 Task: Open a blank google sheet and write heading  SpendSmartAdd Dates in a column and its values below  '2023-05-01, 2023-05-03, 2023-05-05, 2023-05-10, 2023-05-15, 2023-05-20, 2023-05-25 & 2023-05-31'Add Categories in next column and its values below  Groceries, Dining Out, Transportation, Entertainment, Shopping, Utilities, Health & Miscellaneous. Add Descriptions in next column and its values below  Supermarket, Restaurant, Public Transport, Movie Tickets, Clothing Store, Internet Bill, Pharmacy & Online PurchaseAdd Amountin next column and its values below  $50, $30, $10, $20, $100, $60, $40 & $50Save page BankBalances templatesbook
Action: Mouse moved to (21, 83)
Screenshot: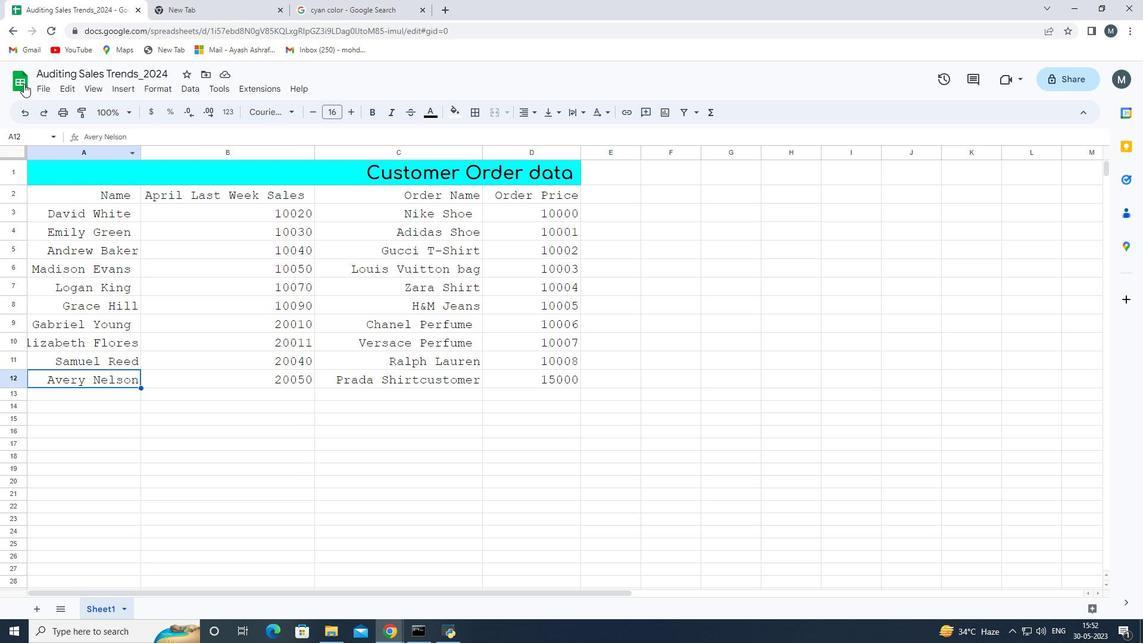 
Action: Mouse pressed left at (21, 83)
Screenshot: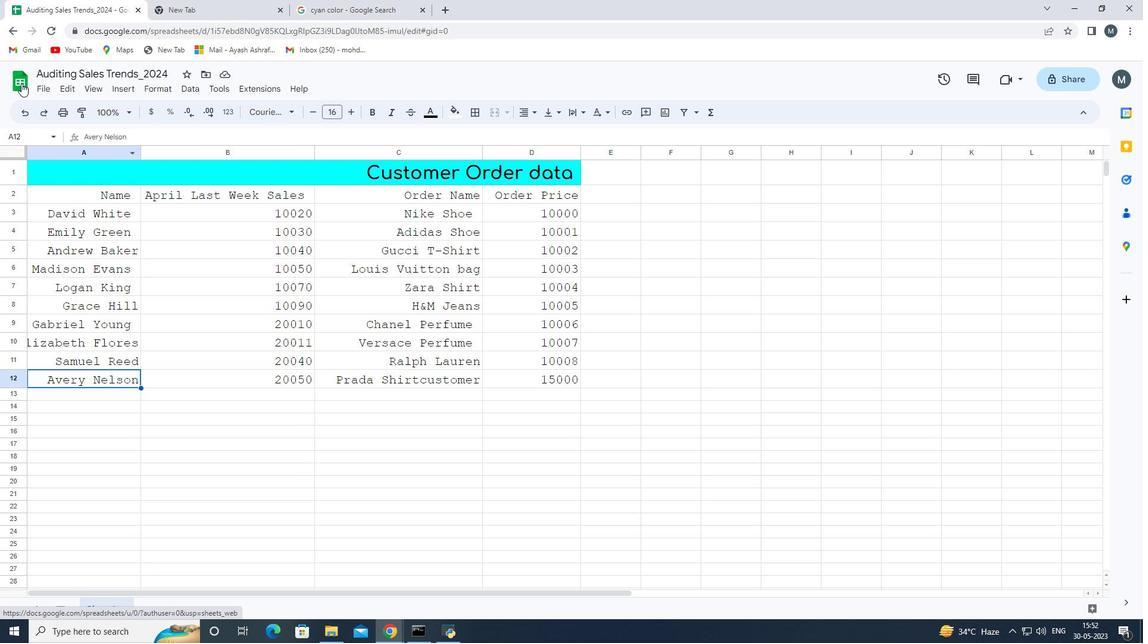
Action: Mouse moved to (268, 175)
Screenshot: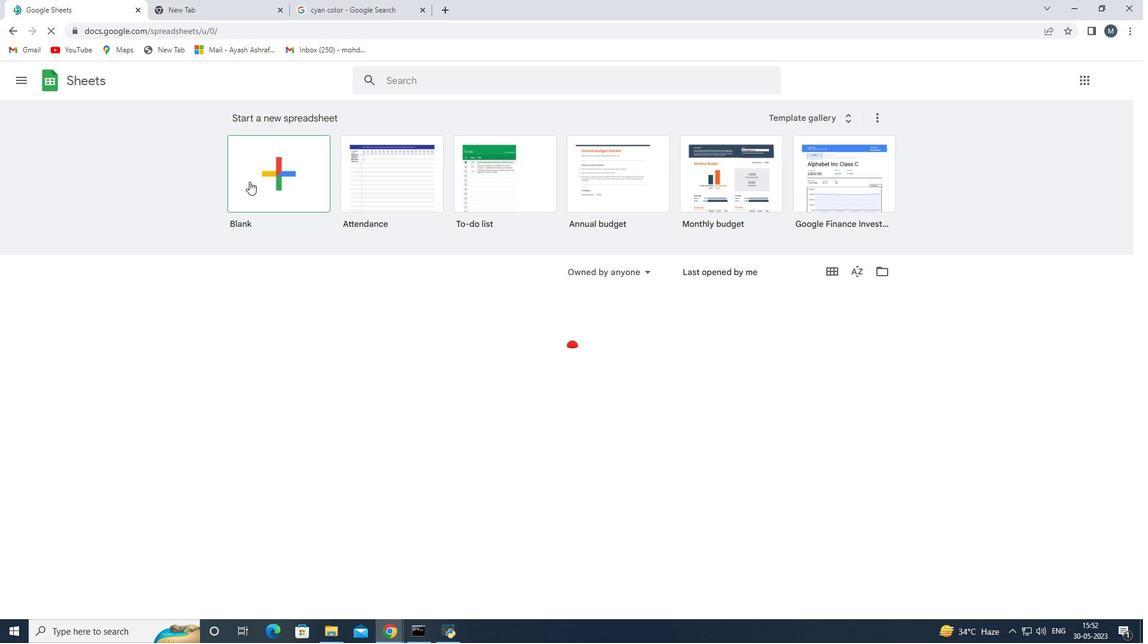 
Action: Mouse pressed left at (268, 175)
Screenshot: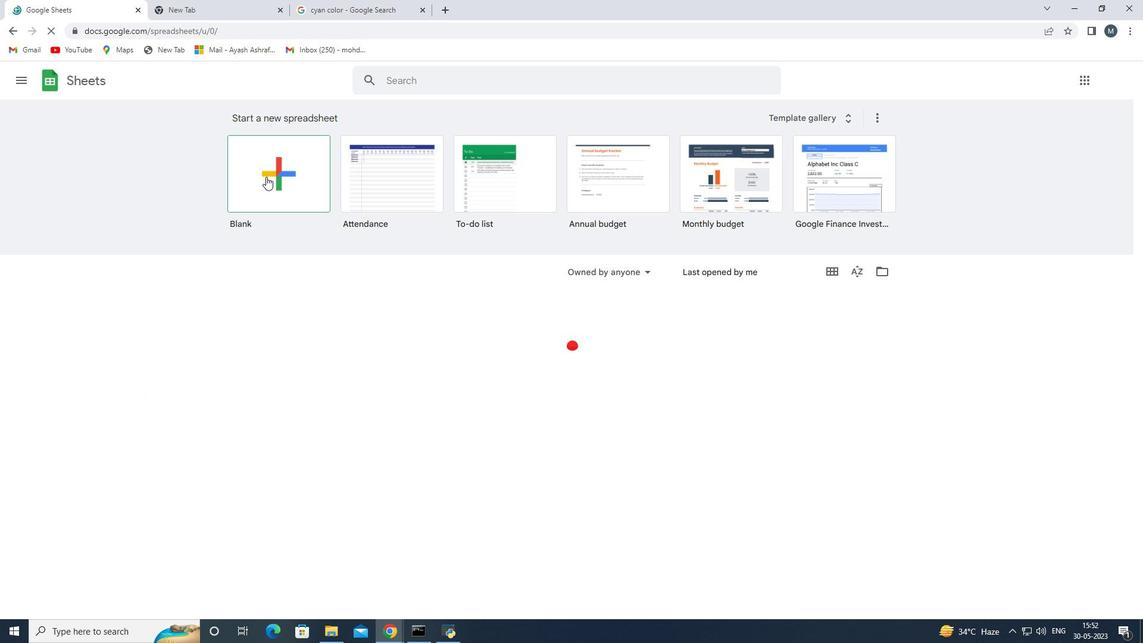 
Action: Mouse moved to (51, 170)
Screenshot: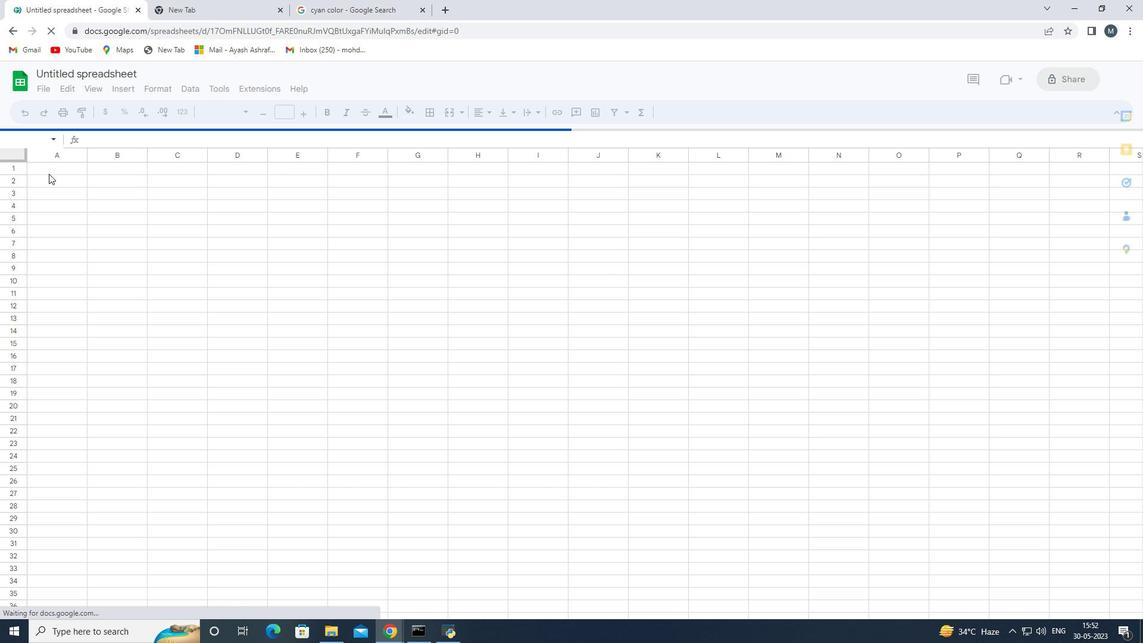 
Action: Mouse pressed left at (51, 170)
Screenshot: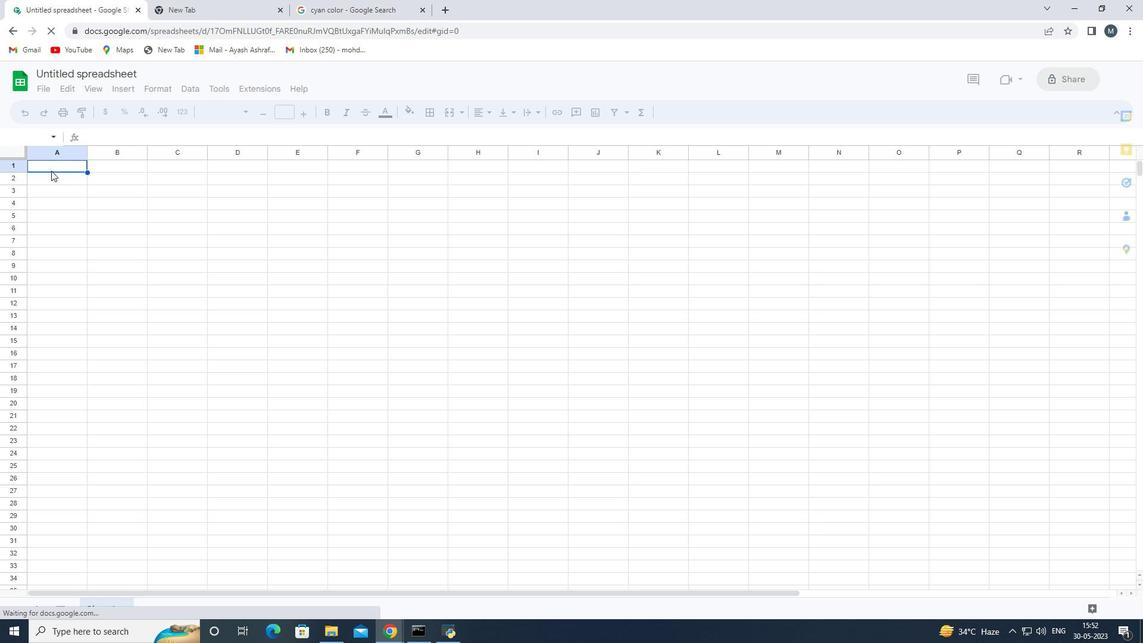 
Action: Mouse moved to (53, 164)
Screenshot: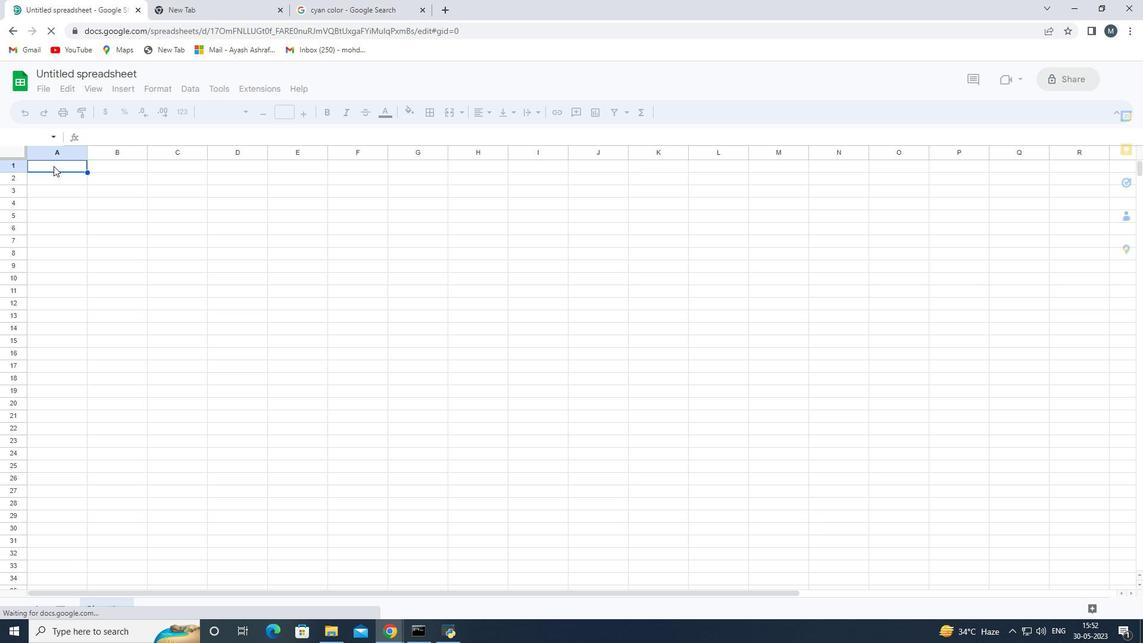 
Action: Mouse pressed left at (53, 164)
Screenshot: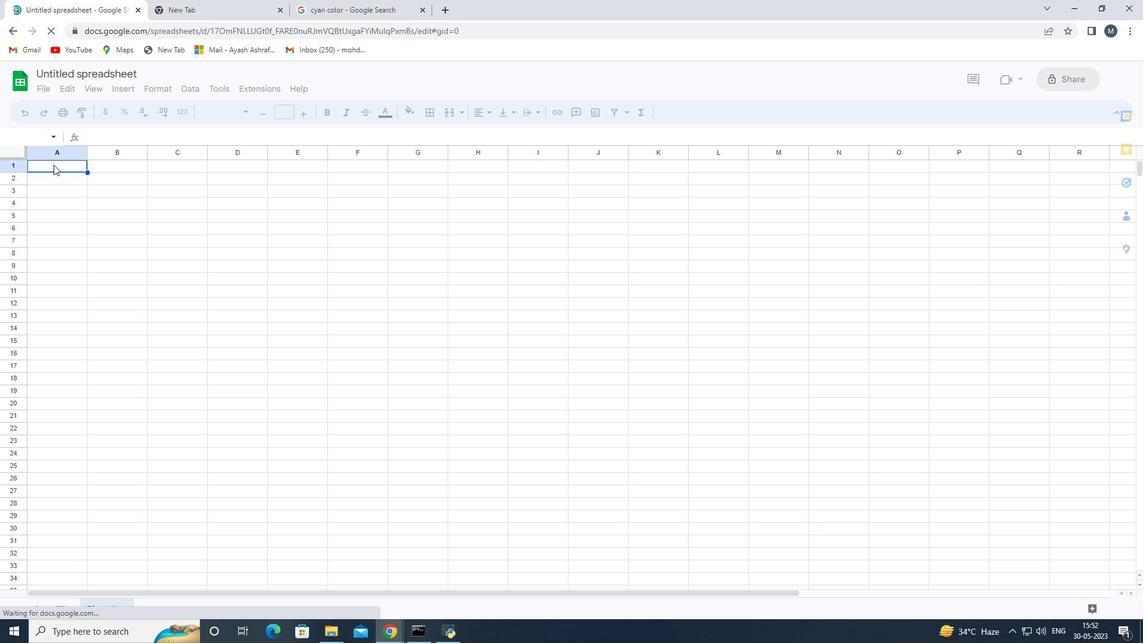 
Action: Mouse pressed left at (53, 164)
Screenshot: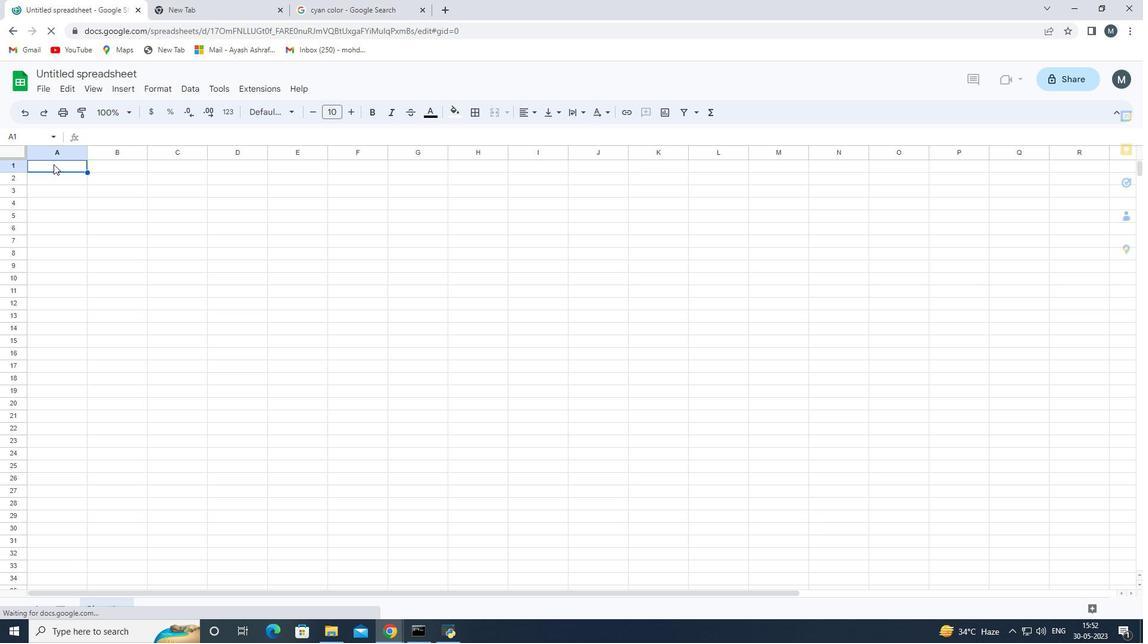 
Action: Mouse moved to (61, 103)
Screenshot: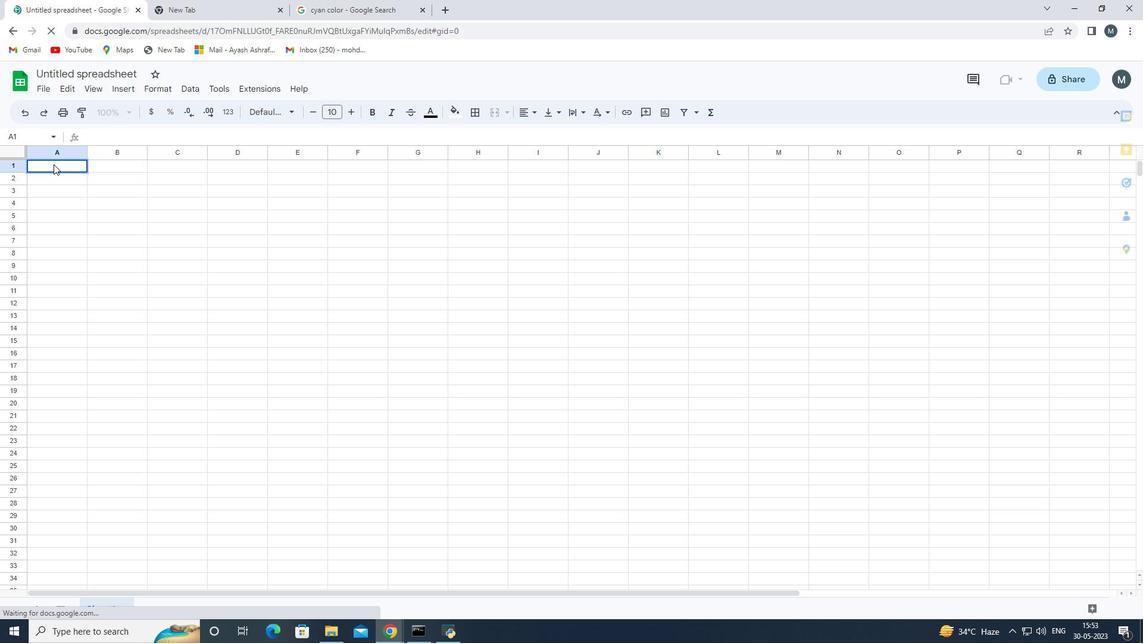 
Action: Key pressed <Key.shift>Spend<Key.space><Key.backspace><Key.shift>Smart<Key.shift>add<Key.backspace><Key.backspace><Key.backspace><Key.space><Key.shift>Add<Key.space><Key.shift>Dates<Key.space><Key.enter>
Screenshot: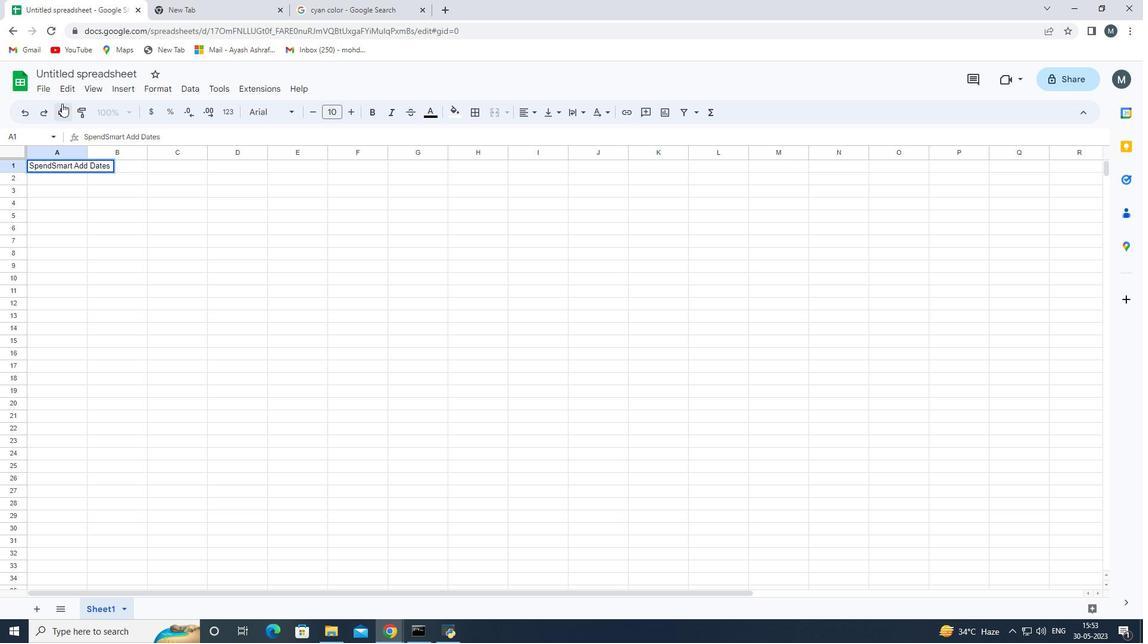 
Action: Mouse moved to (128, 161)
Screenshot: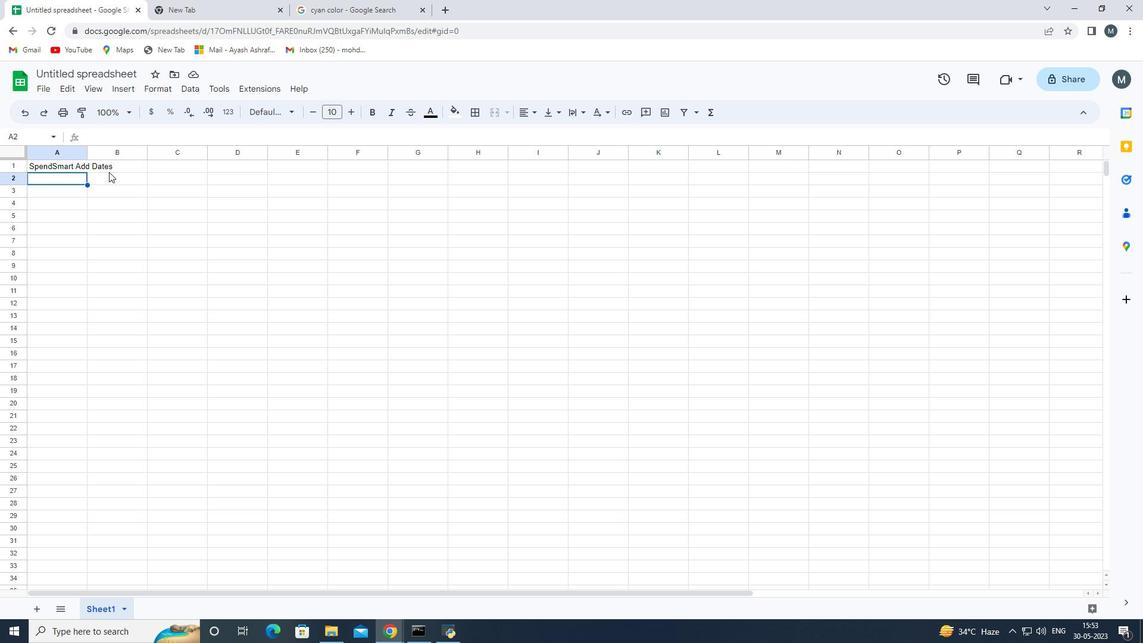 
Action: Mouse pressed left at (128, 161)
Screenshot: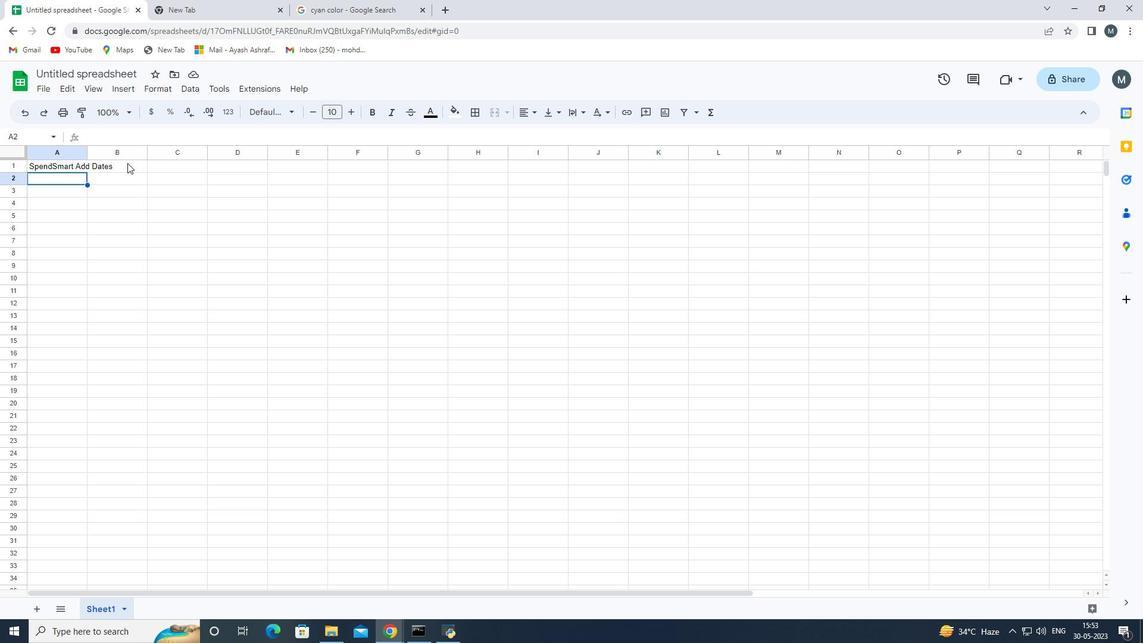 
Action: Mouse pressed left at (128, 161)
Screenshot: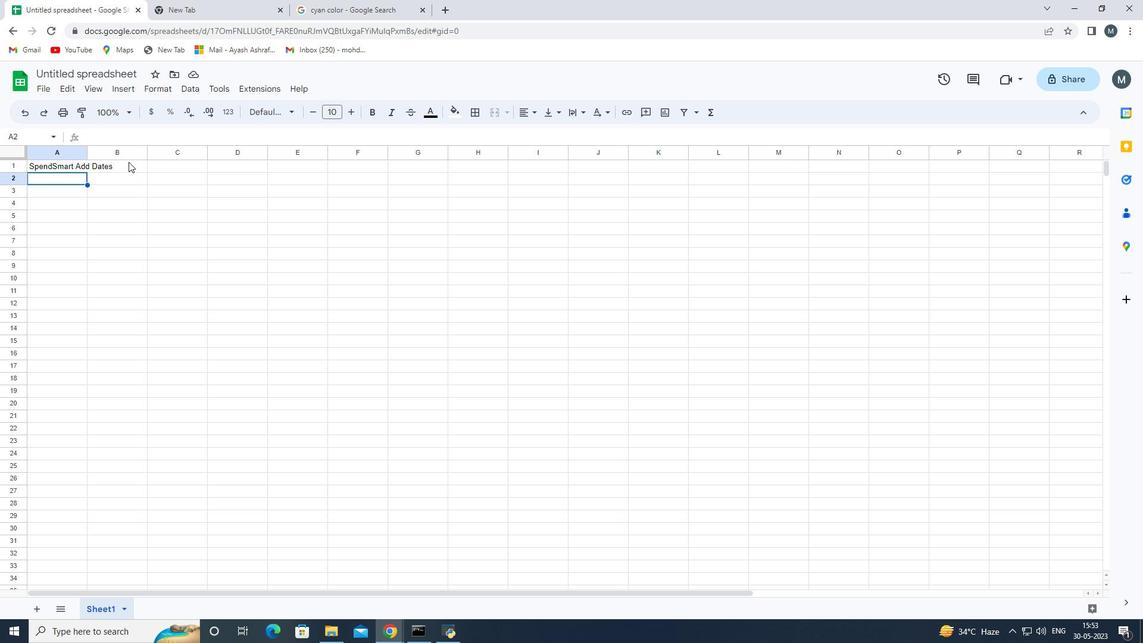 
Action: Mouse moved to (70, 164)
Screenshot: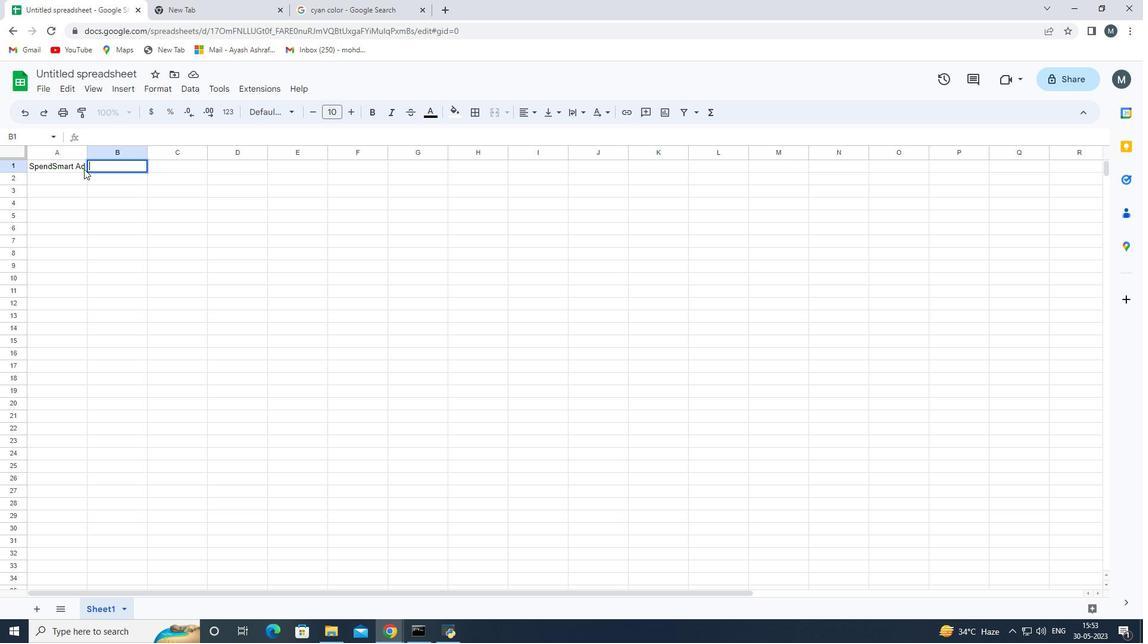 
Action: Mouse pressed left at (70, 164)
Screenshot: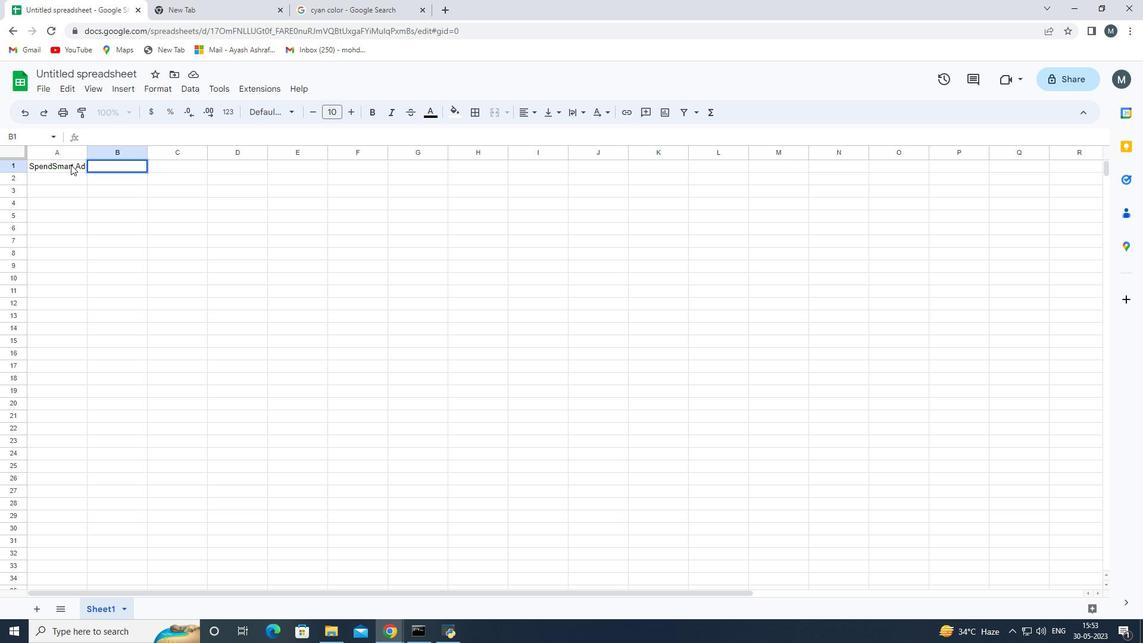 
Action: Mouse moved to (192, 133)
Screenshot: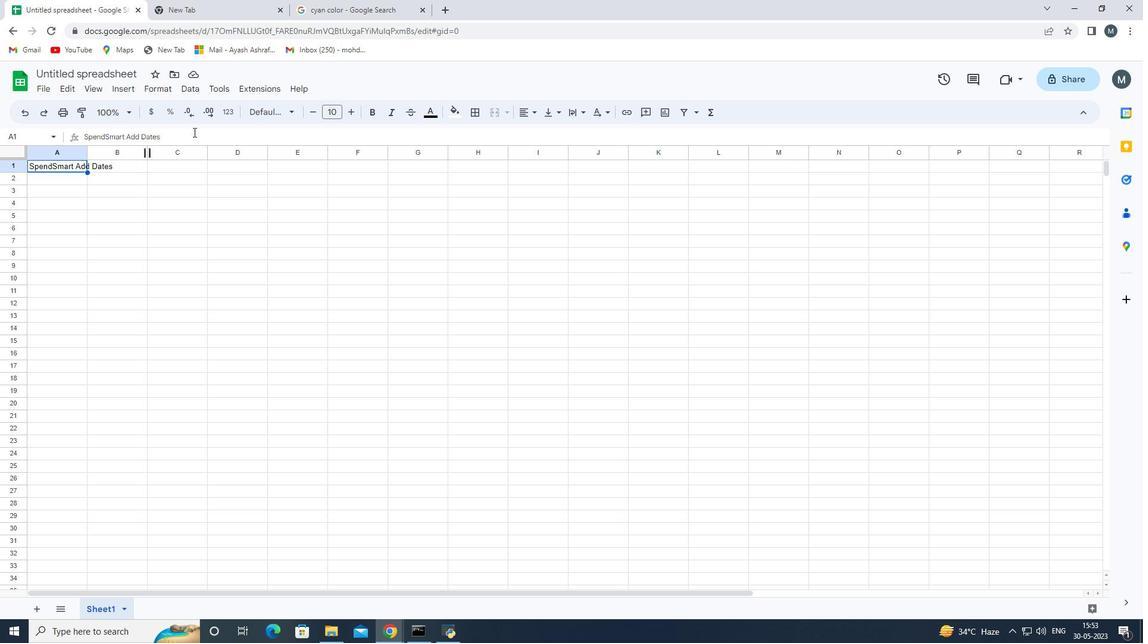 
Action: Mouse pressed left at (192, 133)
Screenshot: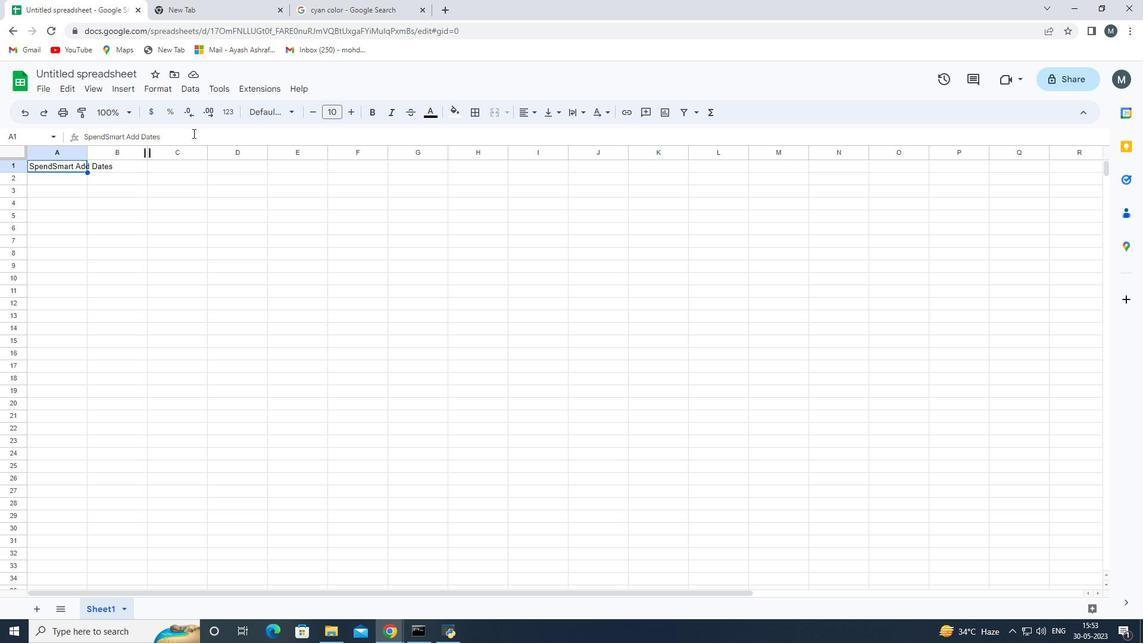 
Action: Key pressed <Key.backspace><Key.backspace><Key.backspace><Key.backspace><Key.backspace><Key.backspace><Key.backspace>
Screenshot: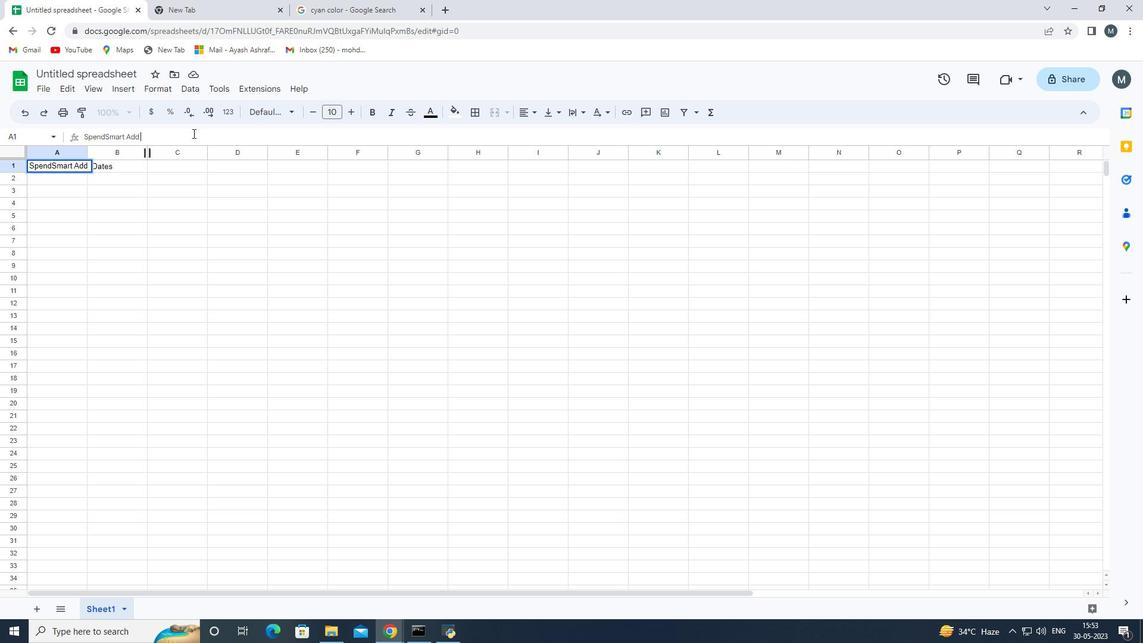 
Action: Mouse moved to (159, 136)
Screenshot: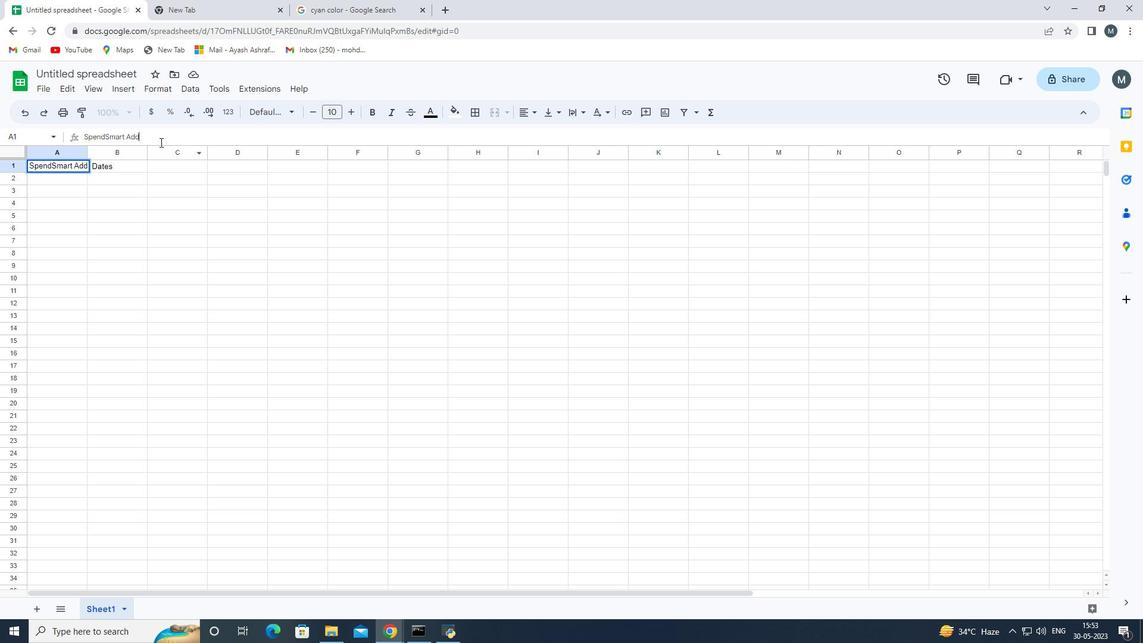 
Action: Key pressed <Key.backspace><Key.backspace><Key.backspace>
Screenshot: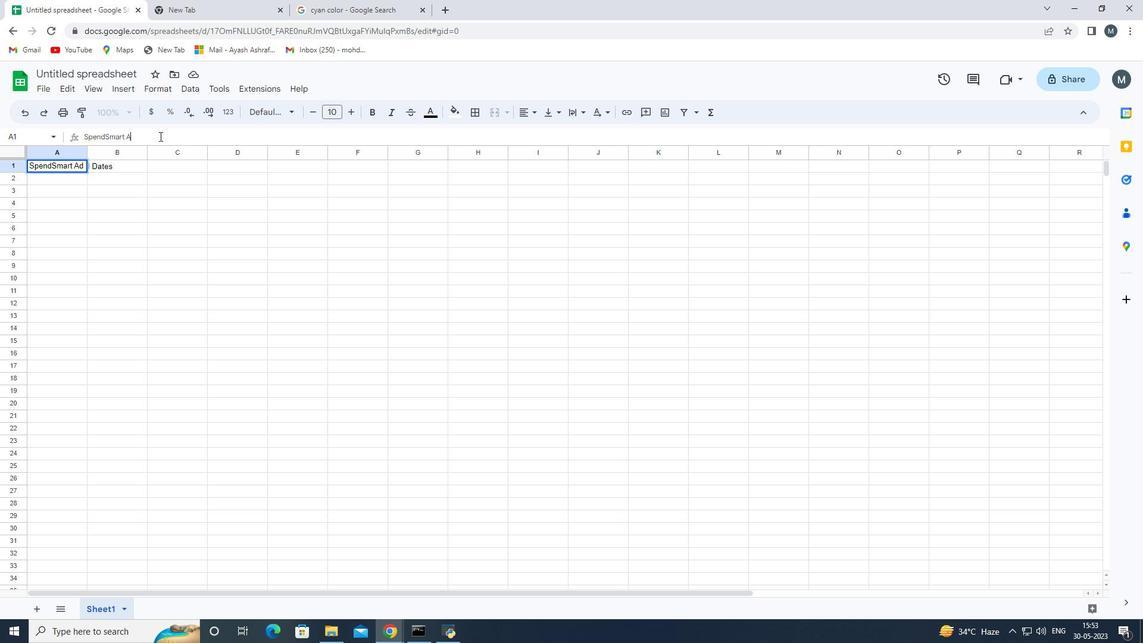 
Action: Mouse moved to (58, 180)
Screenshot: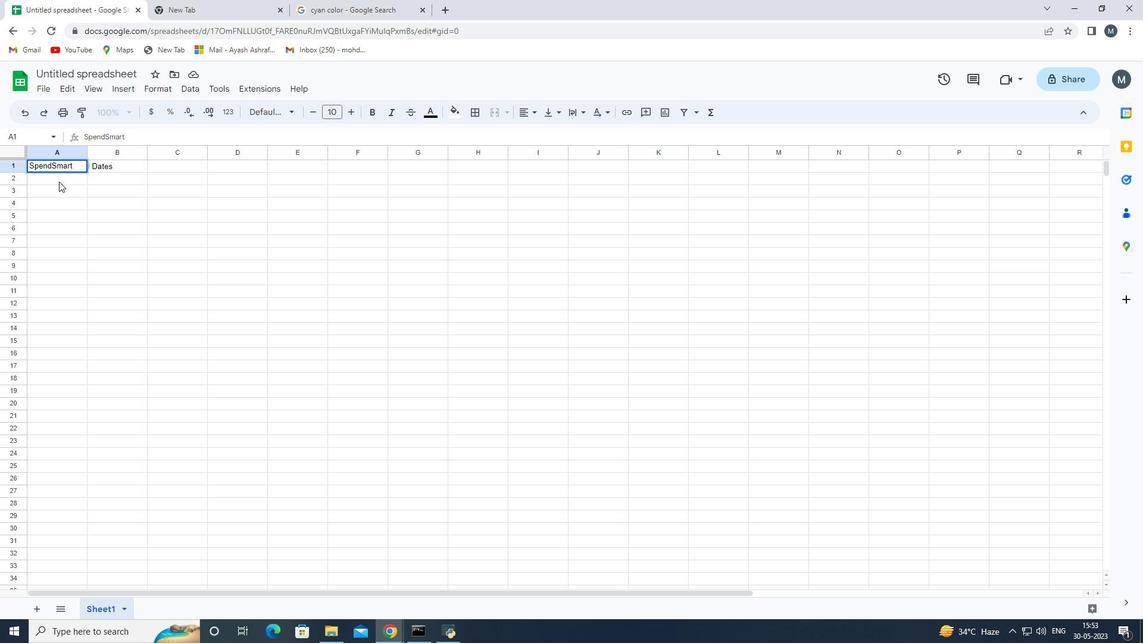 
Action: Mouse pressed left at (58, 180)
Screenshot: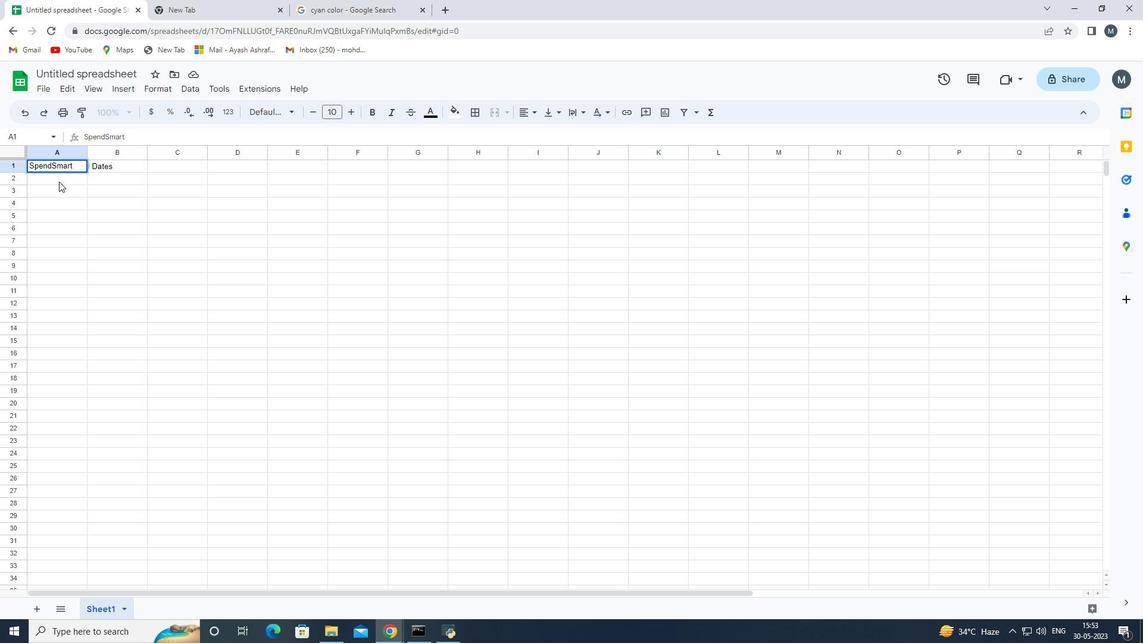 
Action: Mouse moved to (57, 180)
Screenshot: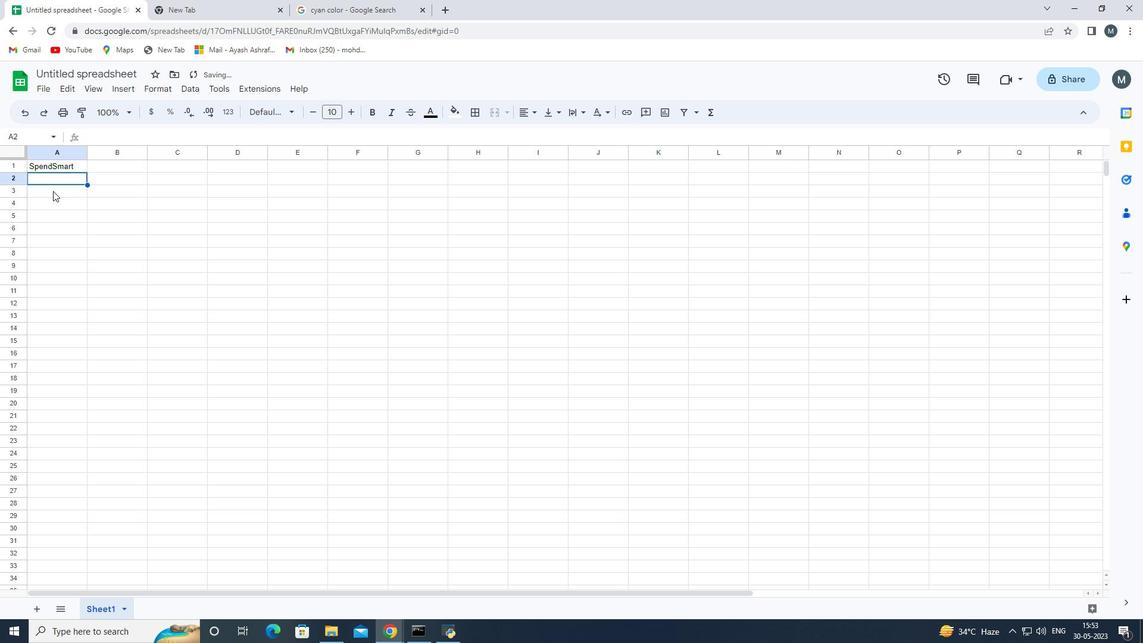 
Action: Mouse pressed left at (57, 180)
Screenshot: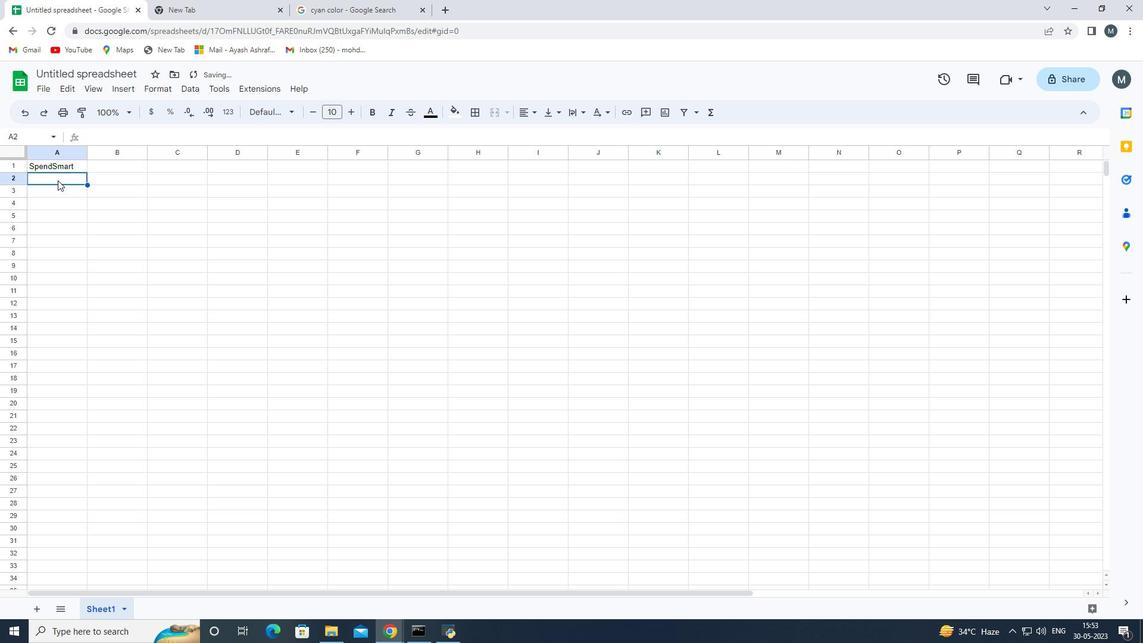 
Action: Mouse pressed left at (57, 180)
Screenshot: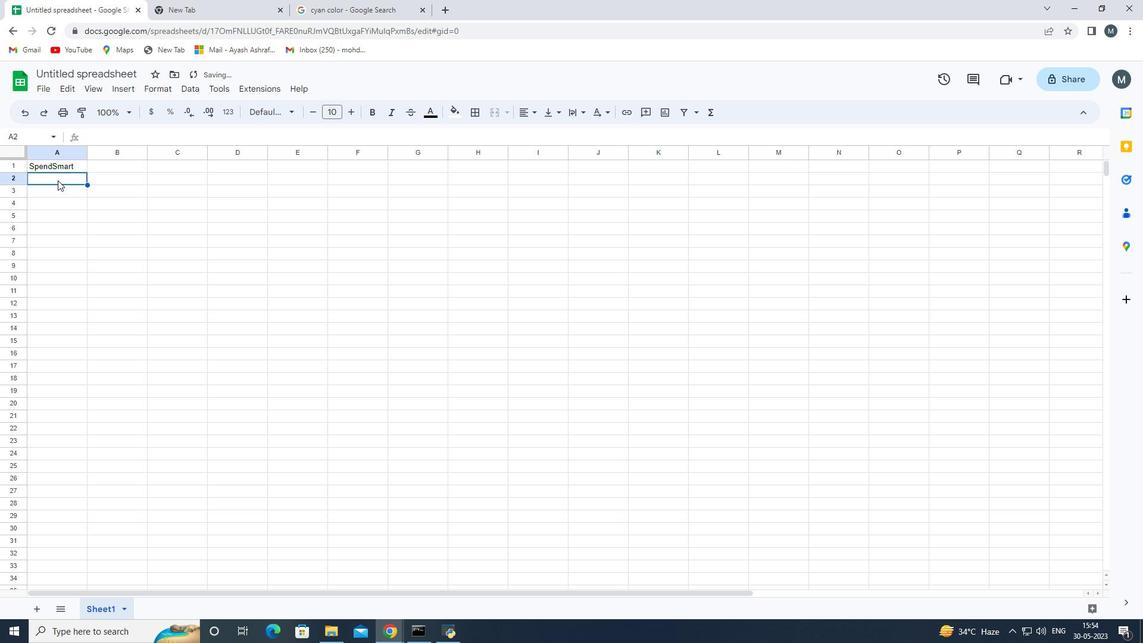 
Action: Key pressed <Key.shift>DAtes<Key.space><Key.backspace><Key.backspace><Key.backspace><Key.backspace><Key.backspace>ates<Key.space><Key.enter>
Screenshot: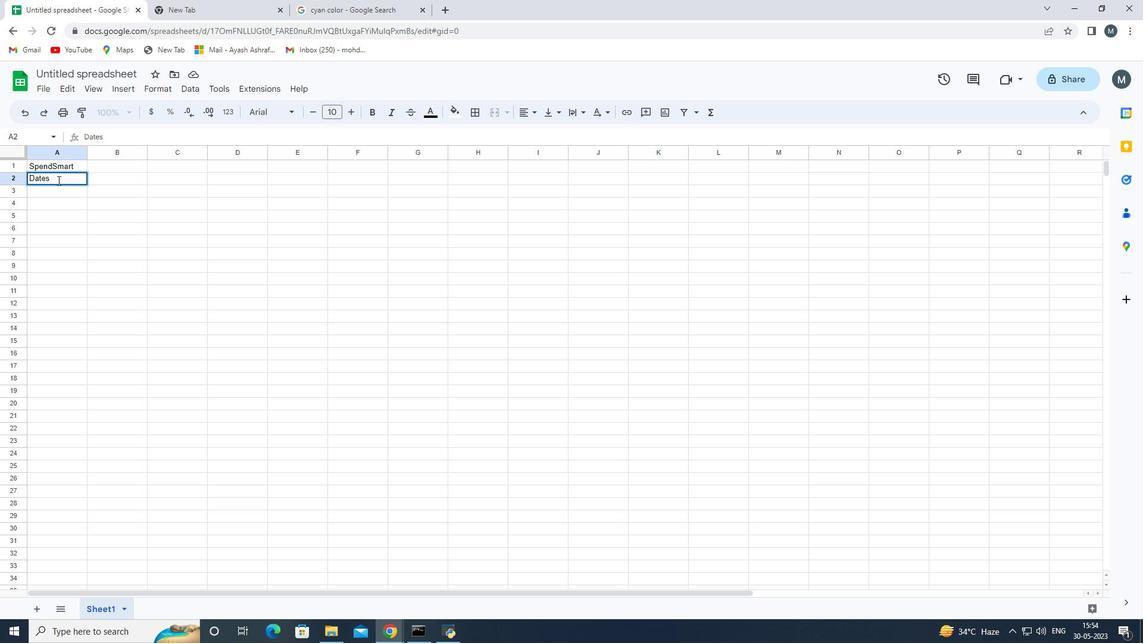 
Action: Mouse moved to (1142, 162)
Screenshot: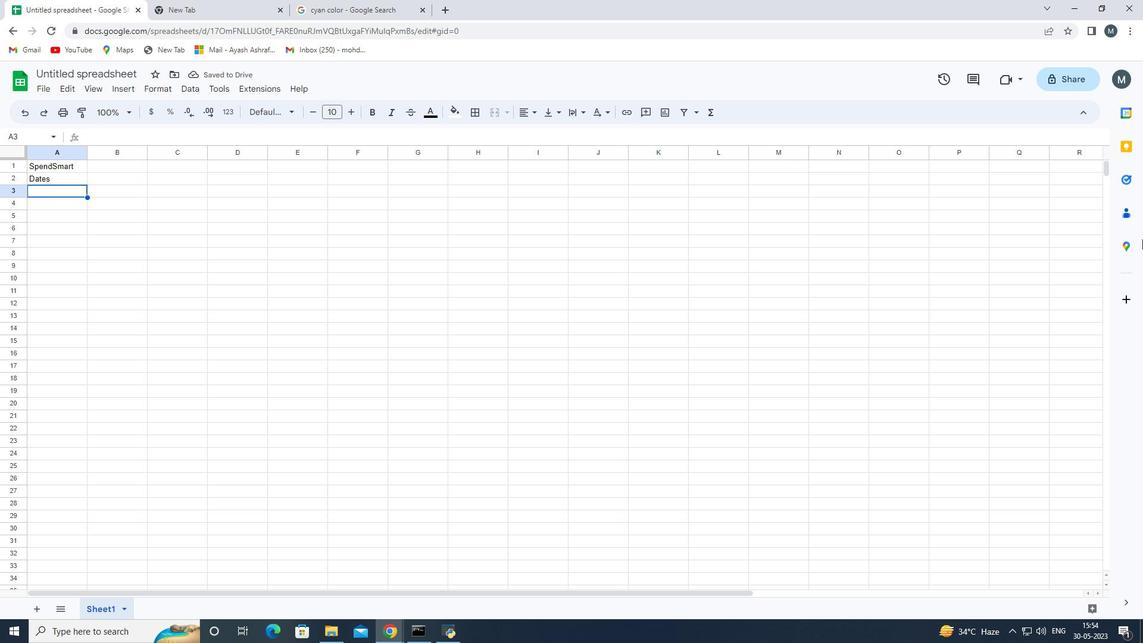 
Action: Key pressed 2023-05-10<Key.backspace><Key.backspace>01<Key.enter>2023-05-03<Key.enter>2023-05-05<Key.enter>2023-05-10<Key.enter>2023-05-10<Key.backspace>56<Key.enter>
Screenshot: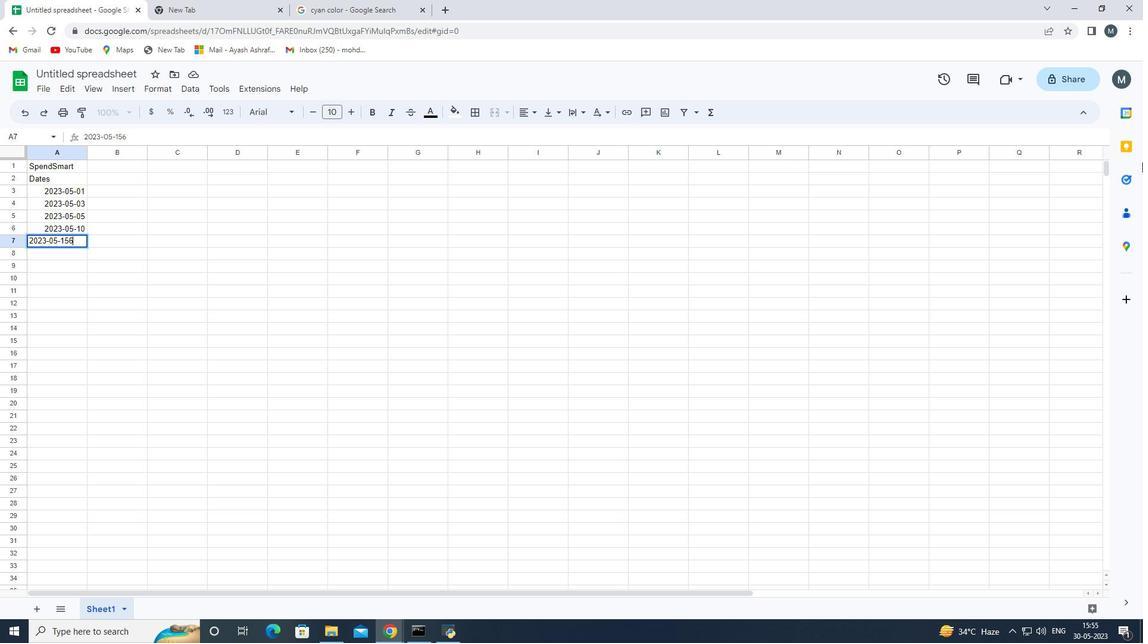 
Action: Mouse moved to (72, 239)
Screenshot: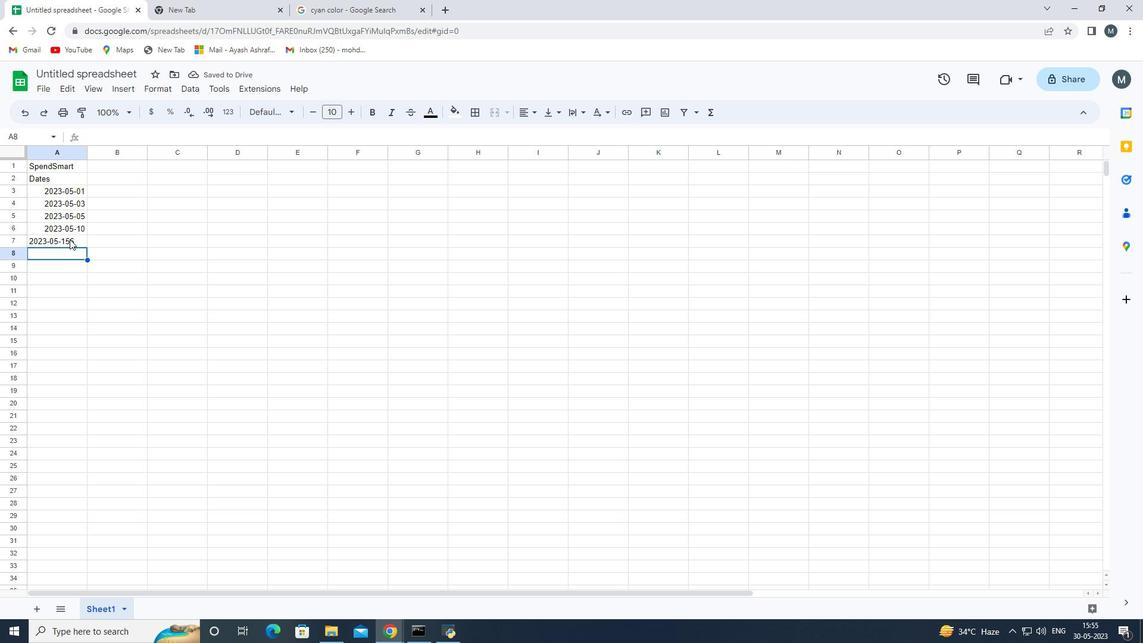 
Action: Mouse pressed left at (72, 239)
Screenshot: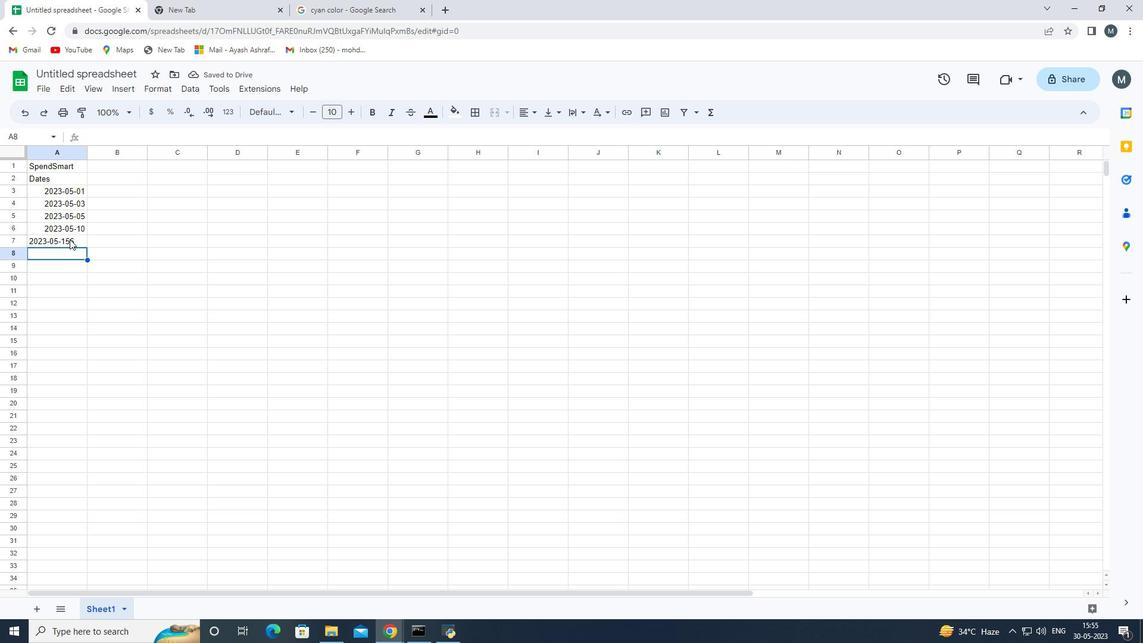
Action: Mouse moved to (73, 239)
Screenshot: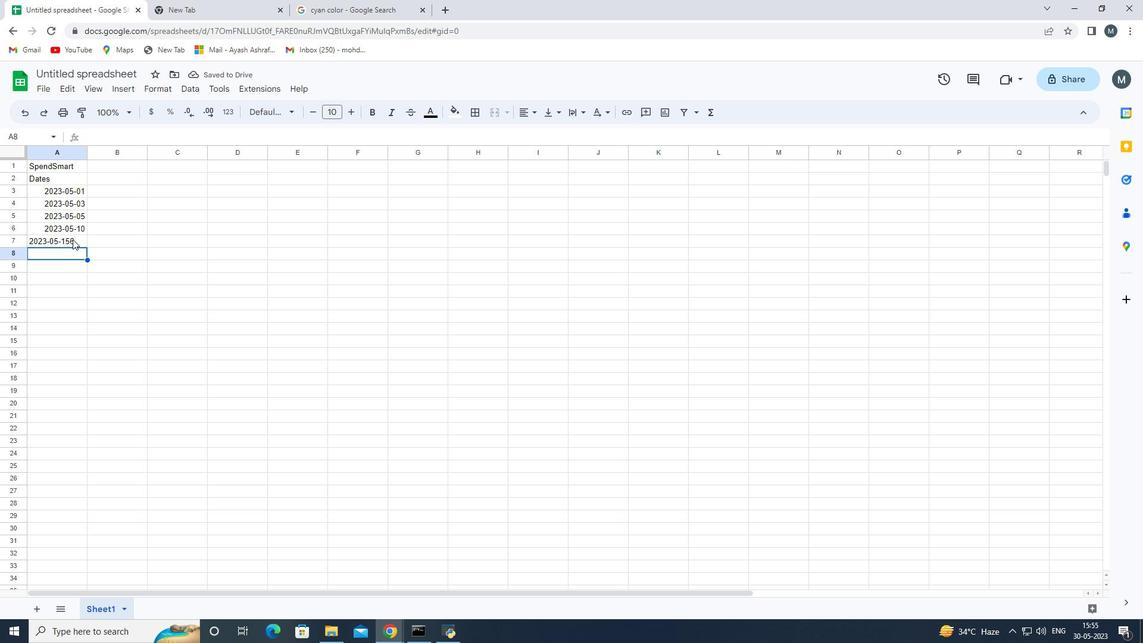 
Action: Mouse pressed left at (73, 239)
Screenshot: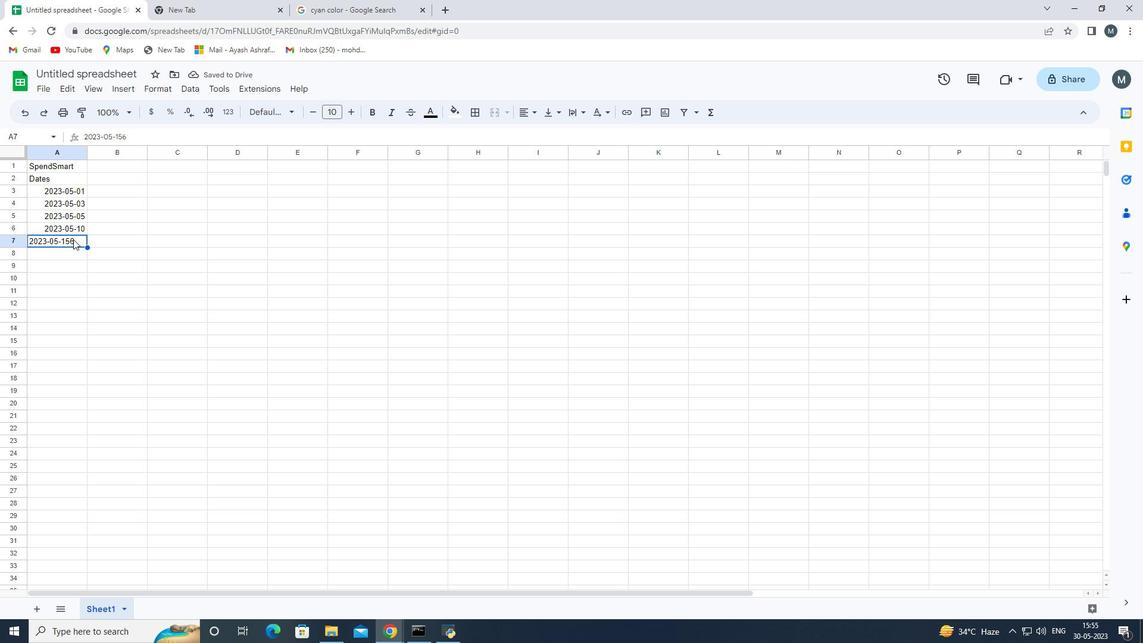 
Action: Mouse moved to (81, 239)
Screenshot: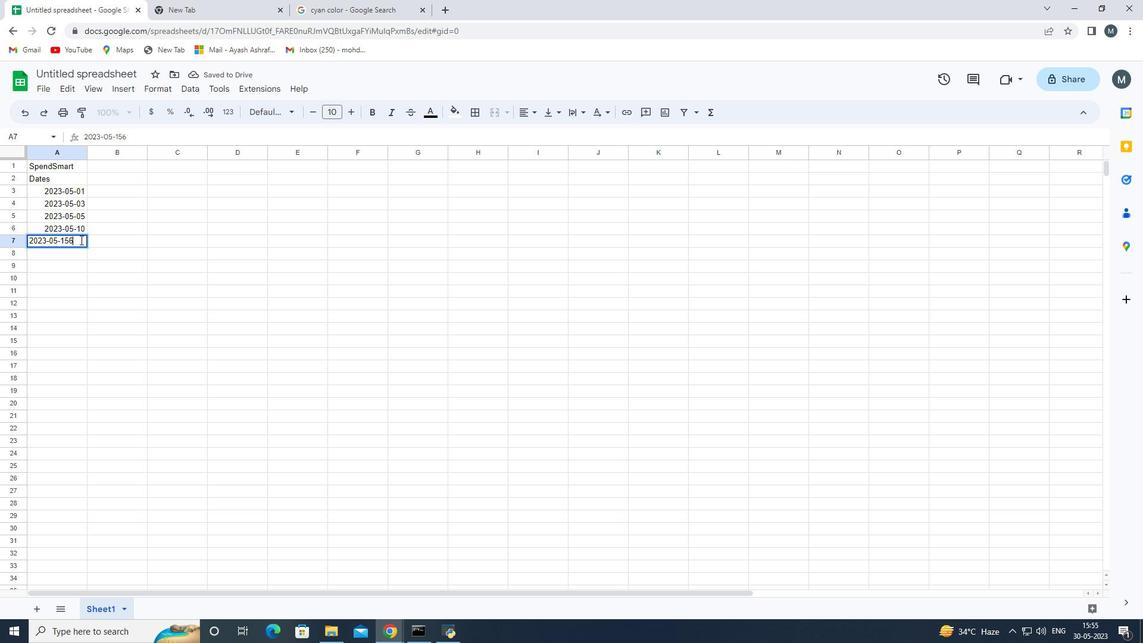 
Action: Key pressed <Key.backspace><Key.enter>
Screenshot: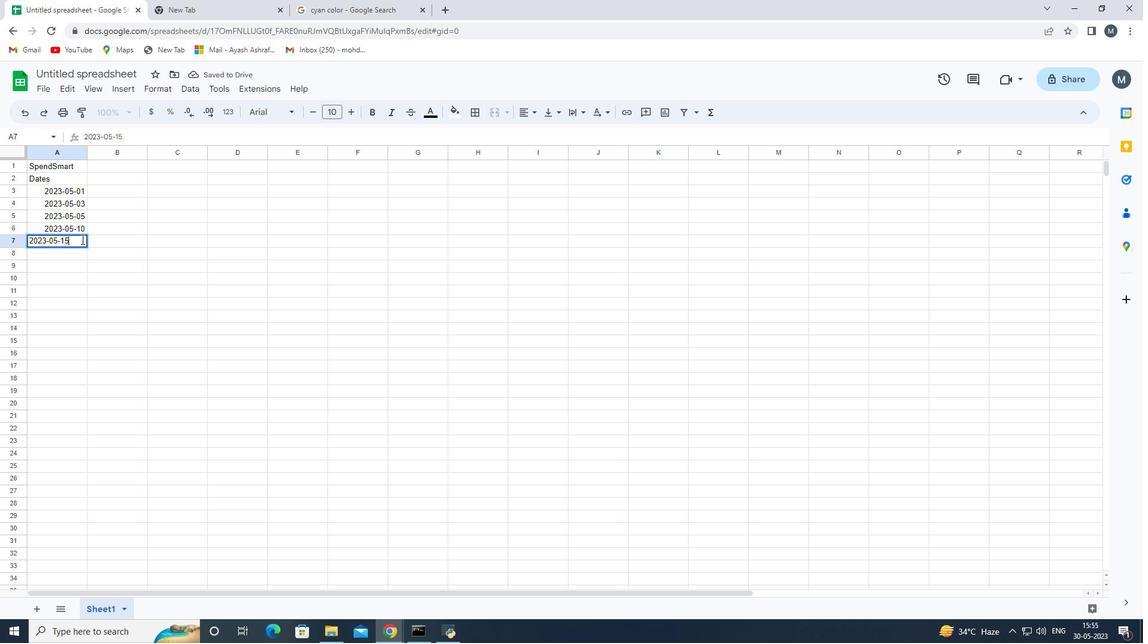 
Action: Mouse moved to (199, 264)
Screenshot: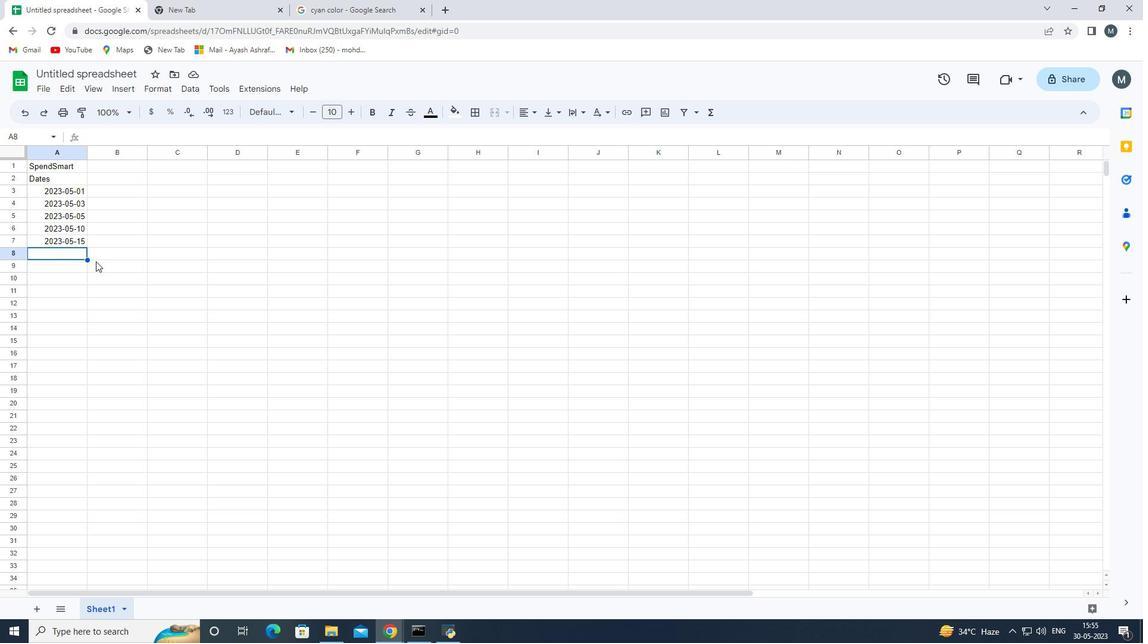 
Action: Key pressed 2023-05-20<Key.enter>2023-05-25<Key.enter>2023-05-31<Key.enter>
Screenshot: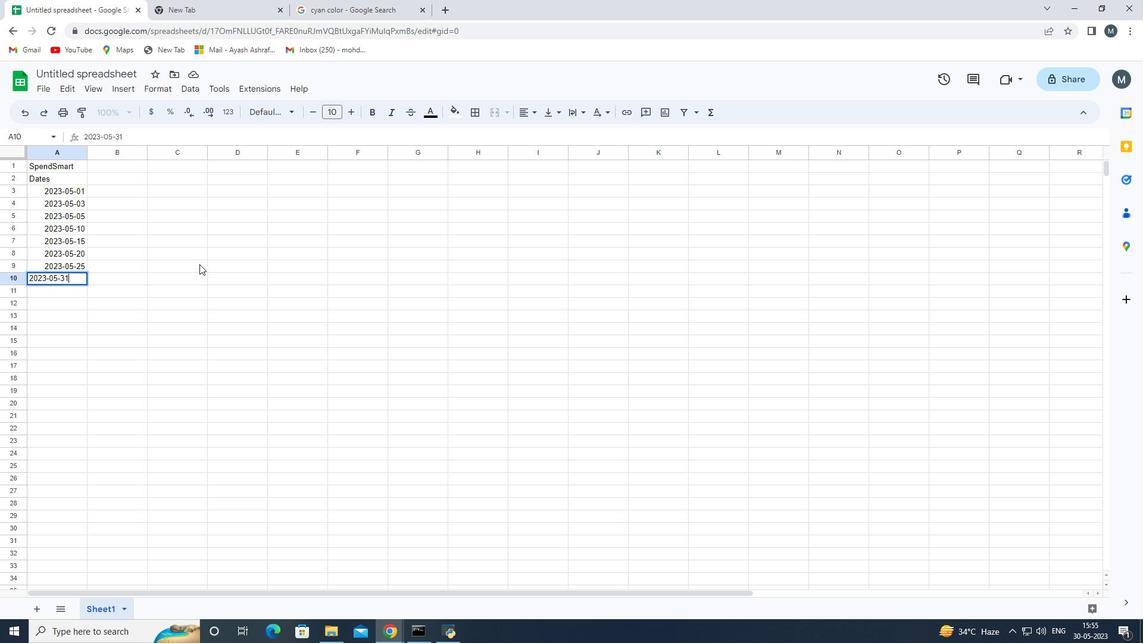
Action: Mouse moved to (127, 177)
Screenshot: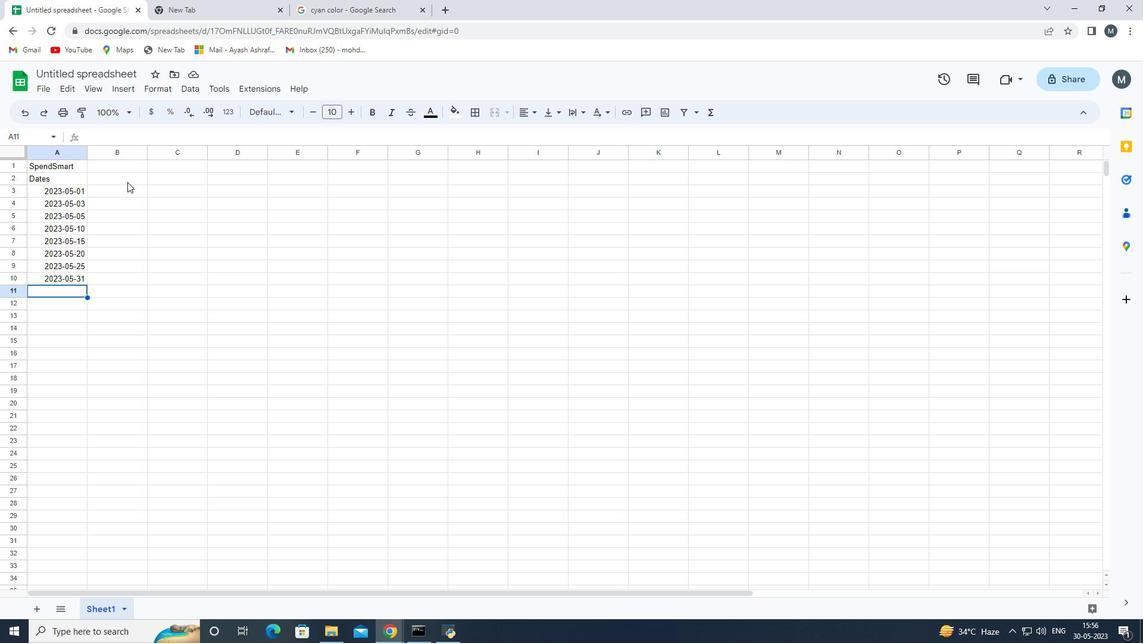 
Action: Mouse pressed left at (127, 177)
Screenshot: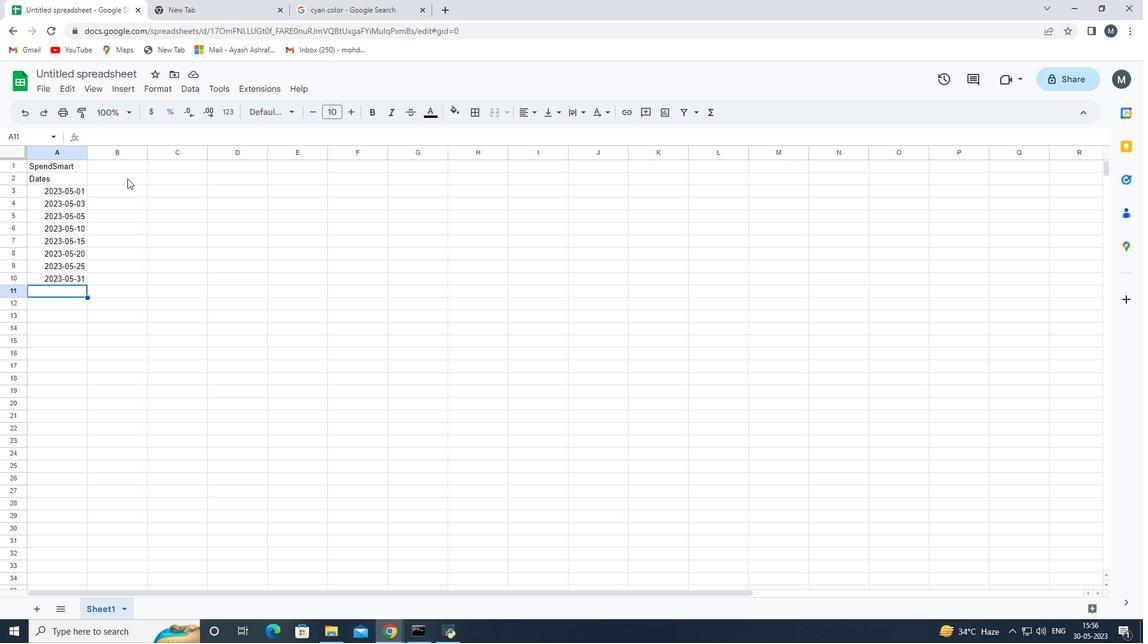 
Action: Mouse moved to (125, 176)
Screenshot: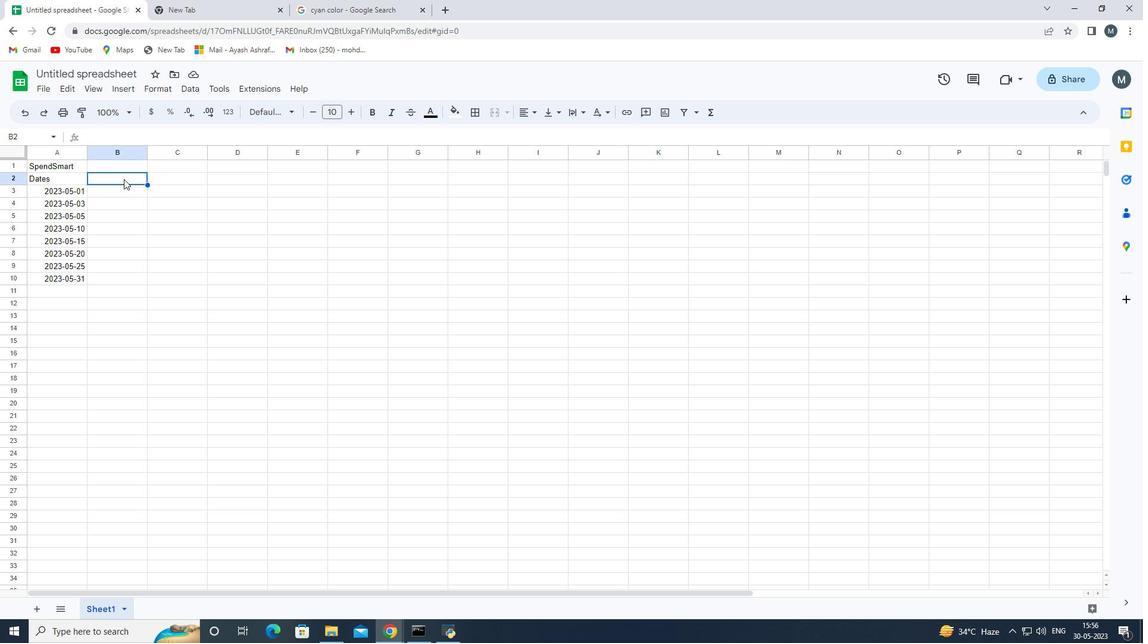 
Action: Mouse pressed left at (125, 176)
Screenshot: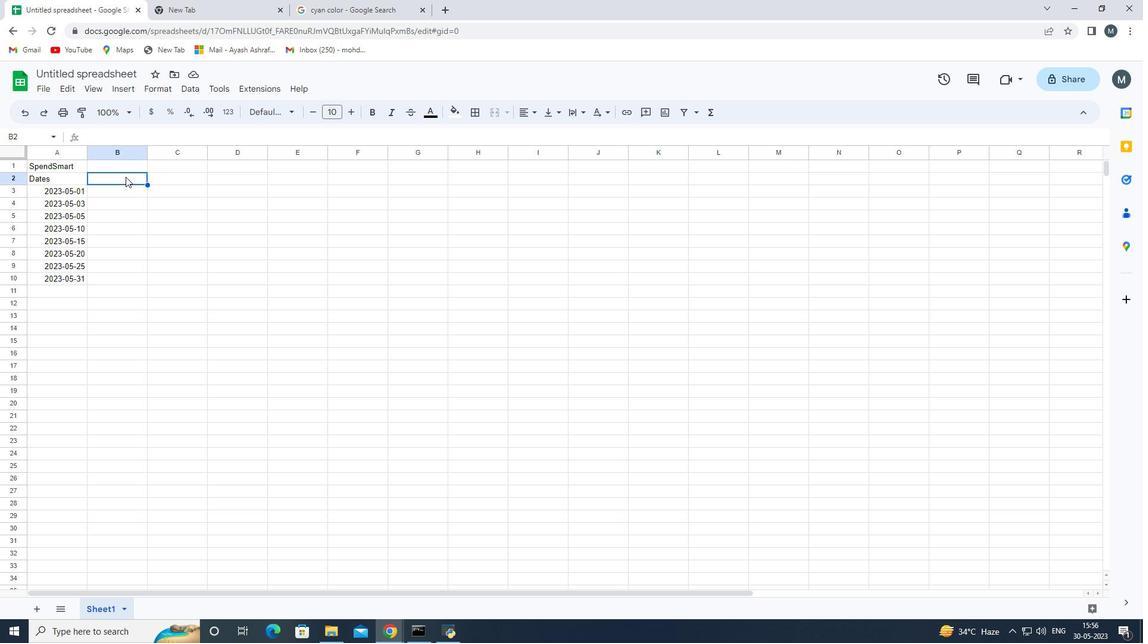 
Action: Mouse pressed left at (125, 176)
Screenshot: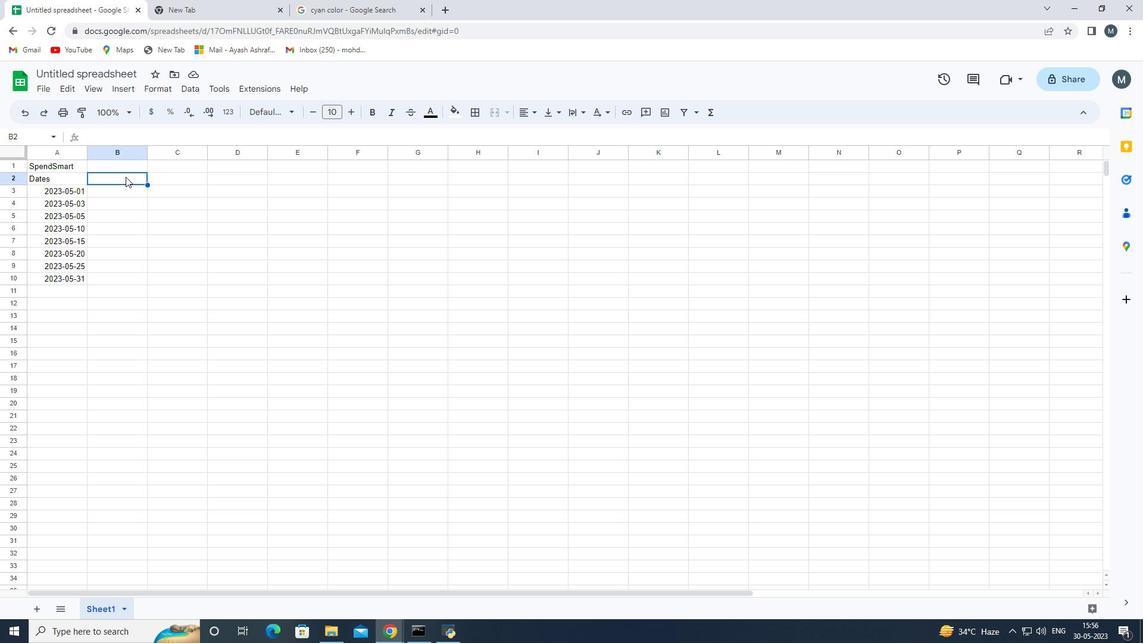 
Action: Mouse moved to (125, 176)
Screenshot: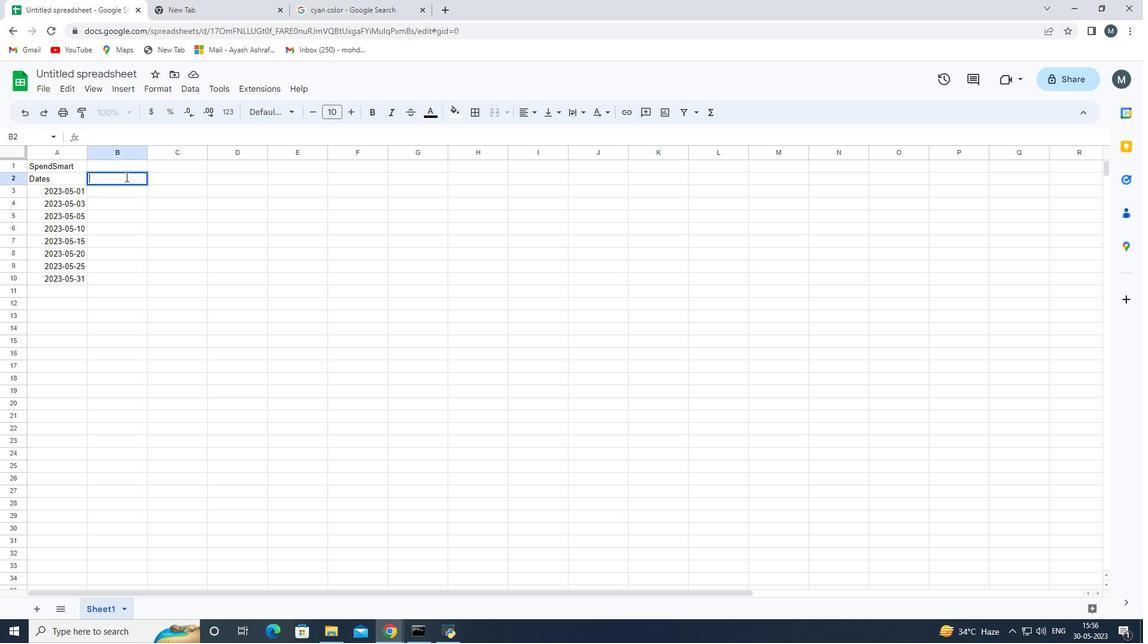 
Action: Key pressed <Key.shift>CAtegories<Key.space><Key.backspace><Key.backspace><Key.backspace><Key.backspace><Key.backspace><Key.backspace><Key.backspace><Key.backspace><Key.backspace><Key.backspace>ategories<Key.enter><Key.shift><Key.shift><Key.shift><Key.shift><Key.shift><Key.shift><Key.shift><Key.shift><Key.shift><Key.shift><Key.shift><Key.shift><Key.shift><Key.shift><Key.shift><Key.shift><Key.shift><Key.shift><Key.shift>Groceries<Key.enter><Key.shift>Dinning<Key.space><Key.shift><Key.shift><Key.shift><Key.shift><Key.shift><Key.shift><Key.shift><Key.shift><Key.shift><Key.shift><Key.shift><Key.shift><Key.shift><Key.shift><Key.shift><Key.shift><Key.shift><Key.shift><Key.shift><Key.shift><Key.shift><Key.shift><Key.shift><Key.shift><Key.shift><Key.shift><Key.shift><Key.shift><Key.shift><Key.shift><Key.shift>out<Key.enter><Key.shift>Transportation<Key.enter><Key.shift>Emtertainment<Key.left><Key.left><Key.left><Key.left>
Screenshot: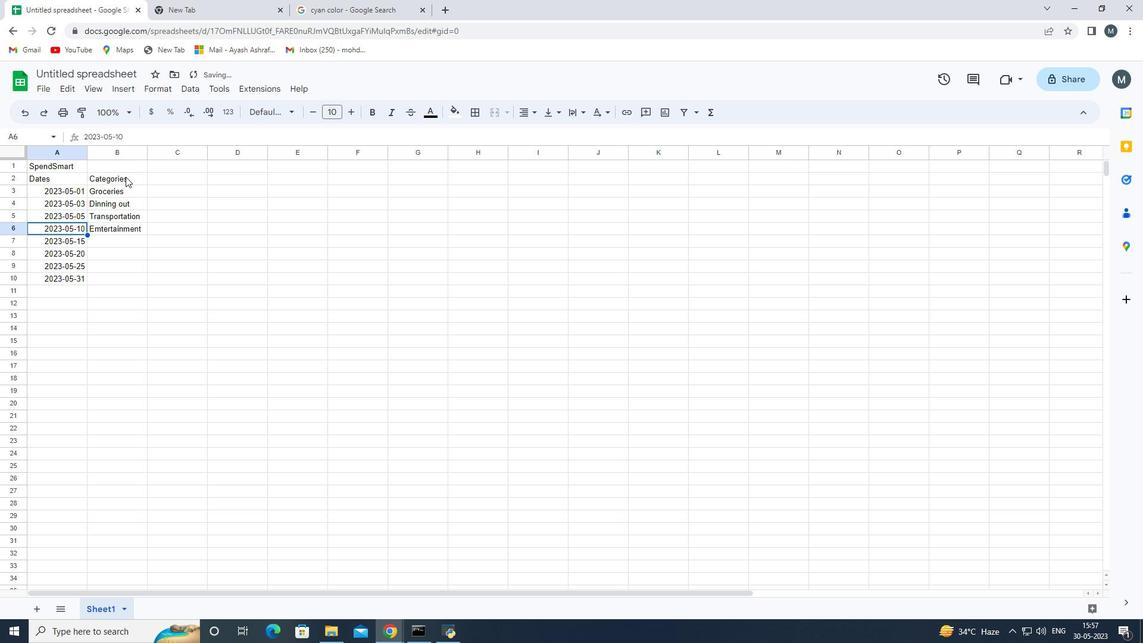 
Action: Mouse moved to (105, 231)
Screenshot: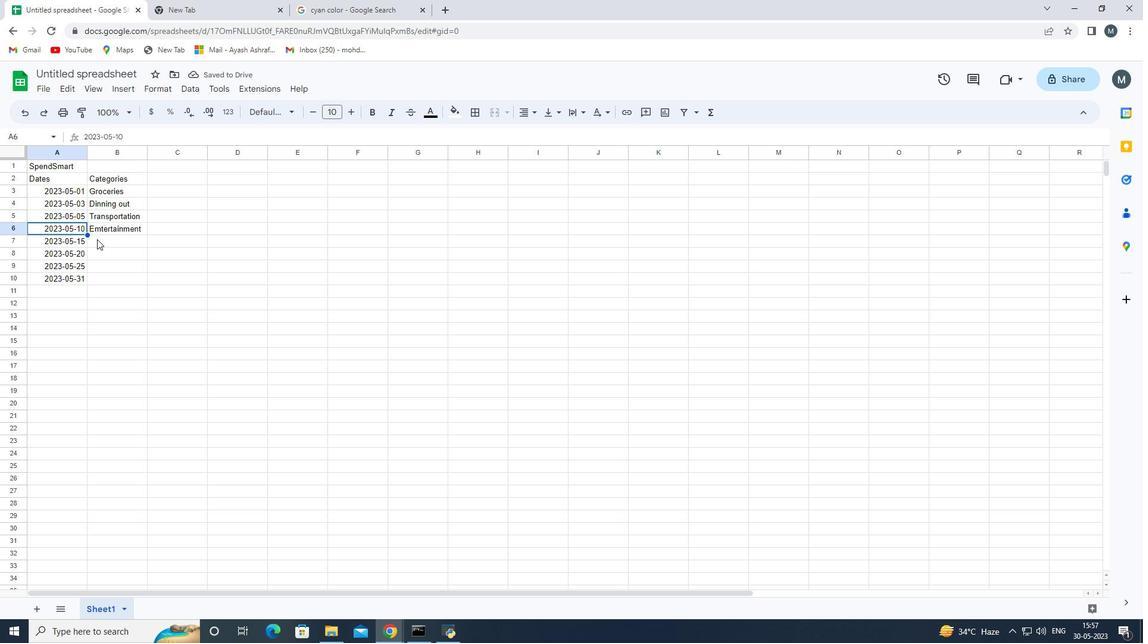 
Action: Mouse pressed left at (105, 231)
Screenshot: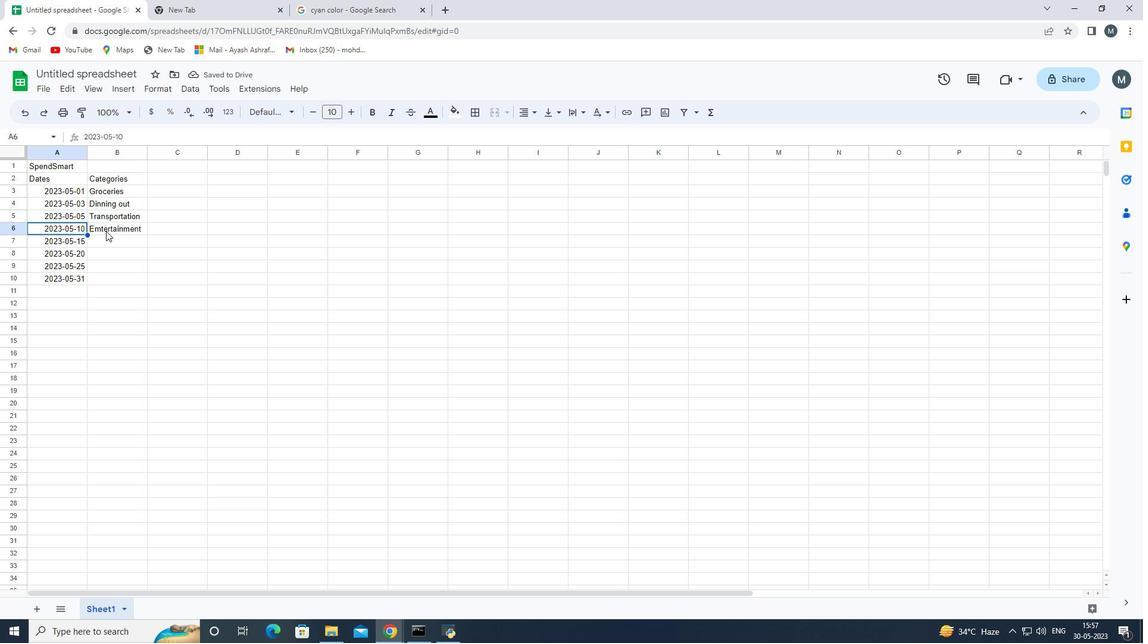 
Action: Mouse pressed left at (105, 231)
Screenshot: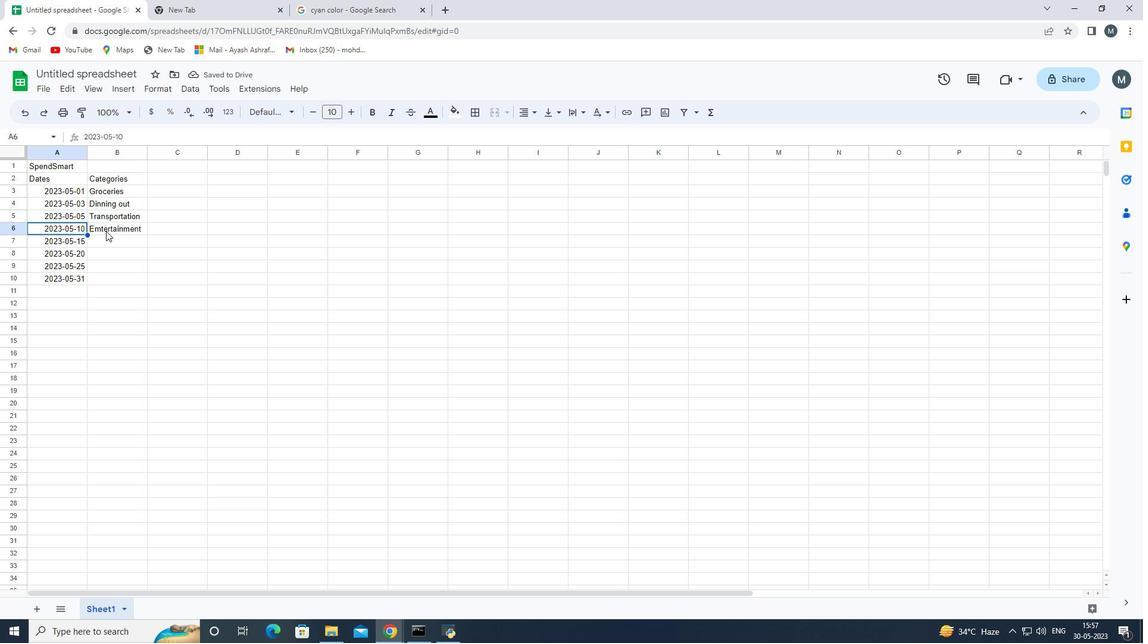 
Action: Mouse moved to (100, 228)
Screenshot: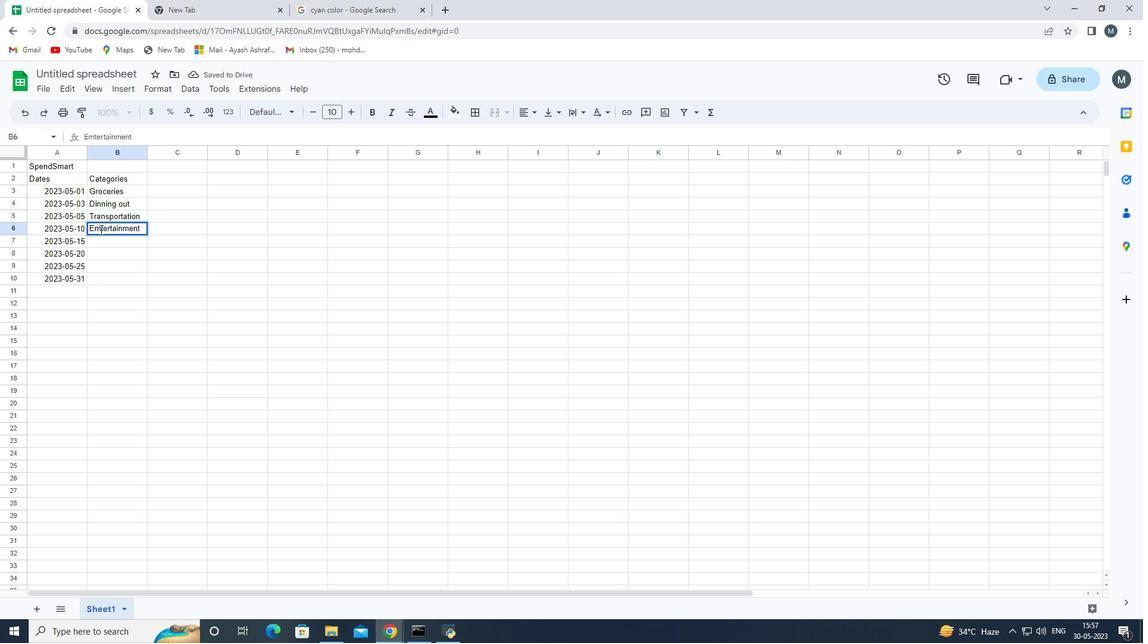 
Action: Mouse pressed left at (100, 228)
Screenshot: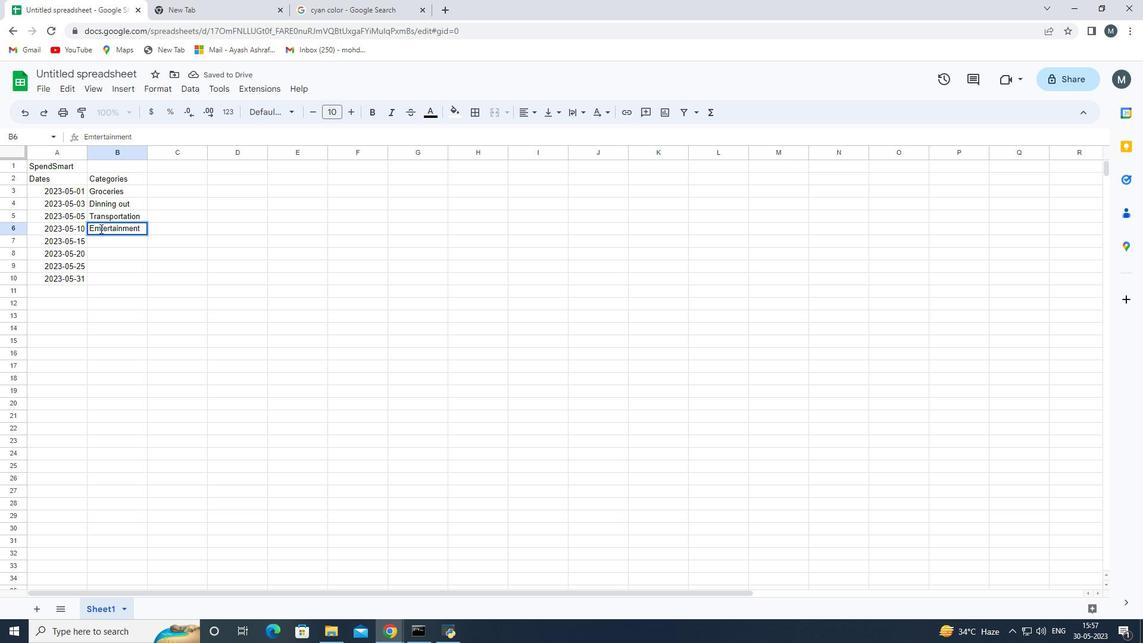 
Action: Mouse moved to (110, 239)
Screenshot: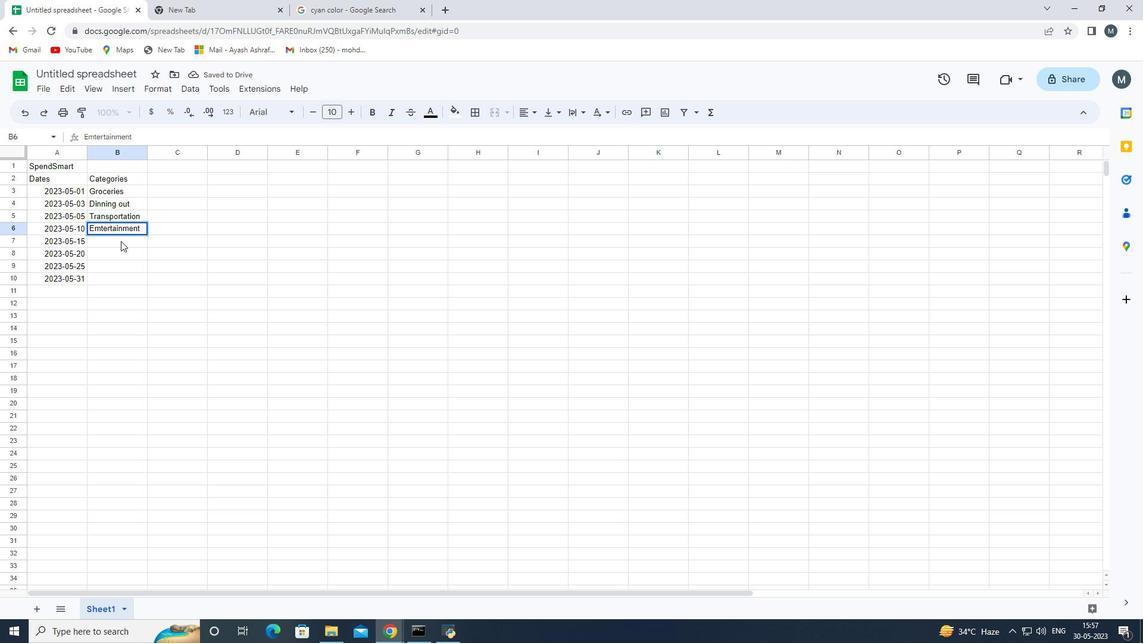 
Action: Key pressed <Key.backspace>n<Key.enter>
Screenshot: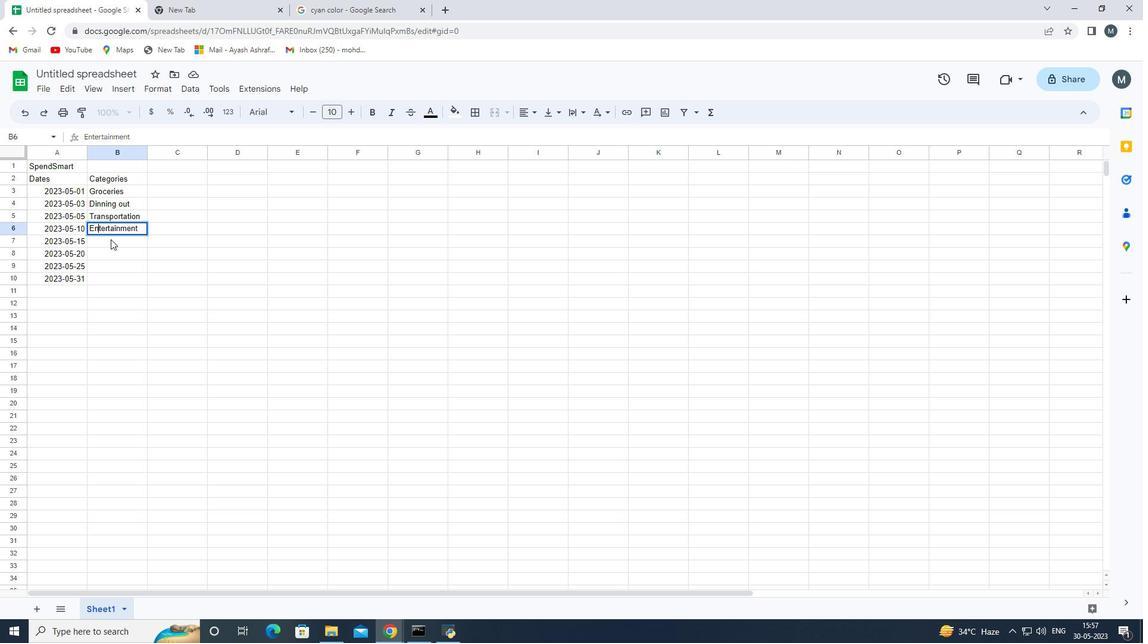 
Action: Mouse moved to (115, 241)
Screenshot: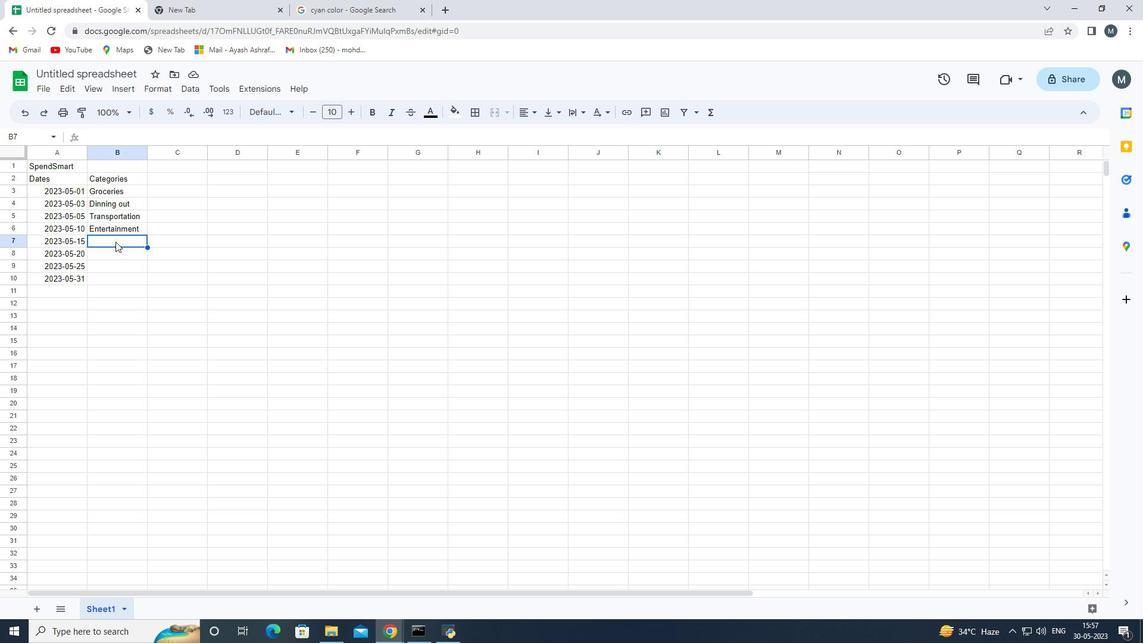 
Action: Mouse pressed left at (115, 241)
Screenshot: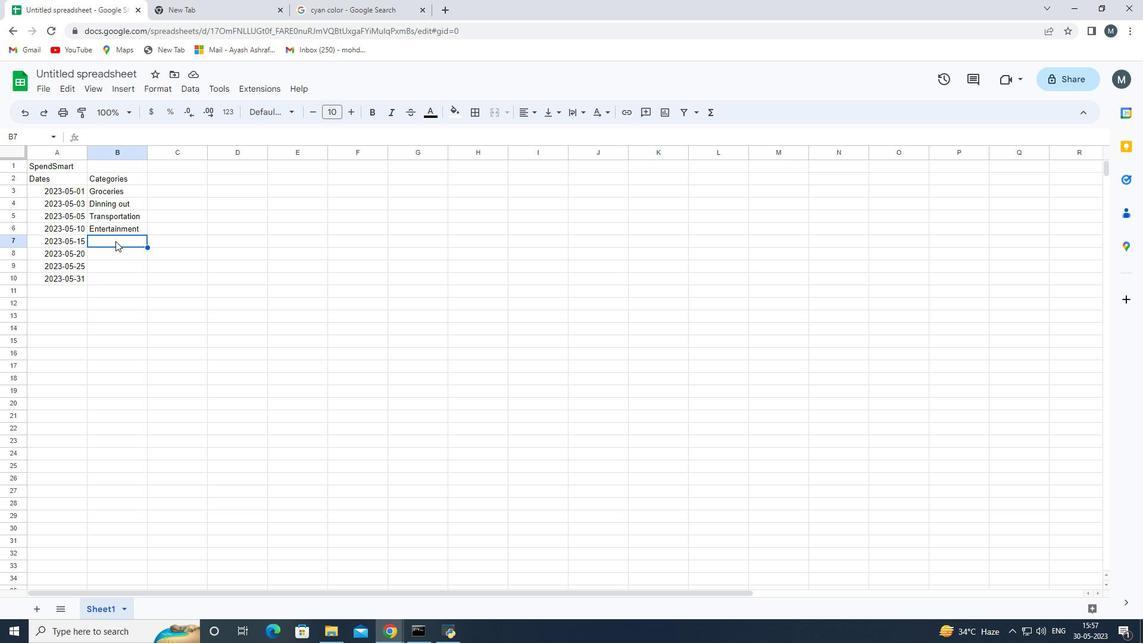 
Action: Mouse pressed left at (115, 241)
Screenshot: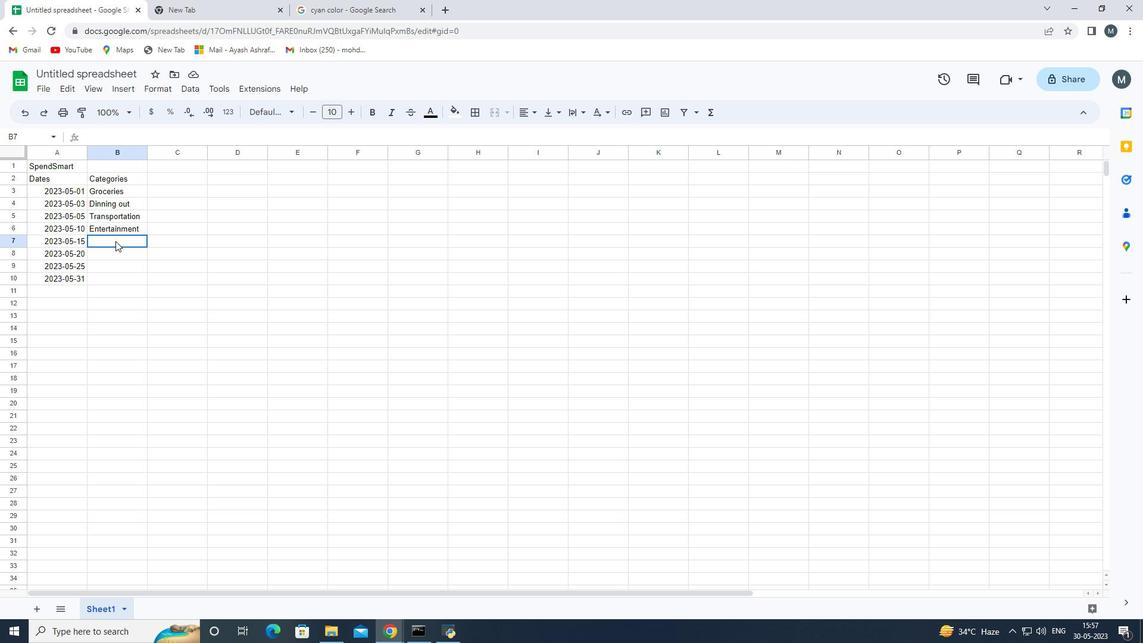 
Action: Key pressed <Key.shift>Shopping<Key.enter><Key.shift>utilities<Key.space><Key.shift>health<Key.backspace><Key.backspace><Key.backspace><Key.backspace><Key.backspace><Key.backspace><Key.enter><Key.shift>Health<Key.enter><Key.shift>Miscellaneous<Key.enter>
Screenshot: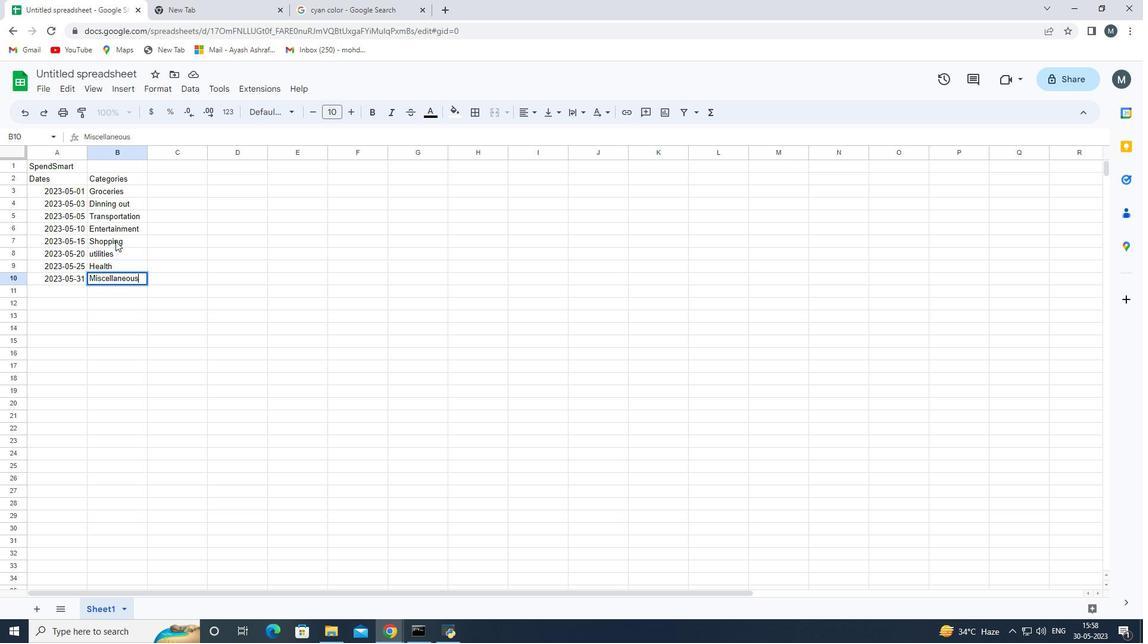 
Action: Mouse moved to (105, 254)
Screenshot: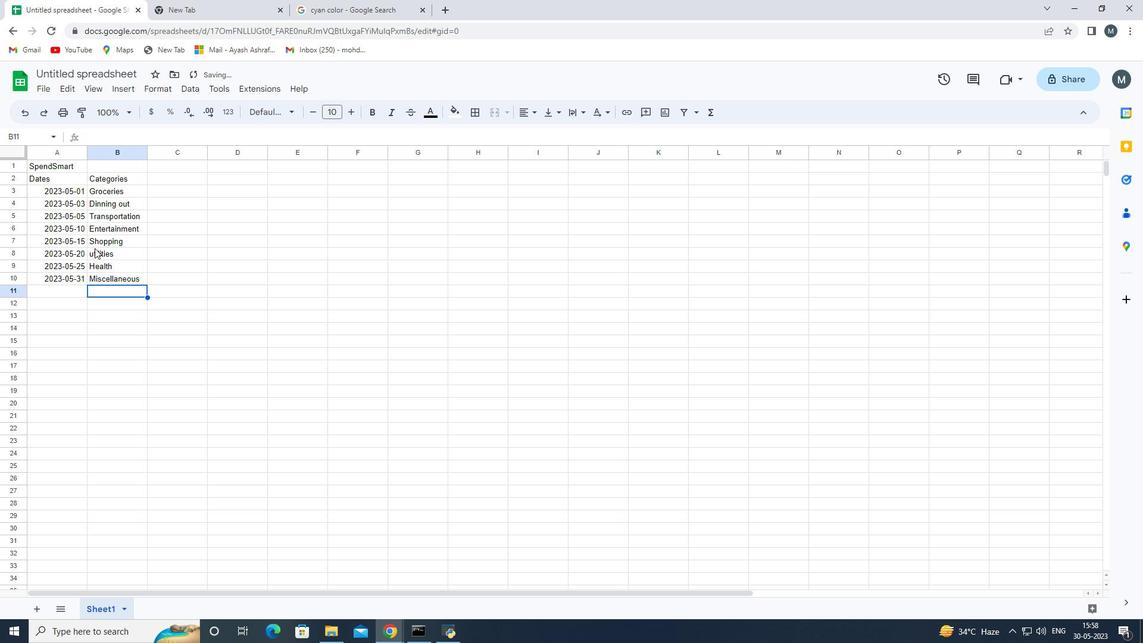 
Action: Mouse pressed left at (105, 254)
Screenshot: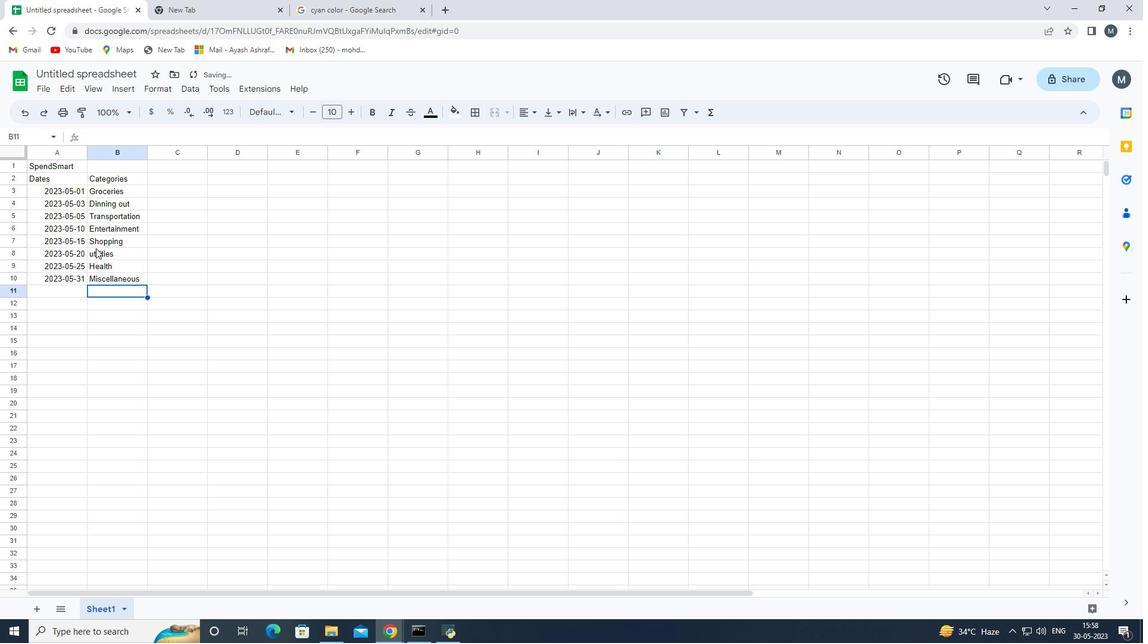 
Action: Mouse pressed left at (105, 254)
Screenshot: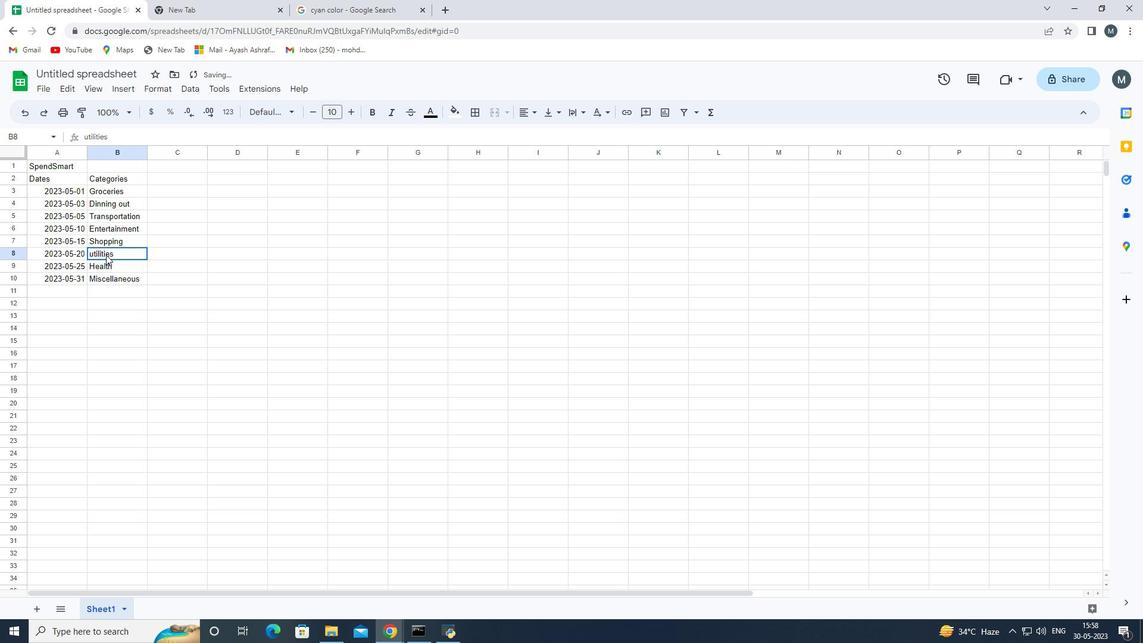 
Action: Mouse moved to (92, 251)
Screenshot: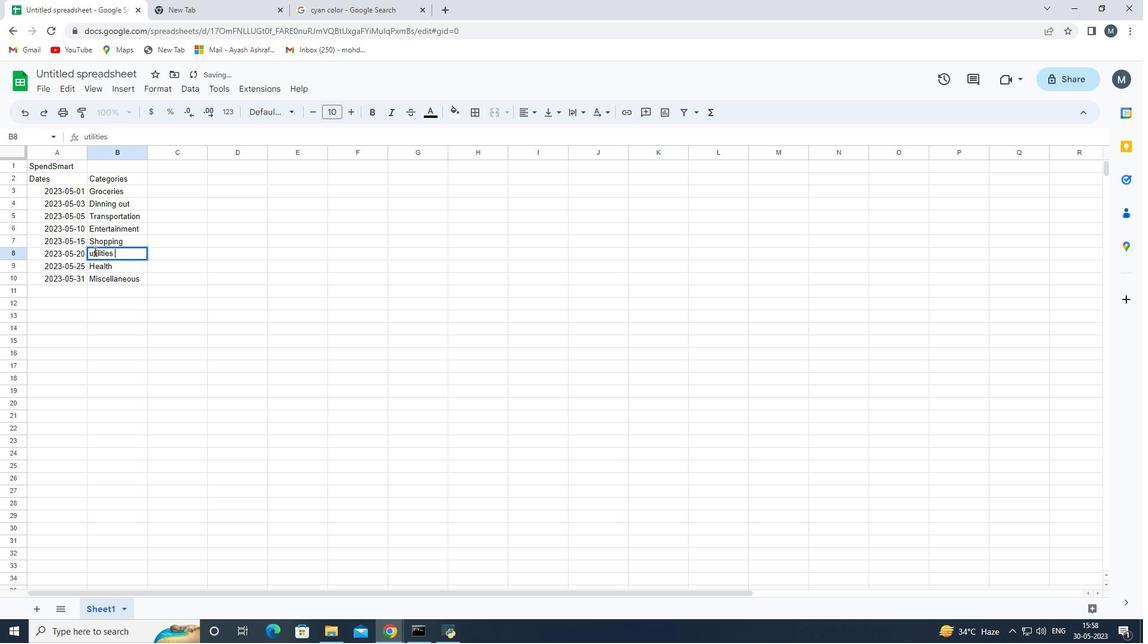
Action: Mouse pressed left at (92, 251)
Screenshot: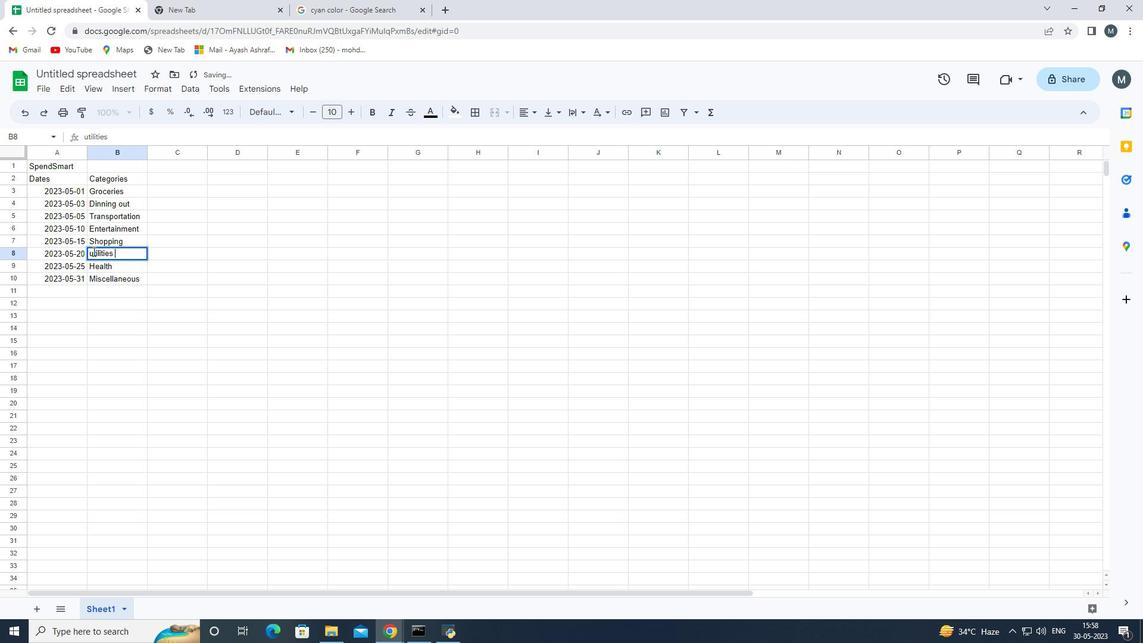 
Action: Mouse moved to (104, 254)
Screenshot: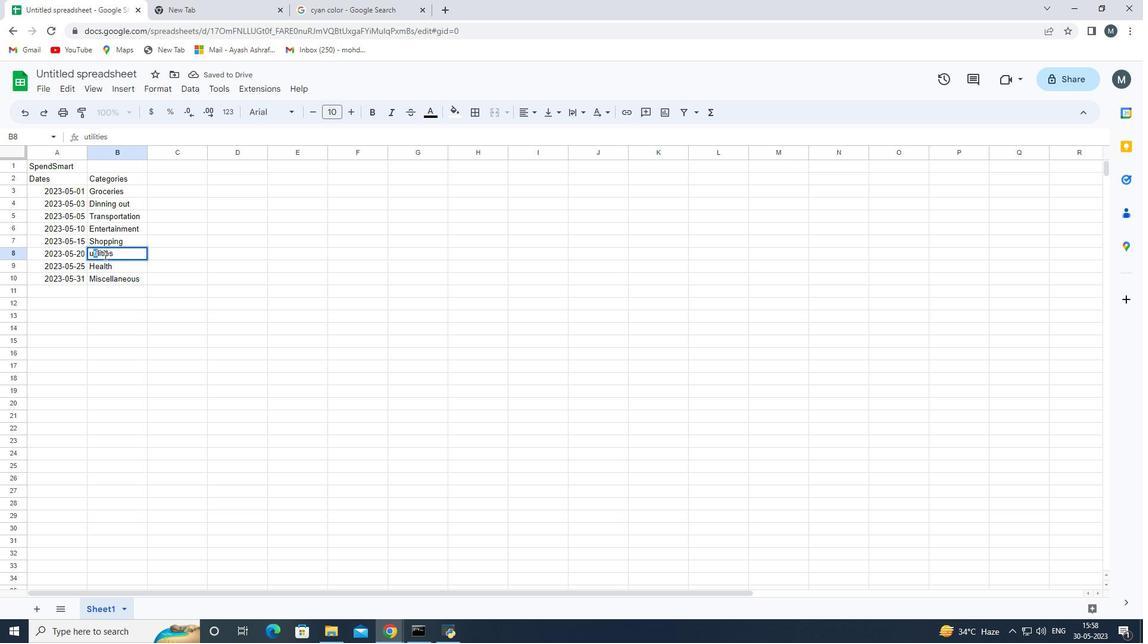 
Action: Mouse pressed left at (104, 254)
Screenshot: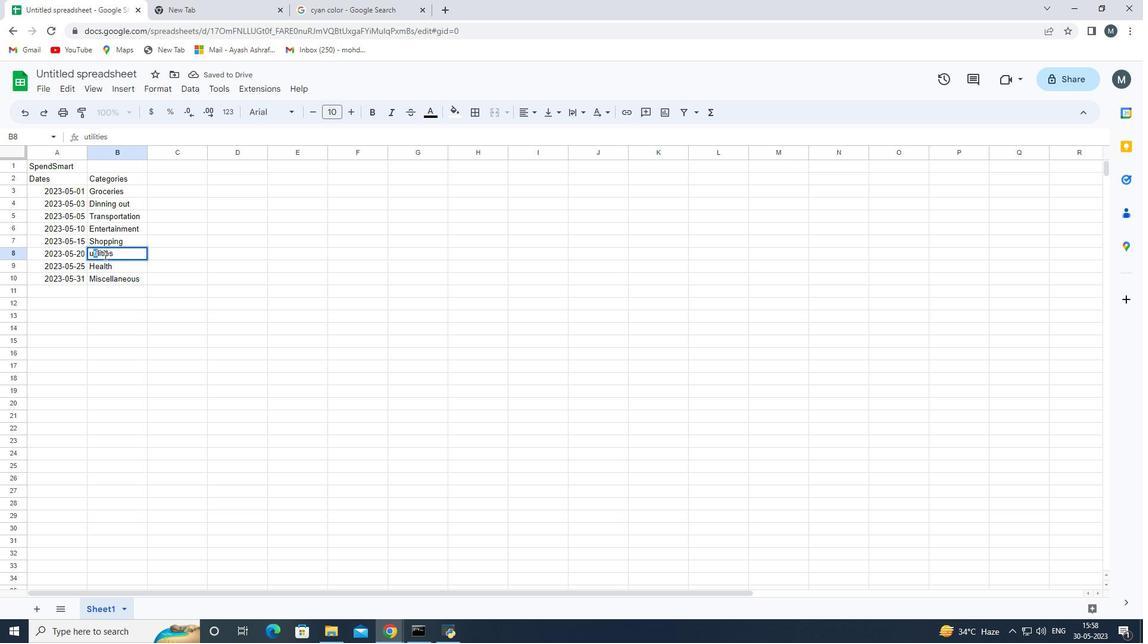 
Action: Mouse moved to (91, 251)
Screenshot: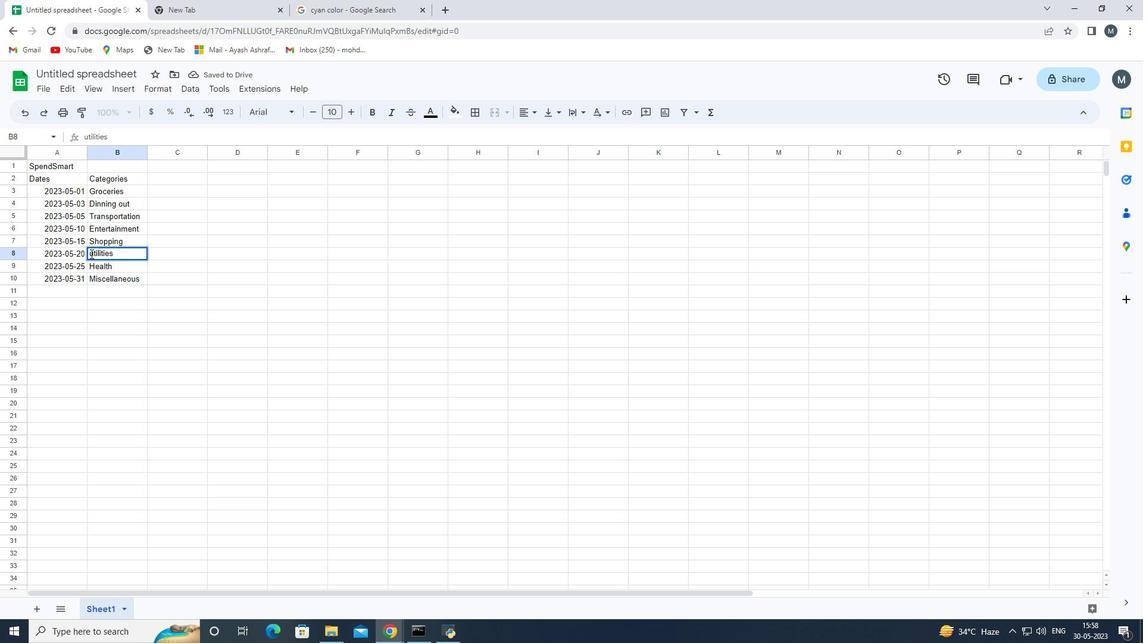 
Action: Mouse pressed left at (91, 251)
Screenshot: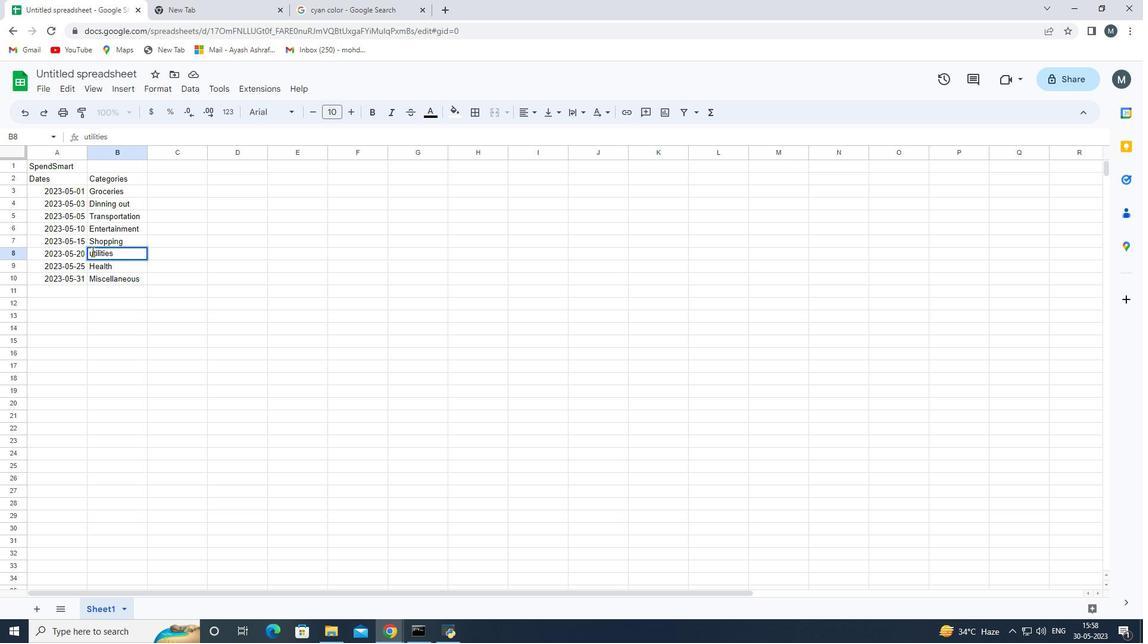 
Action: Mouse moved to (111, 255)
Screenshot: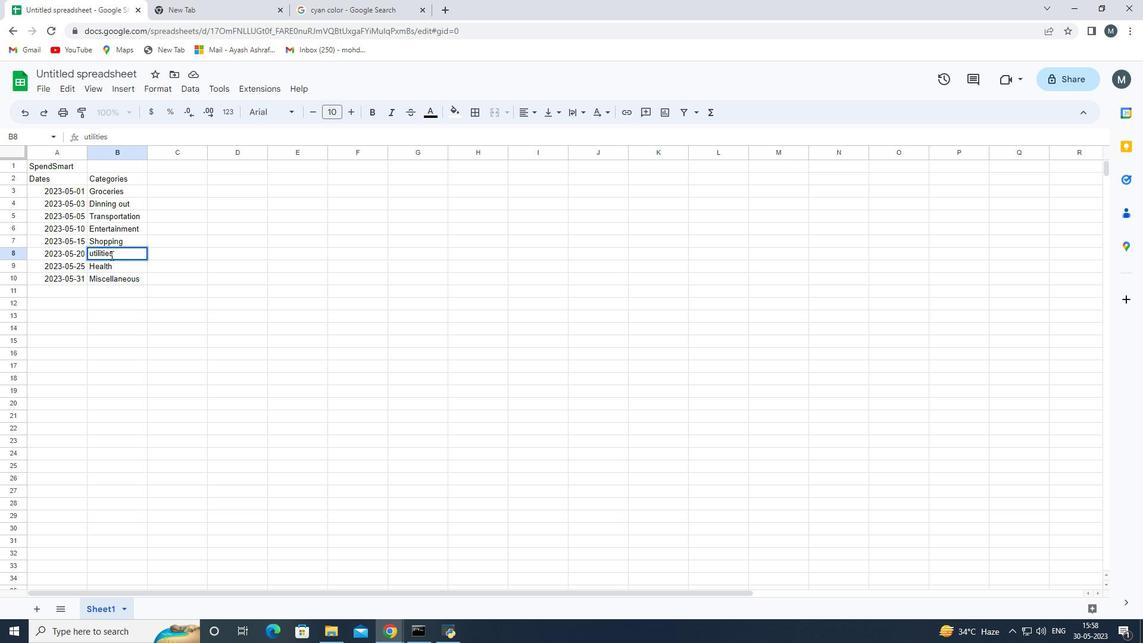 
Action: Key pressed <Key.backspace><Key.shift>U
Screenshot: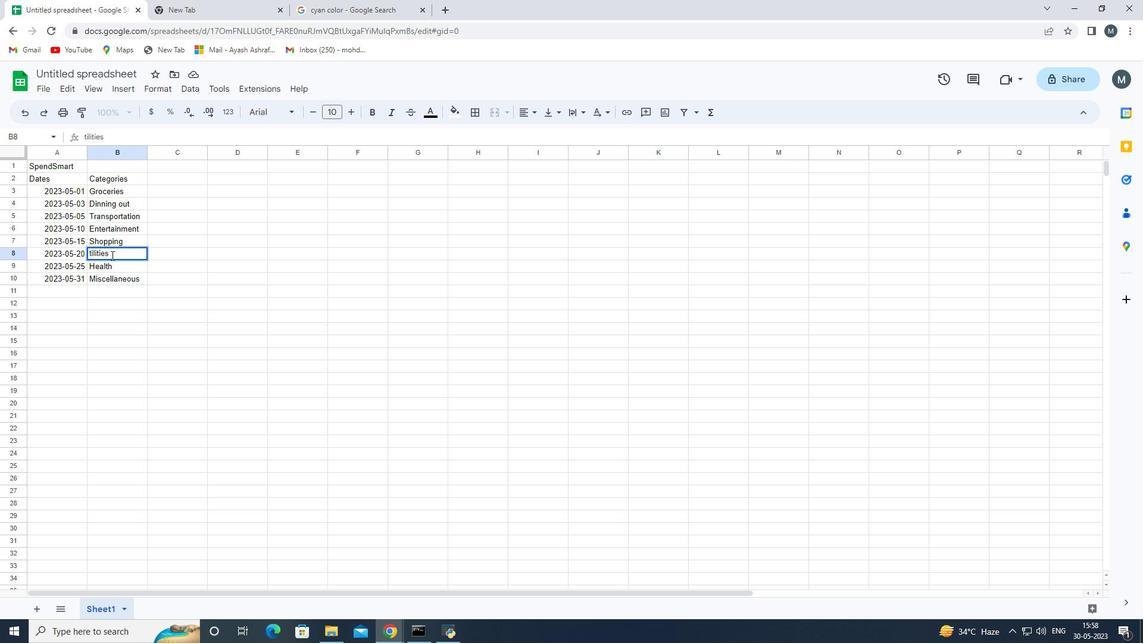 
Action: Mouse moved to (131, 278)
Screenshot: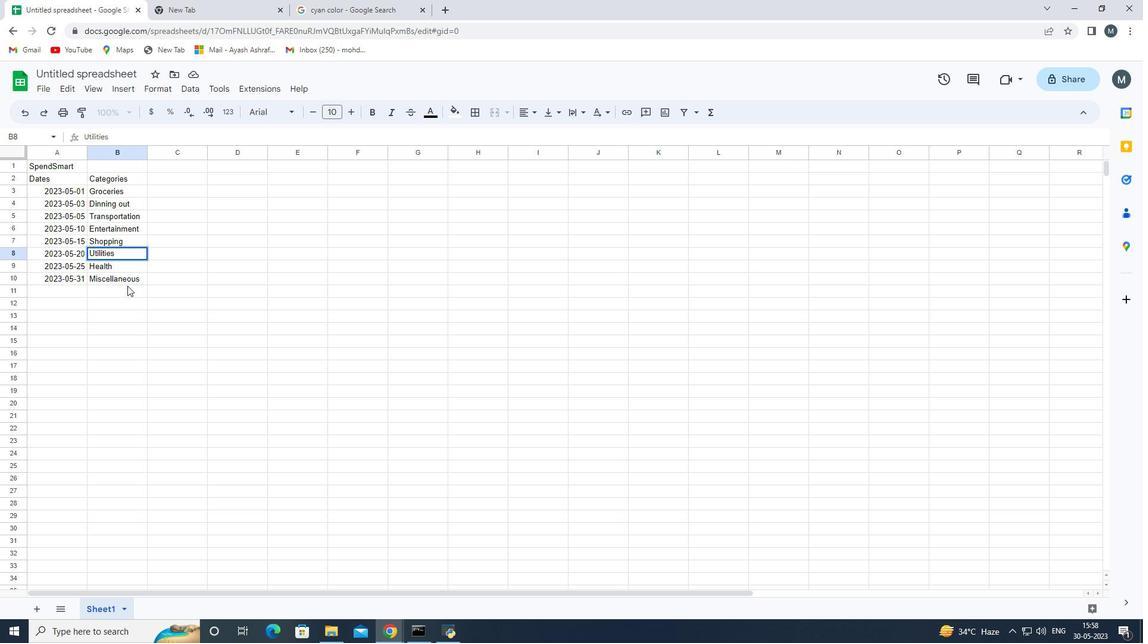 
Action: Mouse pressed left at (131, 278)
Screenshot: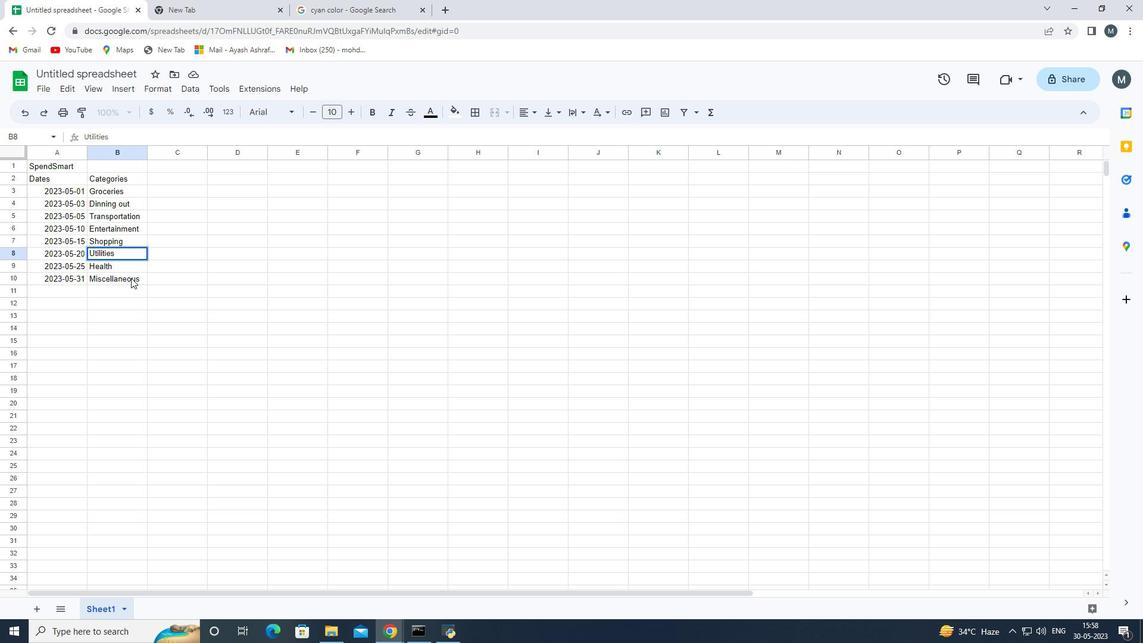 
Action: Mouse moved to (176, 183)
Screenshot: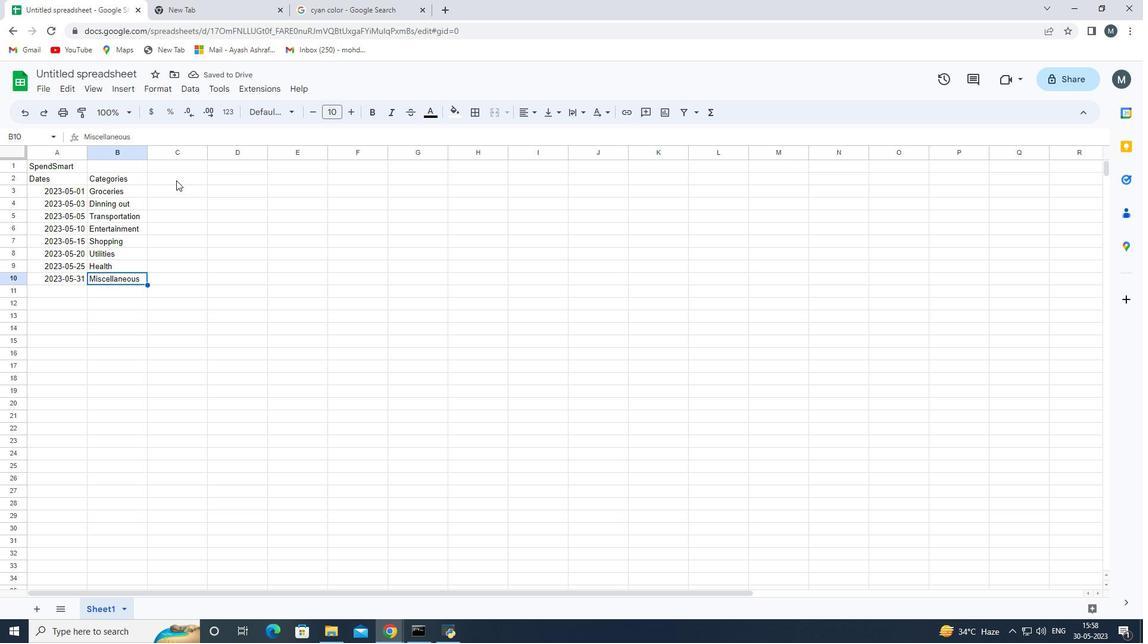 
Action: Mouse pressed left at (176, 183)
Screenshot: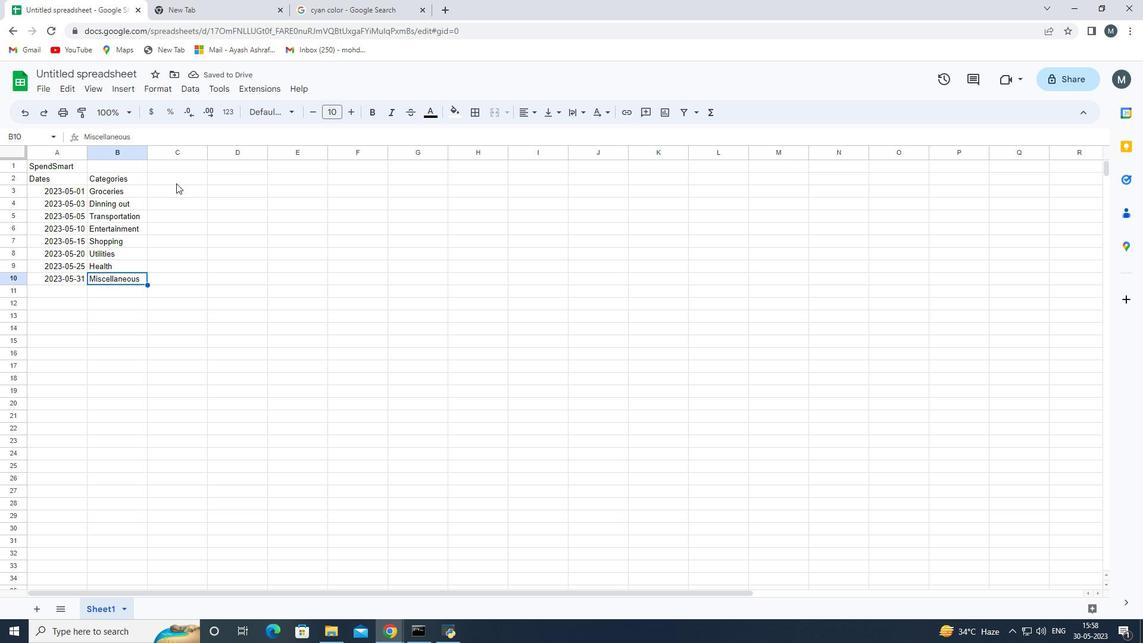 
Action: Mouse pressed left at (176, 183)
Screenshot: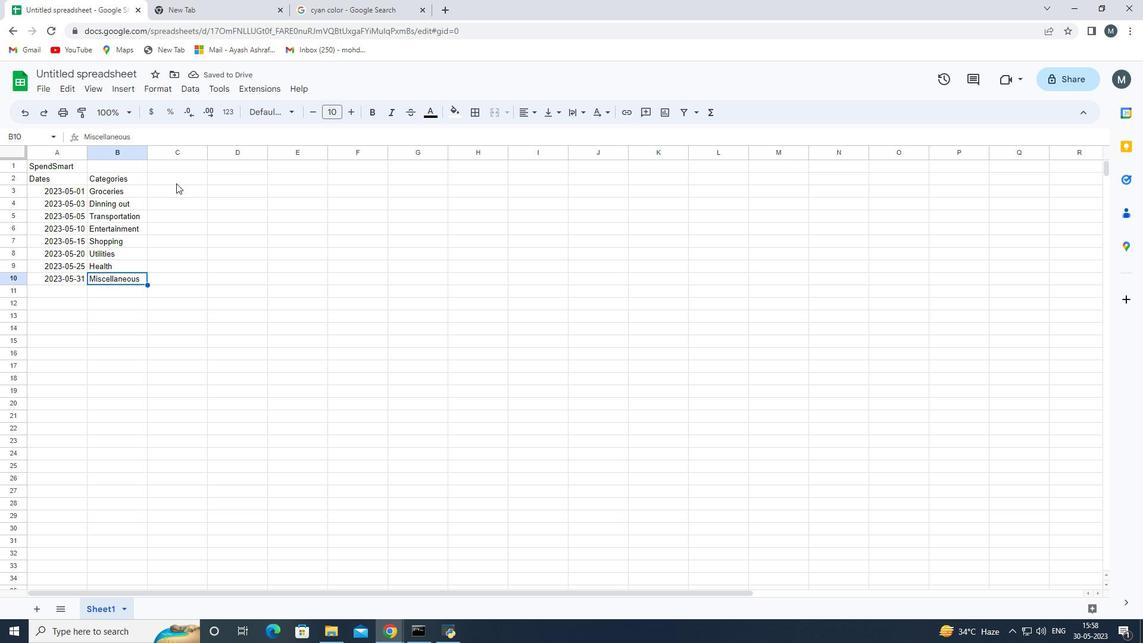 
Action: Mouse moved to (175, 182)
Screenshot: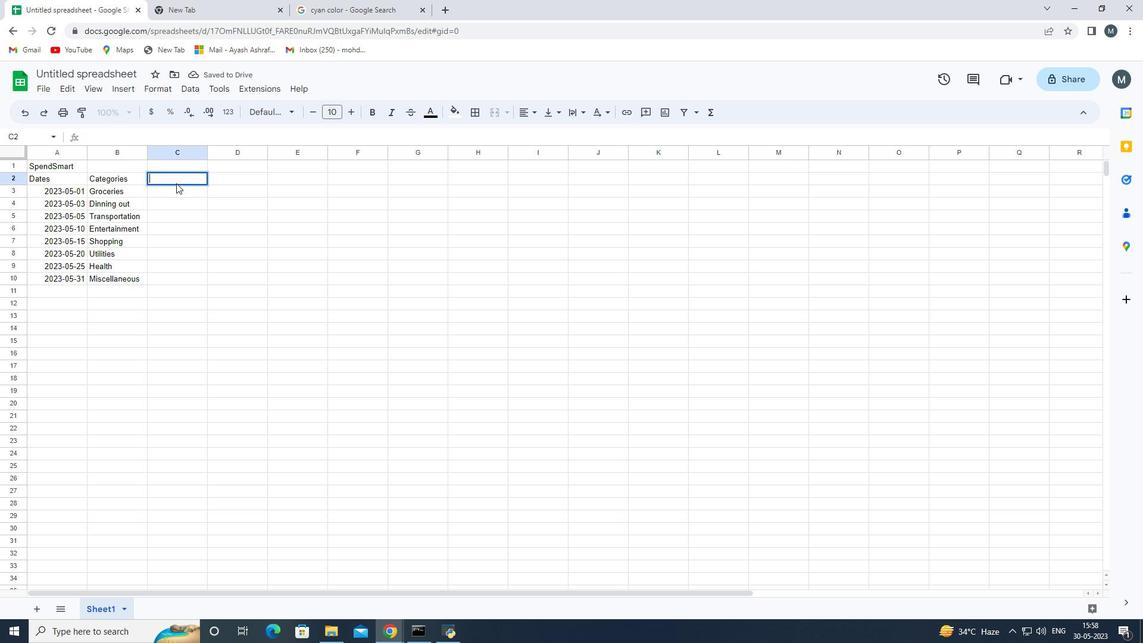 
Action: Key pressed <Key.shift><Key.shift>Descriptions<Key.space><Key.enter><Key.shift>Supermarket<Key.space><Key.enter>
Screenshot: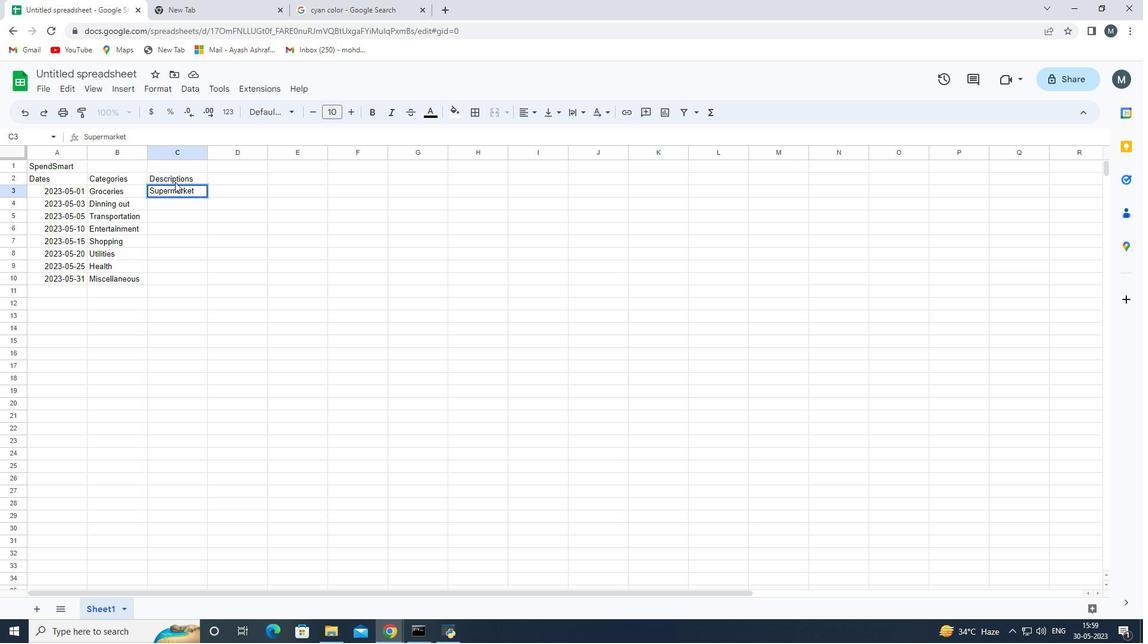 
Action: Mouse moved to (154, 219)
Screenshot: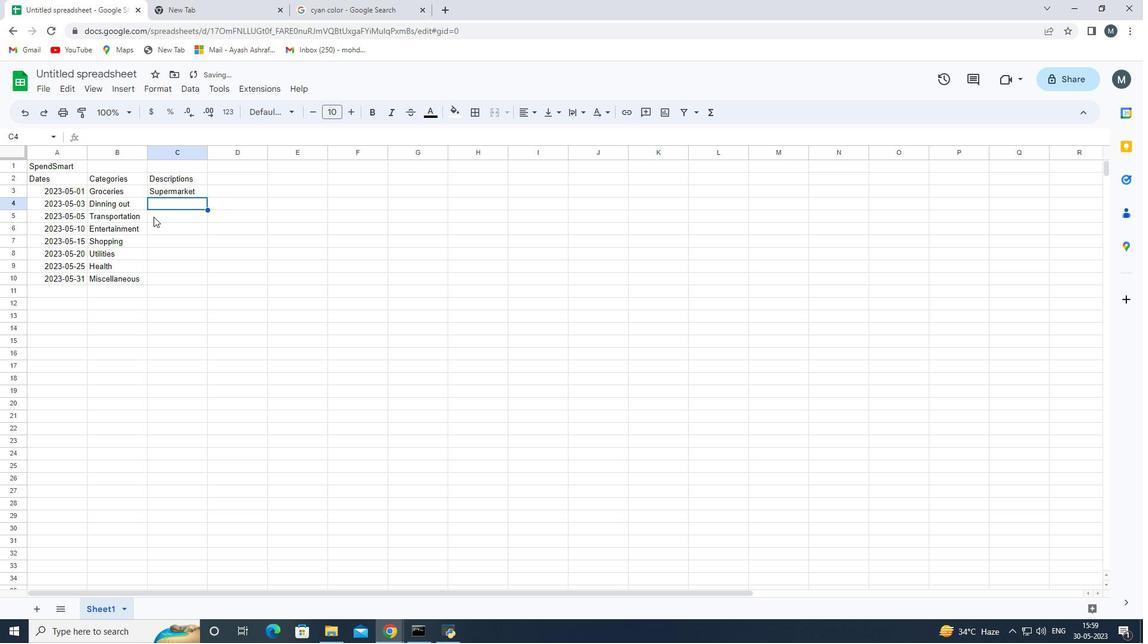 
Action: Key pressed <Key.shift>res<Key.backspace><Key.backspace><Key.backspace><Key.shift>Restaurant<Key.enter><Key.shift>Public<Key.enter><Key.shift>Transport<Key.enter><Key.shift>Movie<Key.space><Key.shift>Tickets<Key.enter><Key.shift>Clothing<Key.space><Key.shift>STORE<Key.enter><Key.shift>internet<Key.space><Key.shift>Bill<Key.enter><Key.shift><Key.shift>P
Screenshot: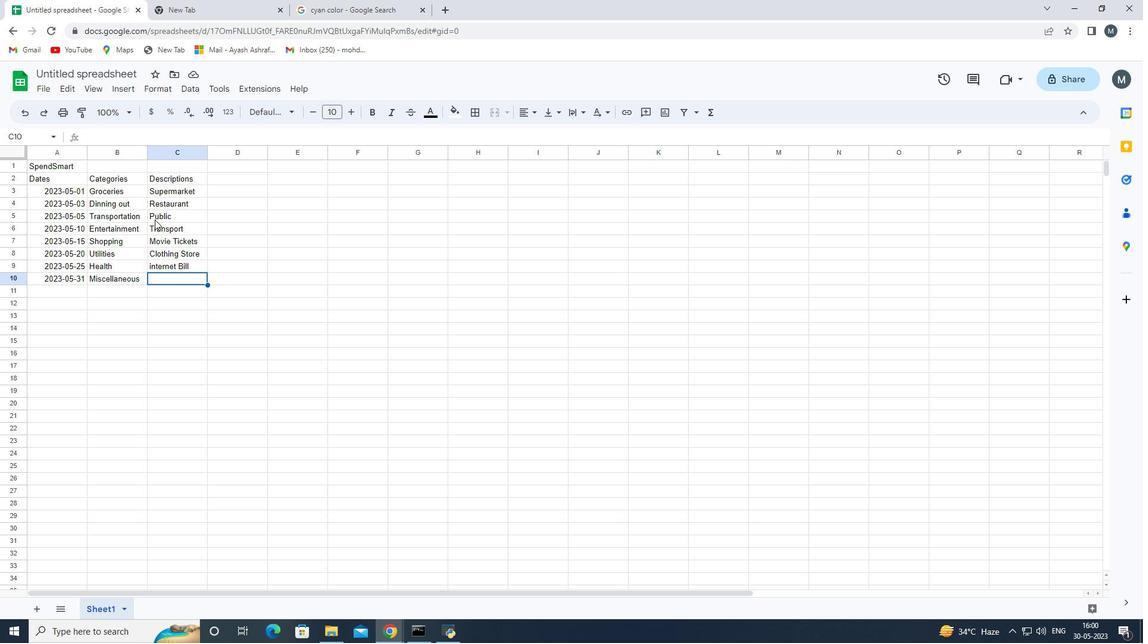 
Action: Mouse moved to (191, 193)
Screenshot: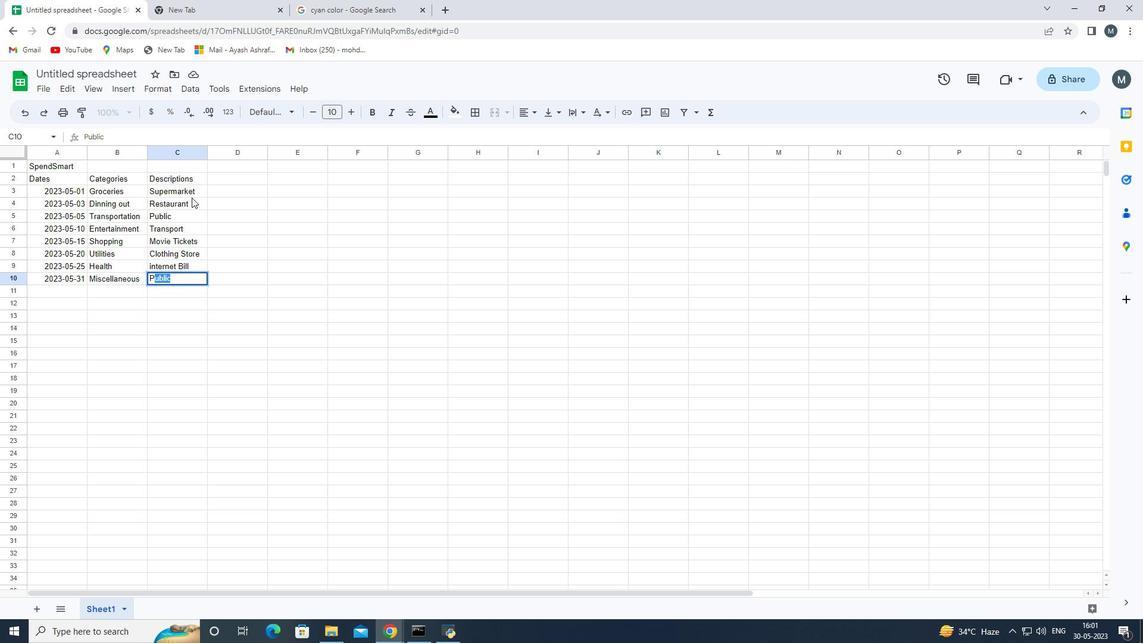 
Action: Mouse pressed left at (191, 193)
Screenshot: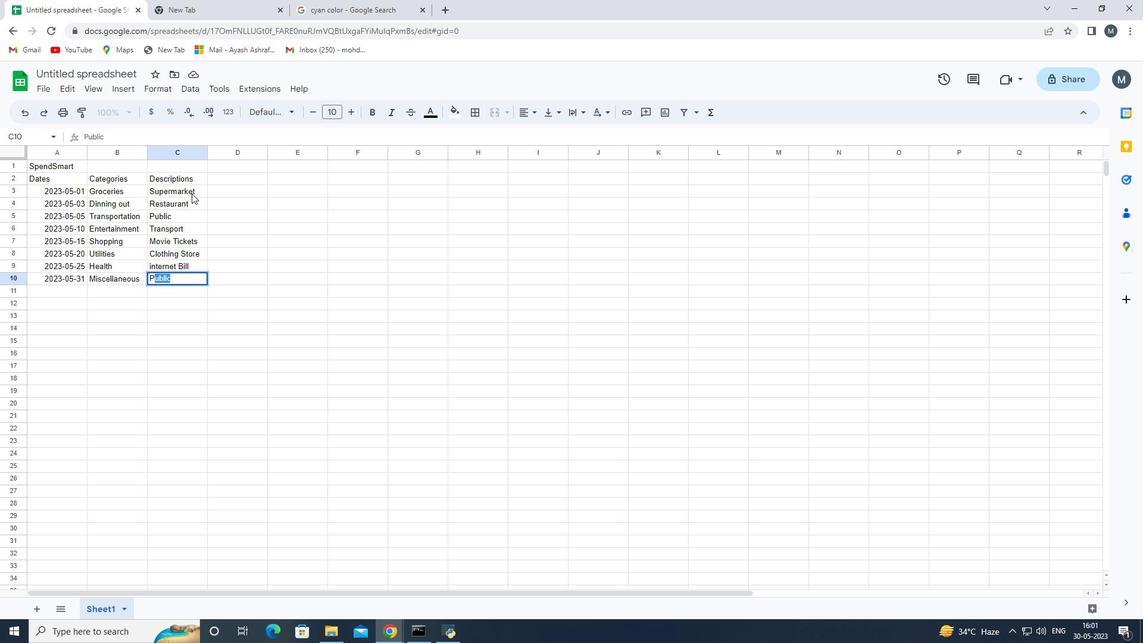 
Action: Mouse pressed left at (191, 193)
Screenshot: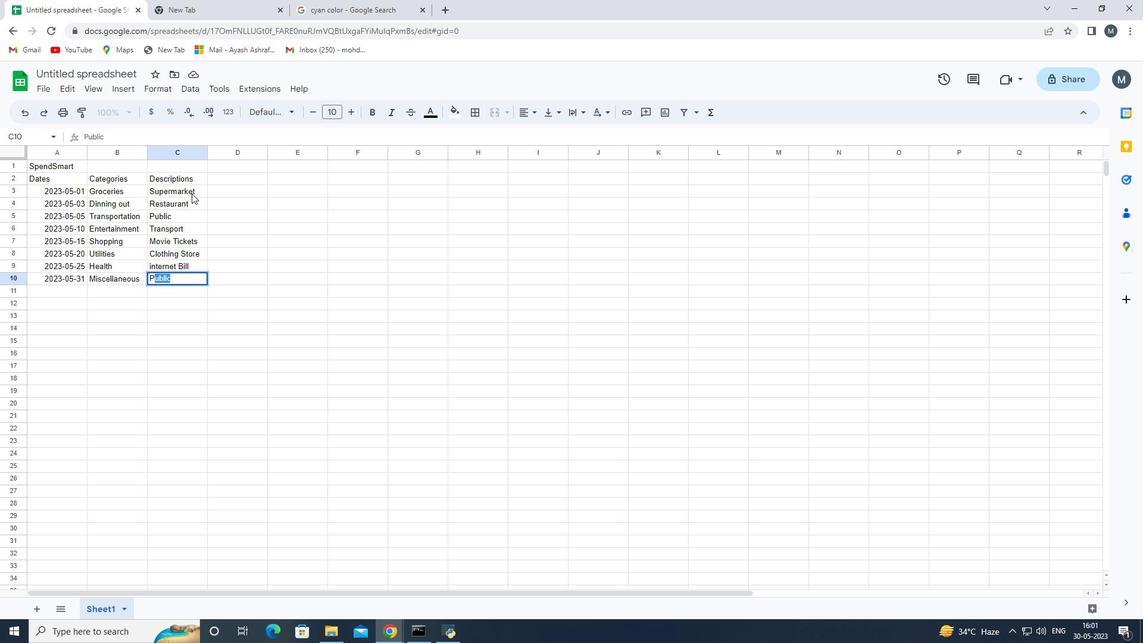 
Action: Key pressed <Key.shift><Key.shift><Key.shift><Key.shift><Key.shift><Key.shift><Key.shift><Key.shift>Gr<Key.backspace><Key.backspace><Key.backspace>
Screenshot: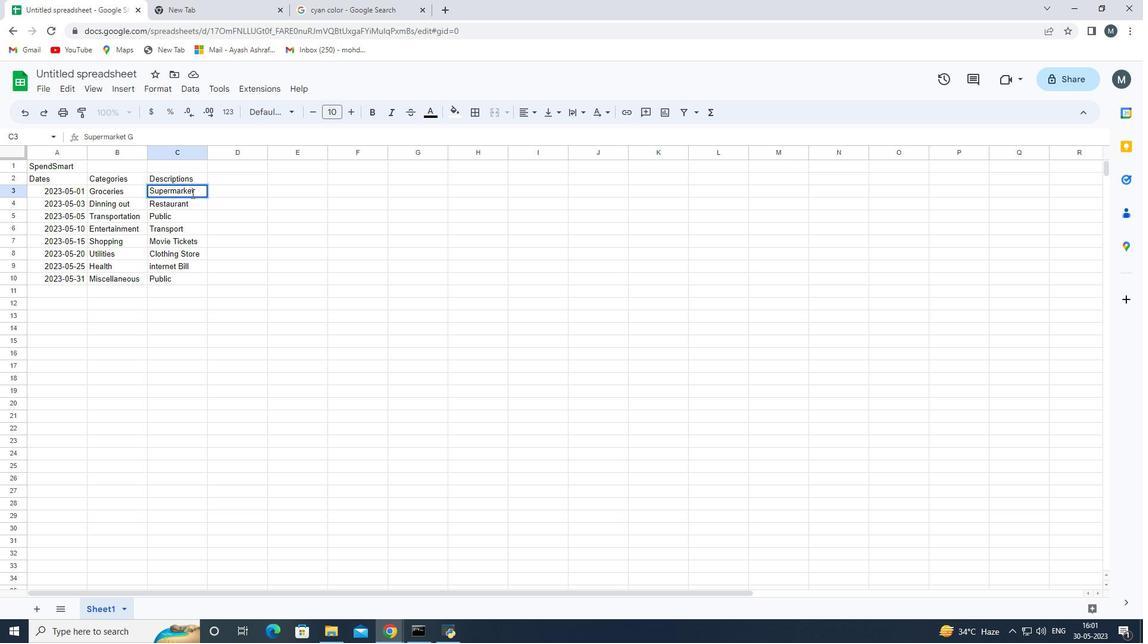 
Action: Mouse moved to (179, 196)
Screenshot: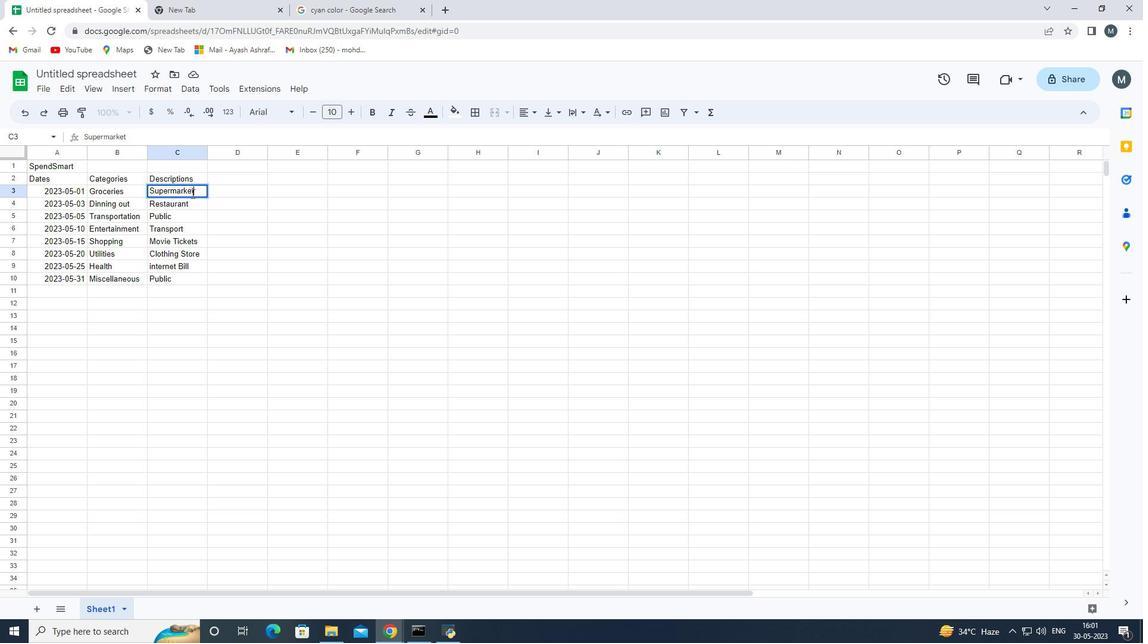 
Action: Key pressed <Key.backspace><Key.backspace><Key.backspace><Key.backspace><Key.backspace><Key.backspace><Key.backspace><Key.backspace><Key.backspace><Key.backspace><Key.backspace><Key.backspace><Key.backspace><Key.backspace><Key.backspace><Key.backspace><Key.shift>Groceries<Key.space><Key.enter><Key.shift>Dii<Key.backspace>ning<Key.space><Key.shift><Key.shift><Key.shift><Key.shift><Key.shift><Key.shift><Key.shift>Out<Key.enter><Key.shift>Tra
Screenshot: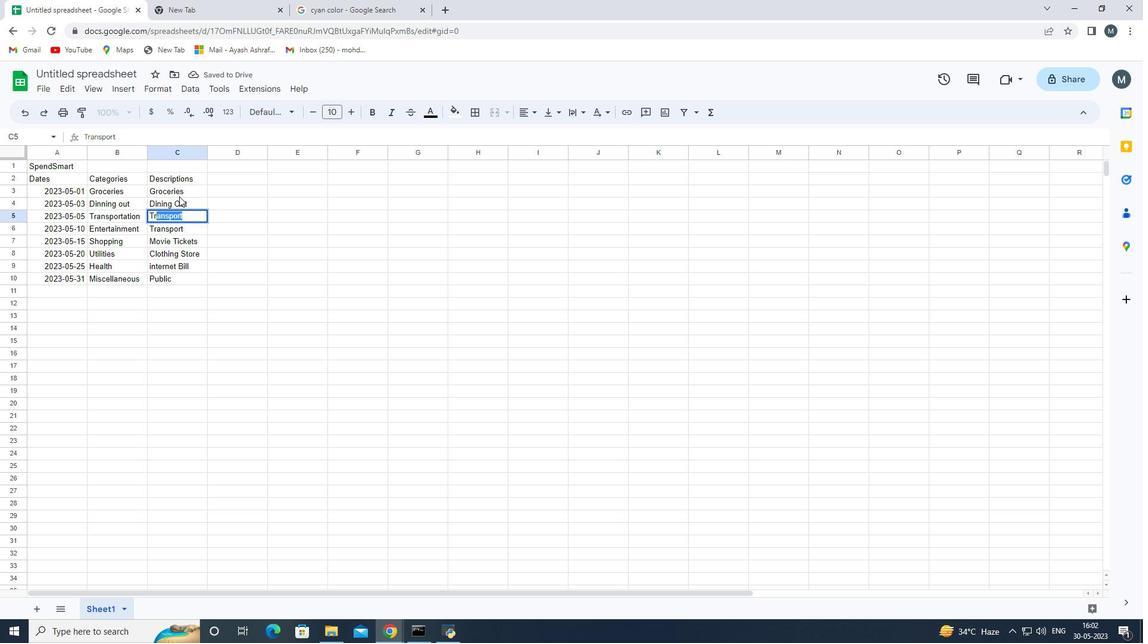 
Action: Mouse moved to (187, 215)
Screenshot: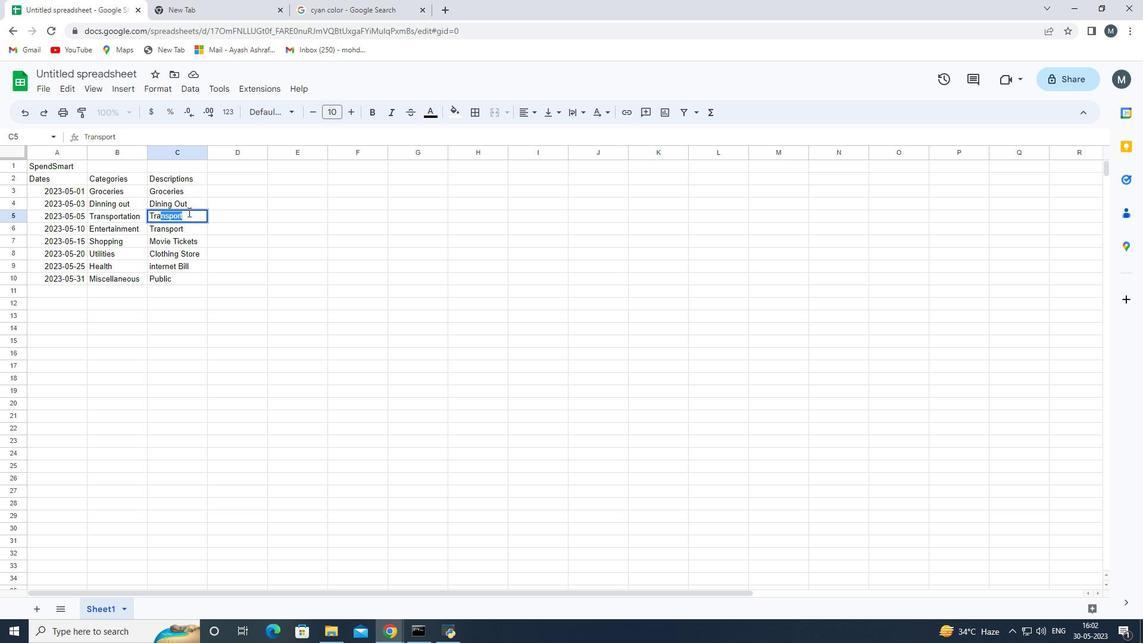 
Action: Mouse pressed left at (187, 215)
Screenshot: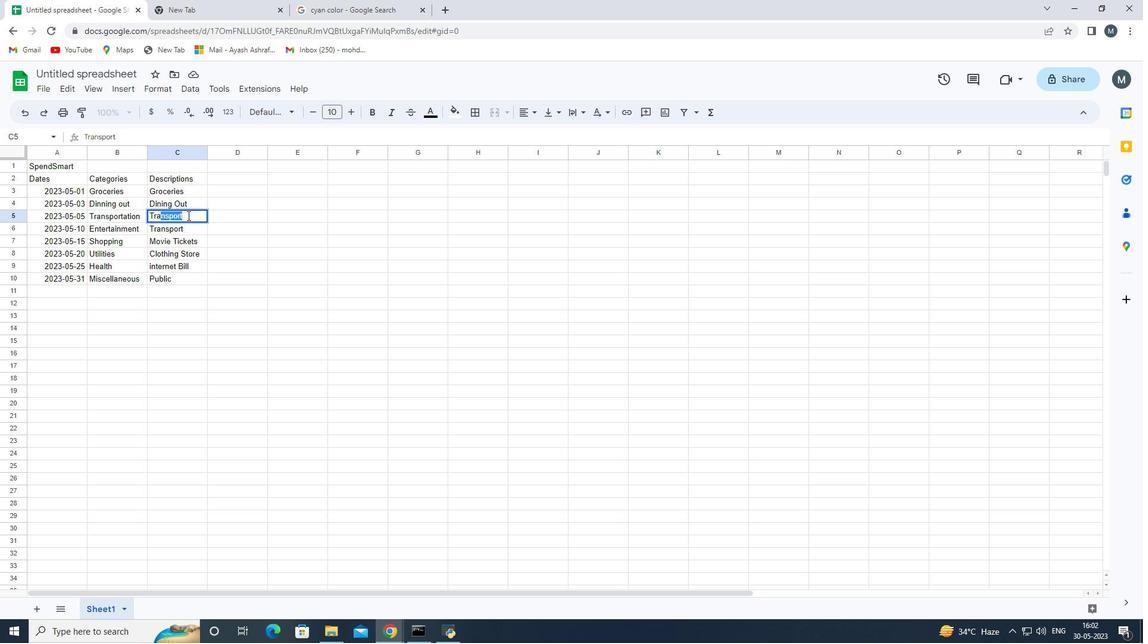 
Action: Mouse moved to (188, 217)
Screenshot: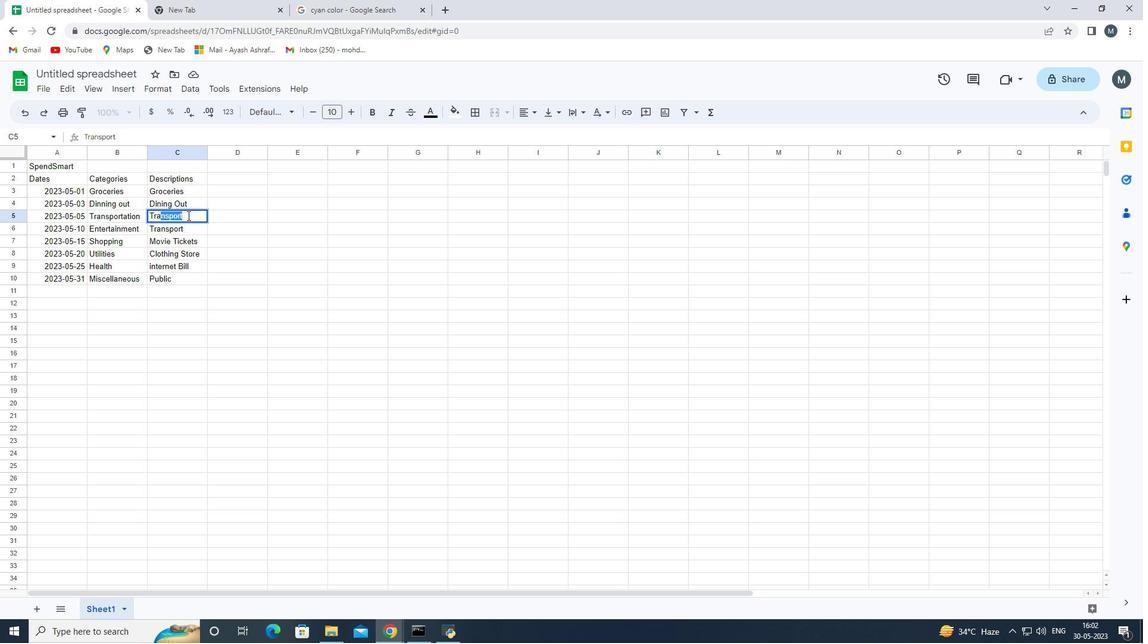 
Action: Key pressed ation<Key.enter><Key.shift><Key.shift><Key.shift><Key.shift><Key.shift>Entertainment<Key.enter><Key.shift>Shopping<Key.enter><Key.shift>Utl<Key.backspace>ilities<Key.enter><Key.shift>Helth
Screenshot: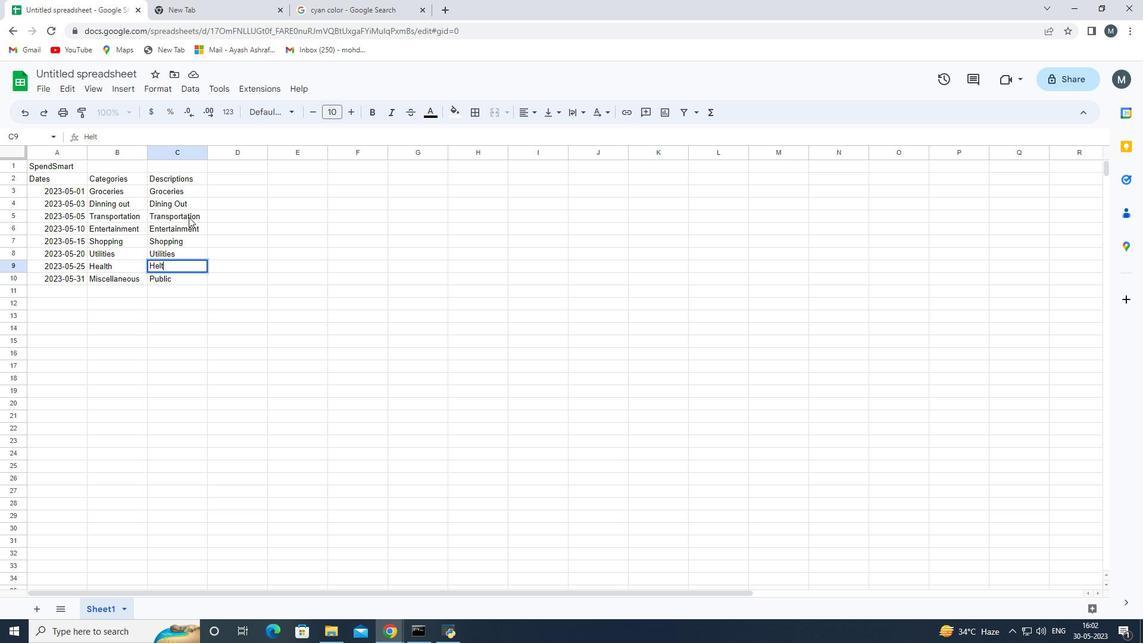 
Action: Mouse moved to (186, 277)
Screenshot: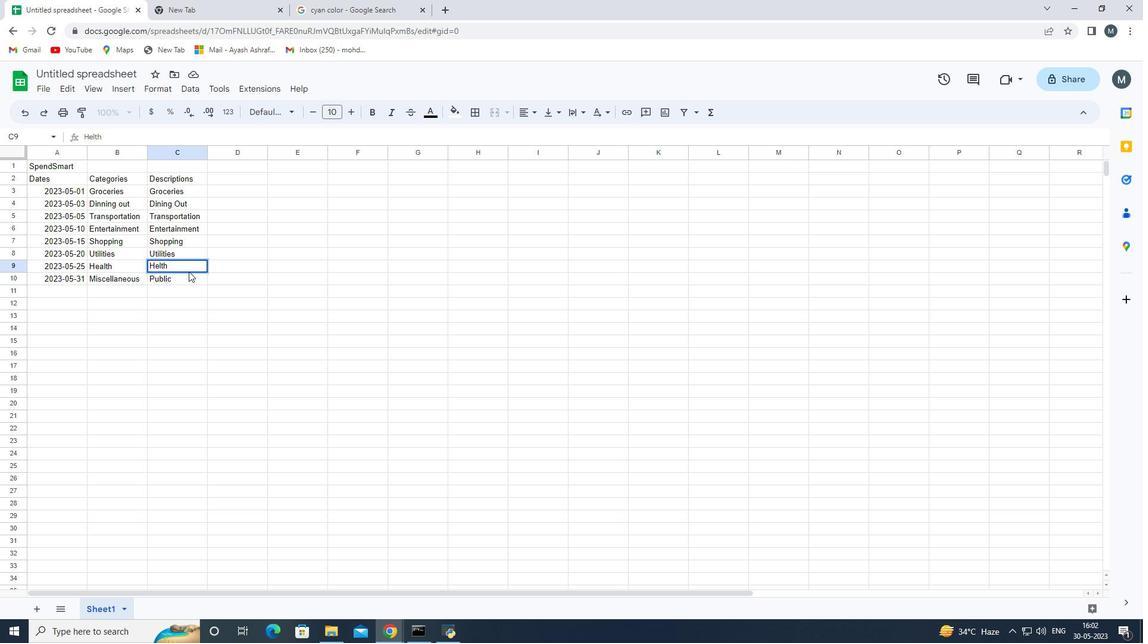 
Action: Mouse pressed left at (186, 277)
Screenshot: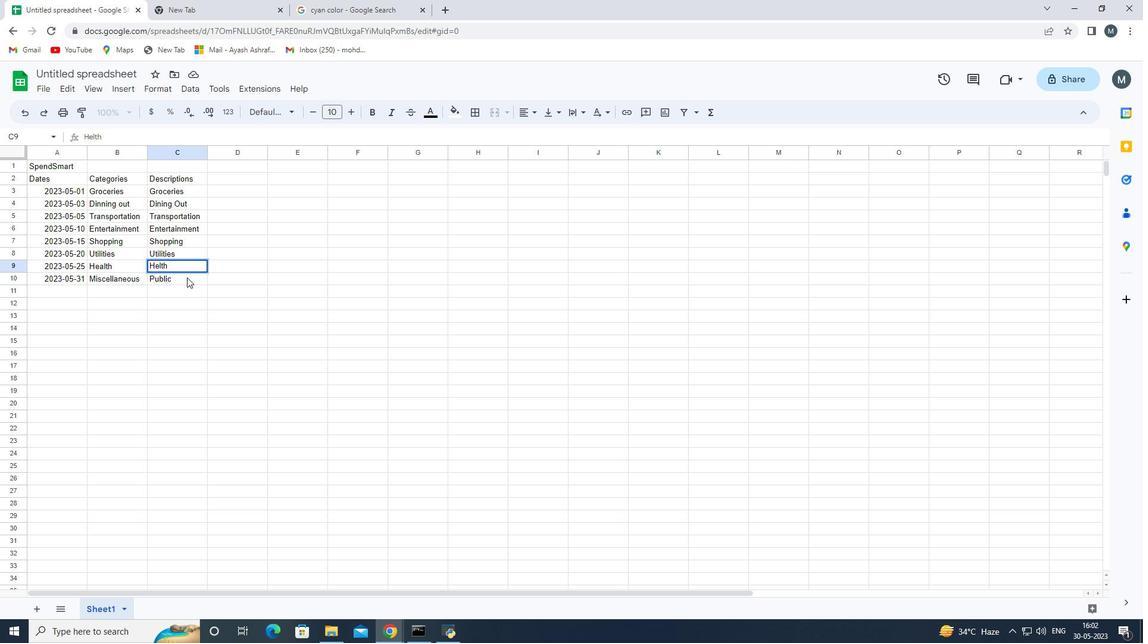 
Action: Mouse moved to (189, 273)
Screenshot: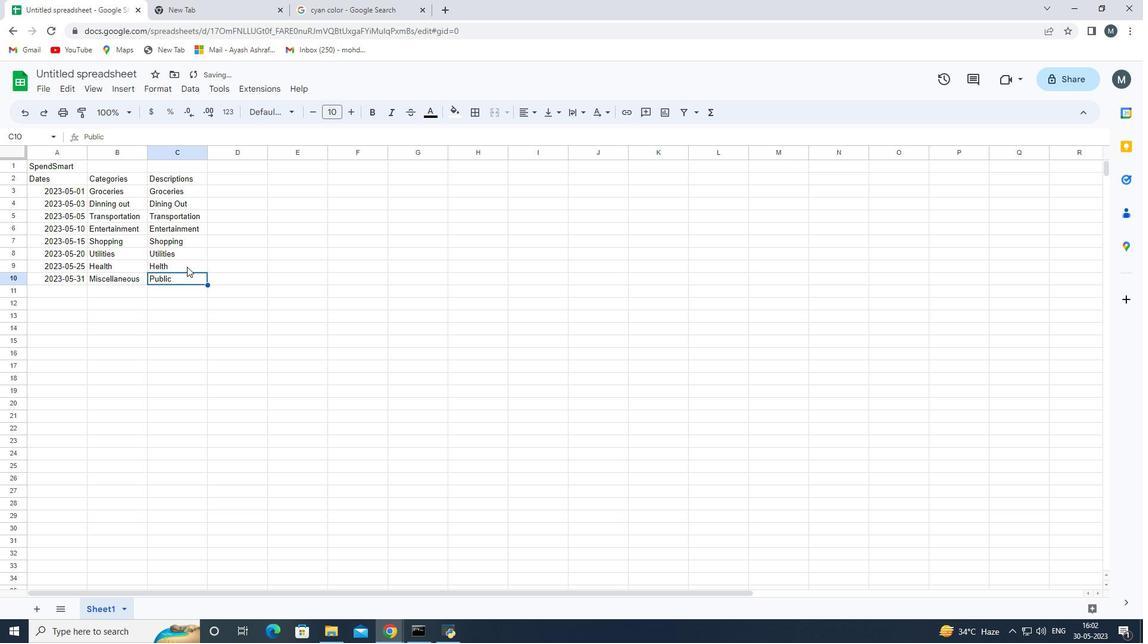 
Action: Key pressed <Key.shift>Miscellaneous<Key.enter>
Screenshot: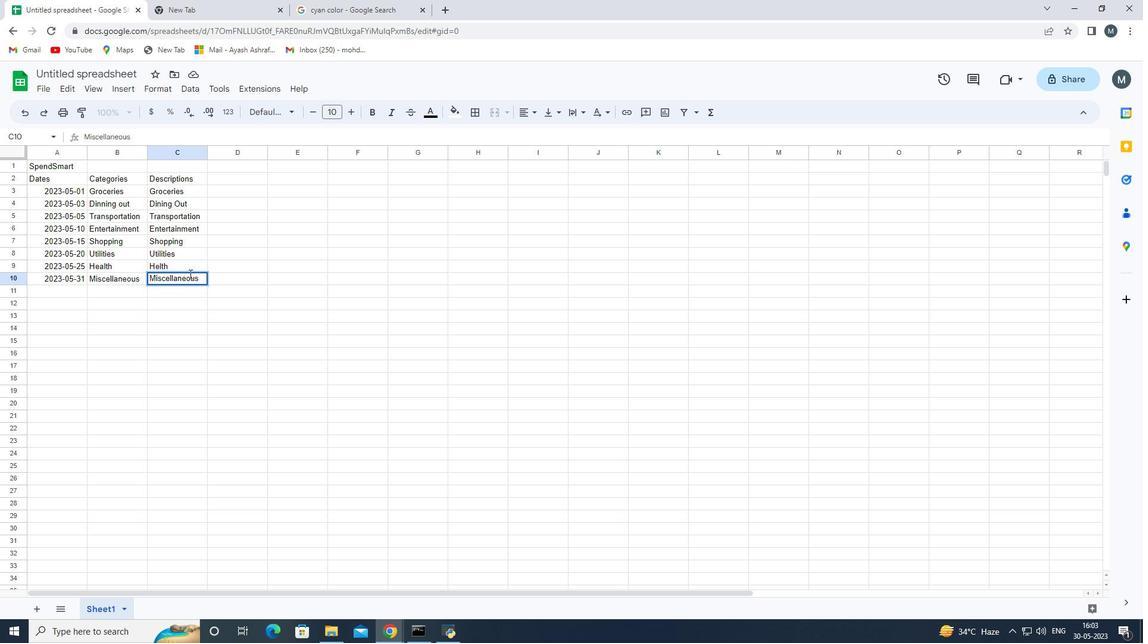 
Action: Mouse moved to (169, 264)
Screenshot: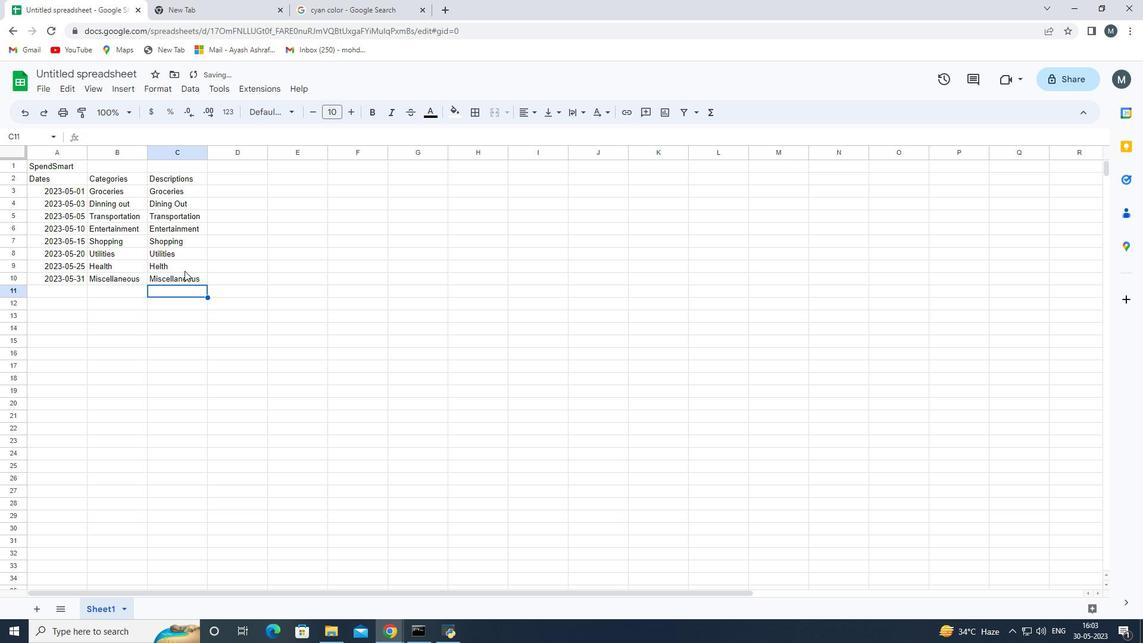 
Action: Mouse pressed left at (169, 264)
Screenshot: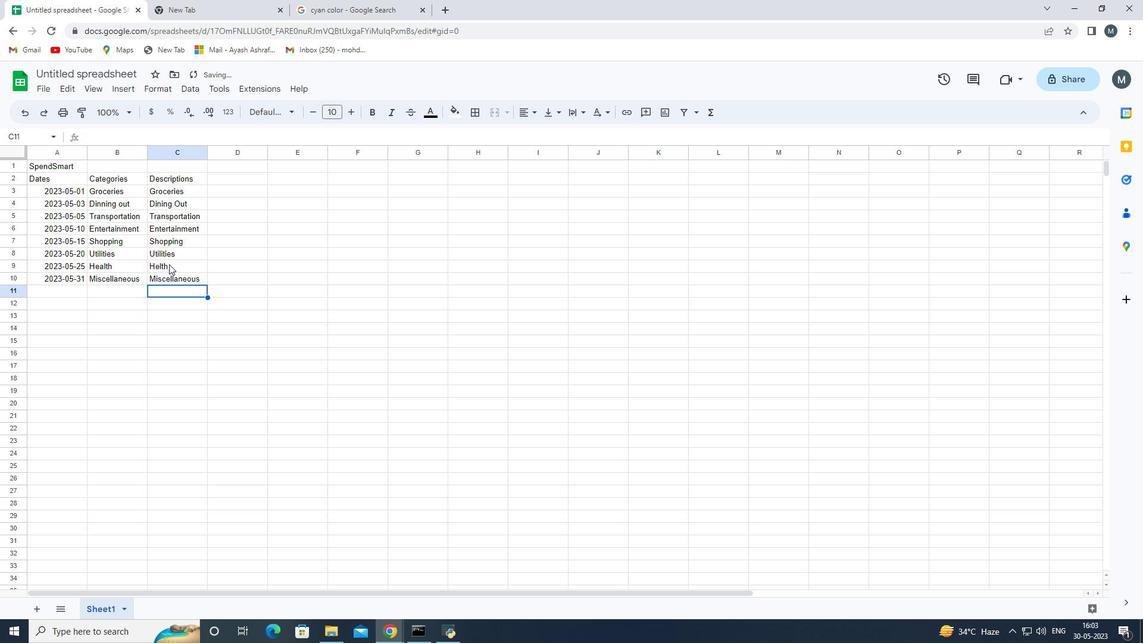 
Action: Mouse pressed left at (169, 264)
Screenshot: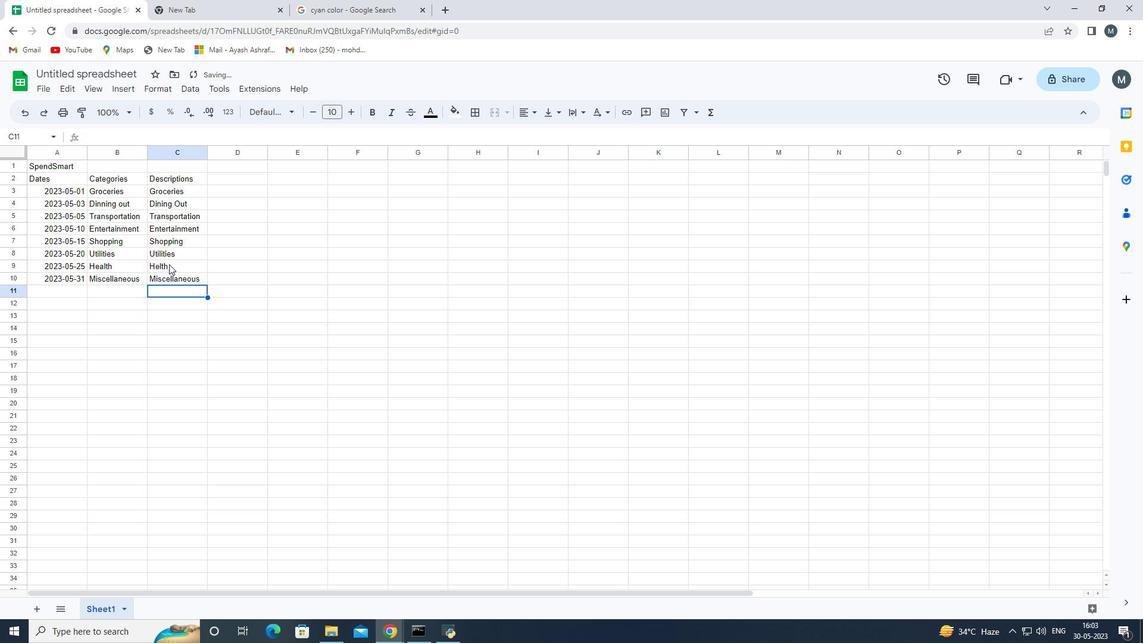 
Action: Mouse moved to (159, 263)
Screenshot: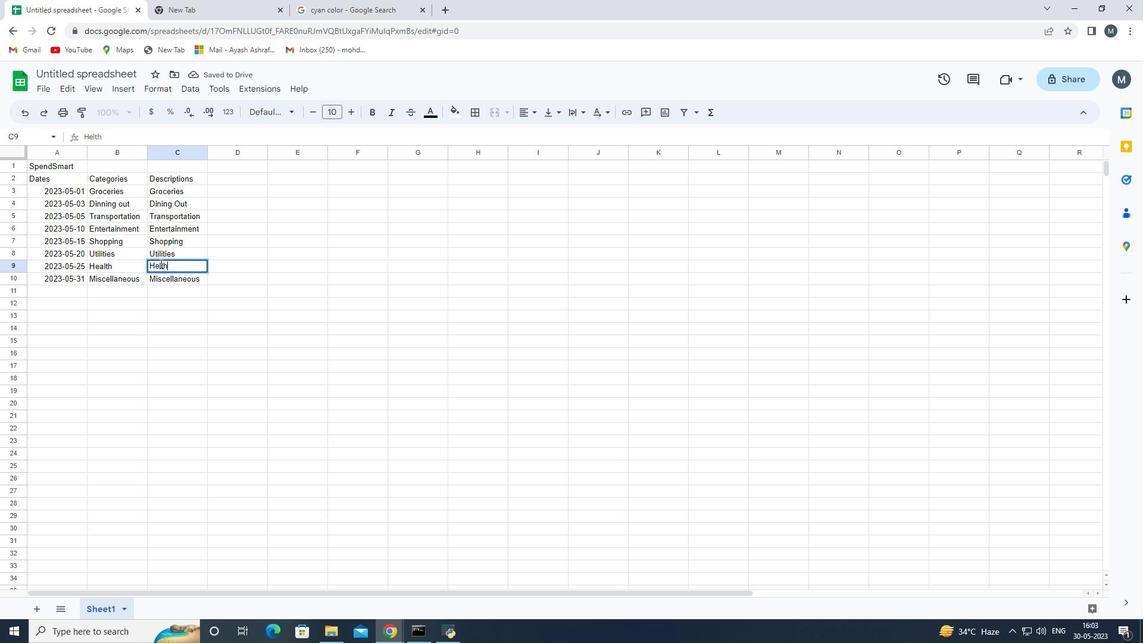 
Action: Mouse pressed left at (159, 263)
Screenshot: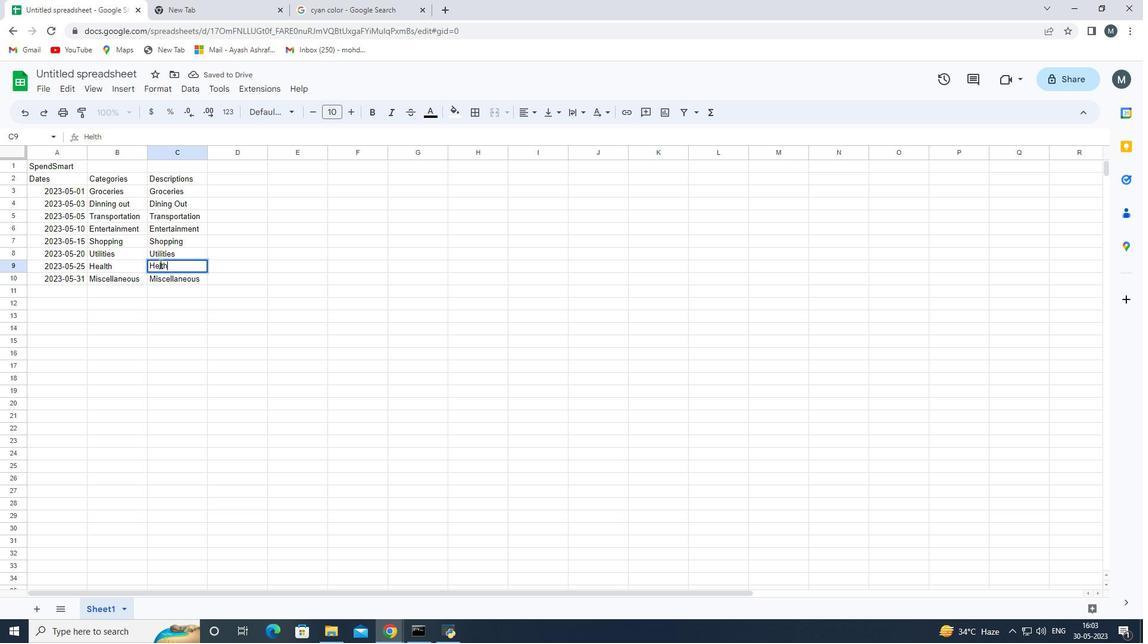 
Action: Mouse moved to (169, 264)
Screenshot: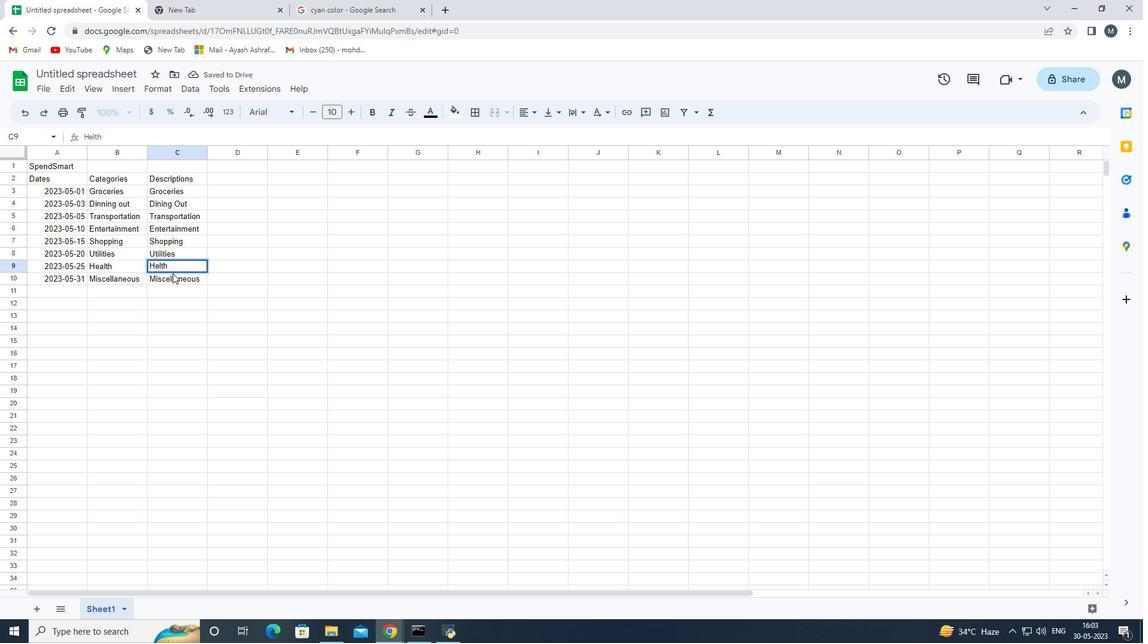 
Action: Key pressed a
Screenshot: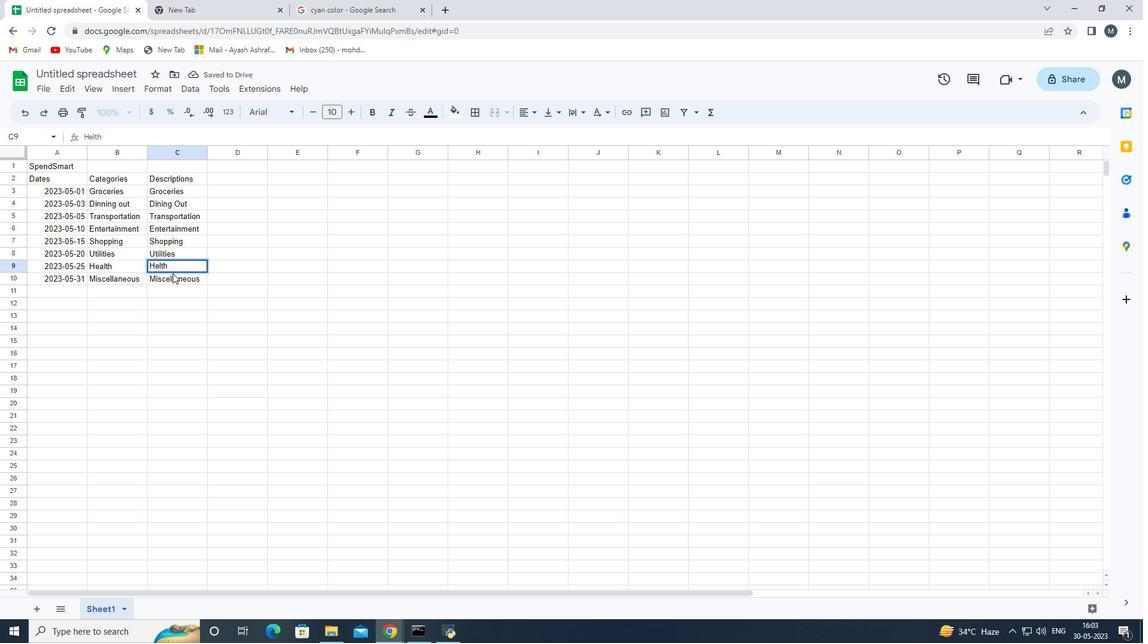 
Action: Mouse moved to (243, 166)
Screenshot: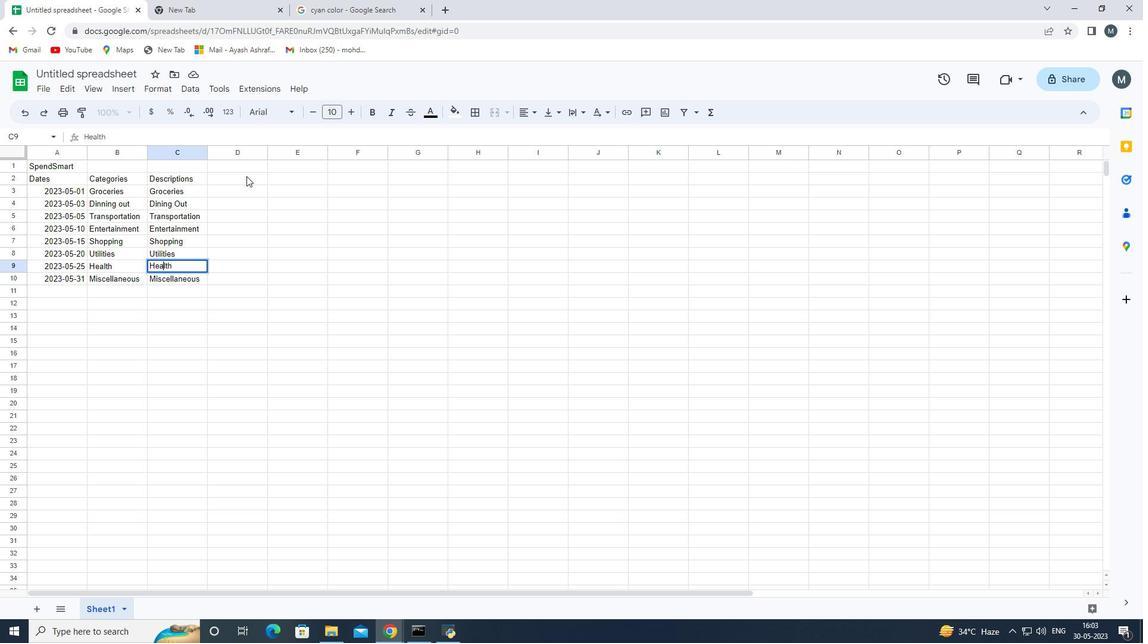 
Action: Mouse pressed left at (243, 166)
Screenshot: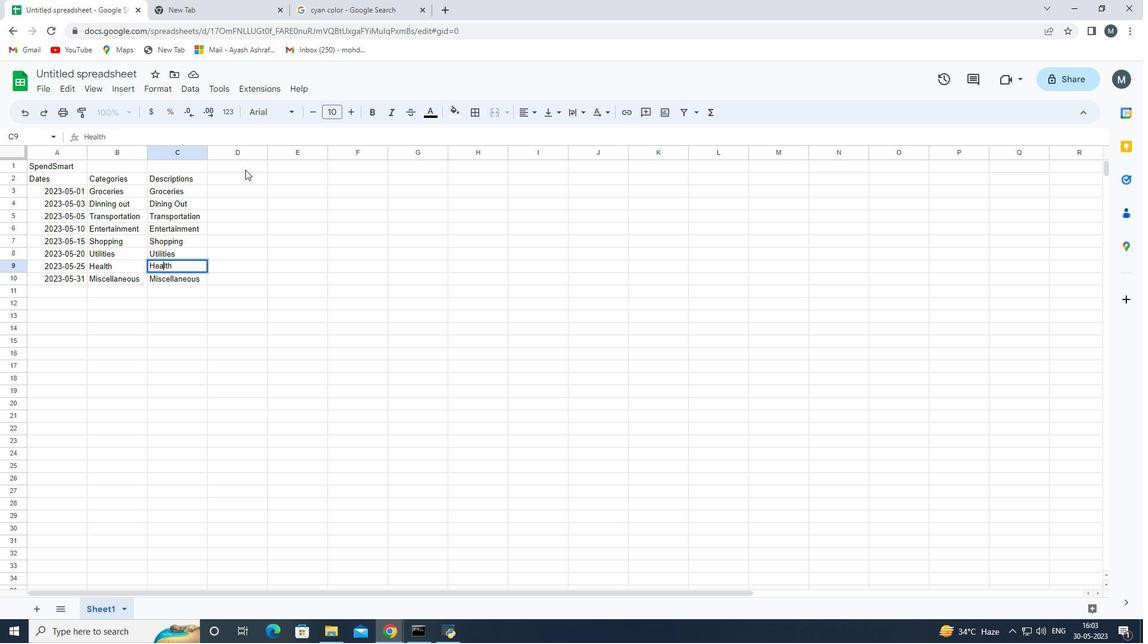
Action: Mouse moved to (247, 176)
Screenshot: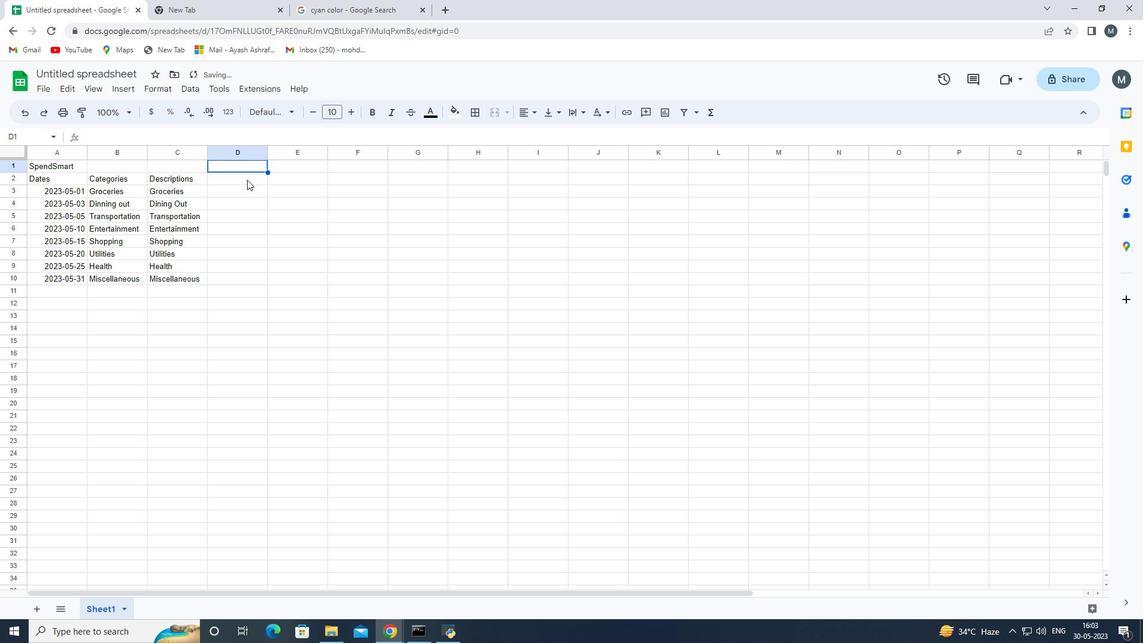 
Action: Mouse pressed left at (247, 176)
Screenshot: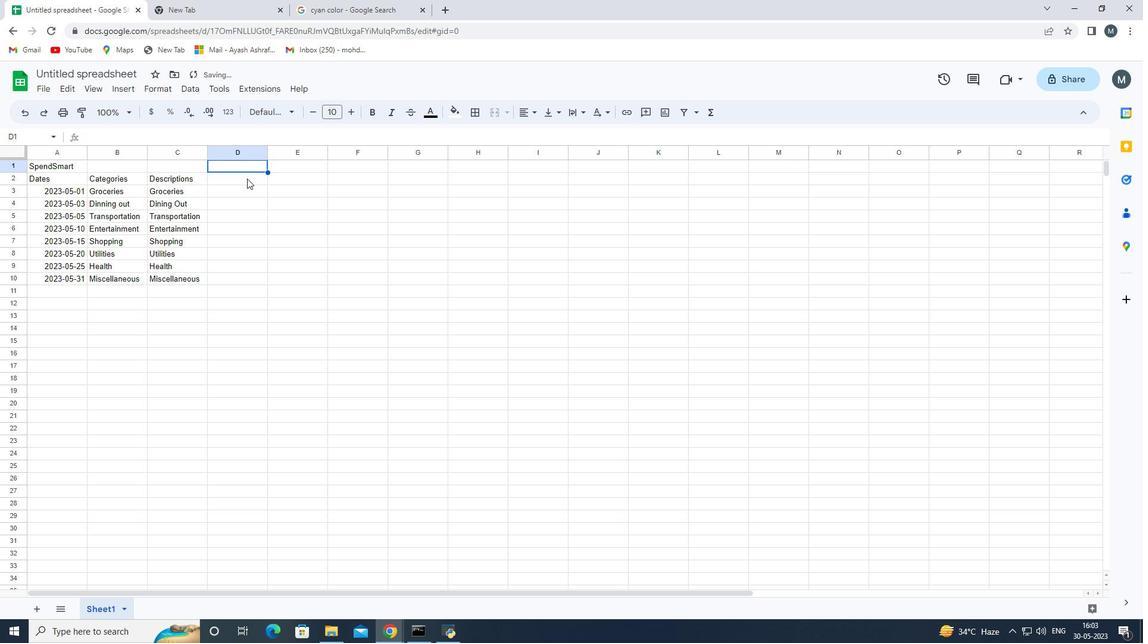 
Action: Mouse moved to (247, 178)
Screenshot: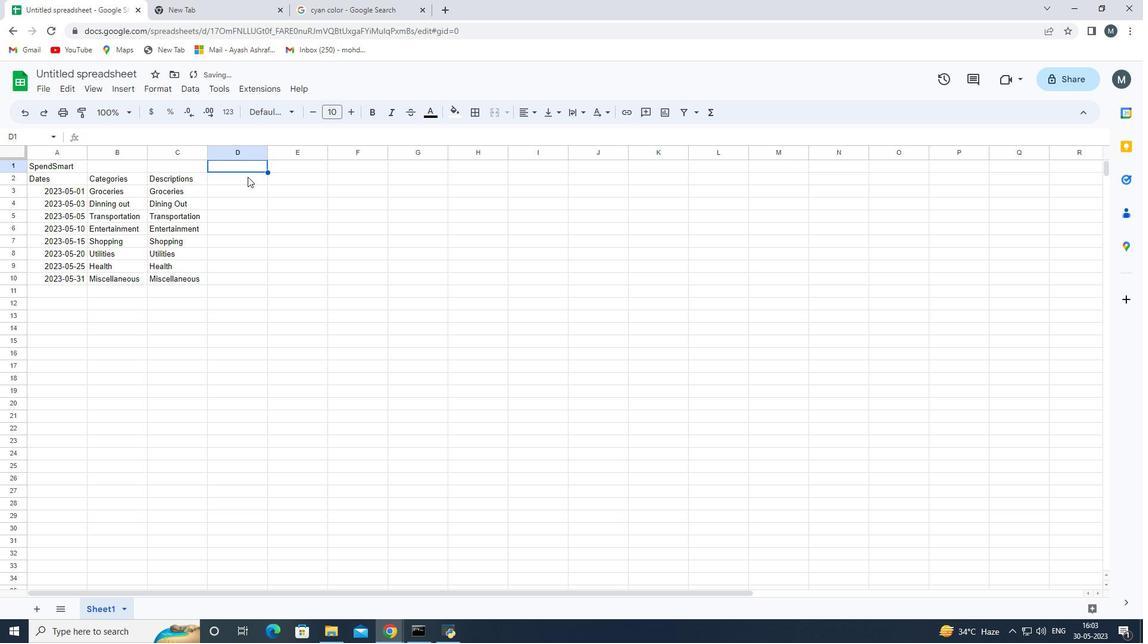 
Action: Key pressed <Key.shift>Descriptins<Key.backspace><Key.backspace>
Screenshot: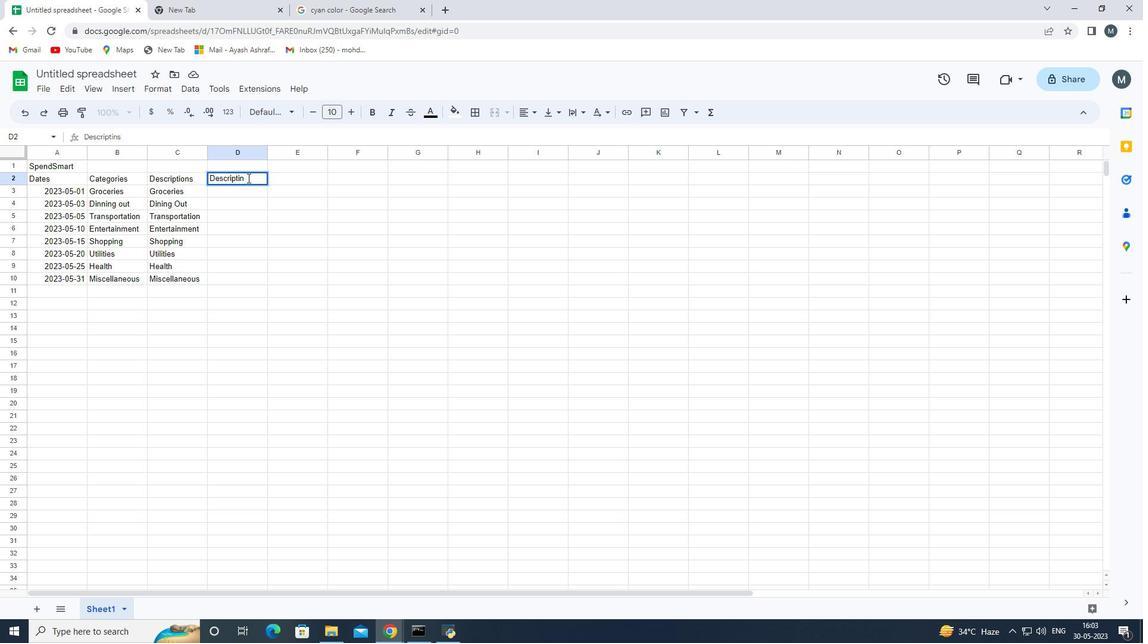 
Action: Mouse moved to (247, 178)
Screenshot: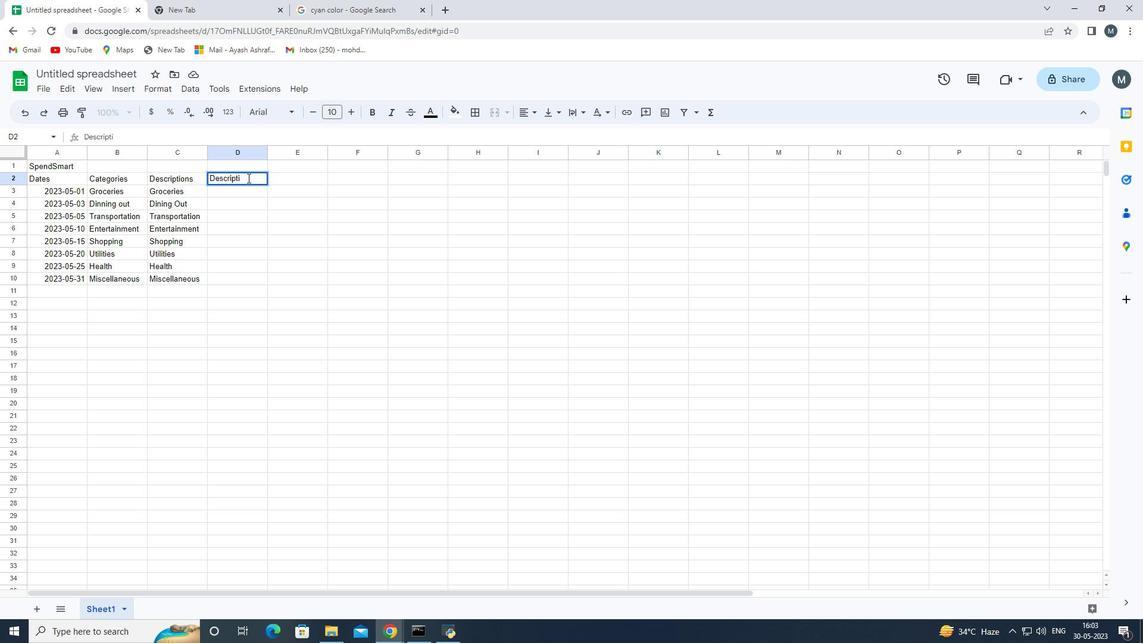 
Action: Key pressed ons<Key.enter><Key.shift>Supermarket<Key.enter><Key.shift>Restaurant<Key.enter><Key.shift>Public<Key.space><Key.shift>Transport<Key.enter><Key.shift>Mob<Key.backspace>vie<Key.space><Key.shift>Tickets<Key.enter><Key.shift>Clothing<Key.space><Key.shift>Store<Key.enter><Key.shift>Inet<Key.backspace><Key.backspace>ternet<Key.space><Key.shift>V<Key.backspace><Key.shift><Key.shift><Key.shift><Key.shift><Key.shift><Key.shift><Key.shift><Key.shift><Key.shift><Key.shift>Bill<Key.enter><Key.shift>Pharmacy<Key.enter><Key.shift>Online<Key.space><Key.shift>Purchase<Key.enter>
Screenshot: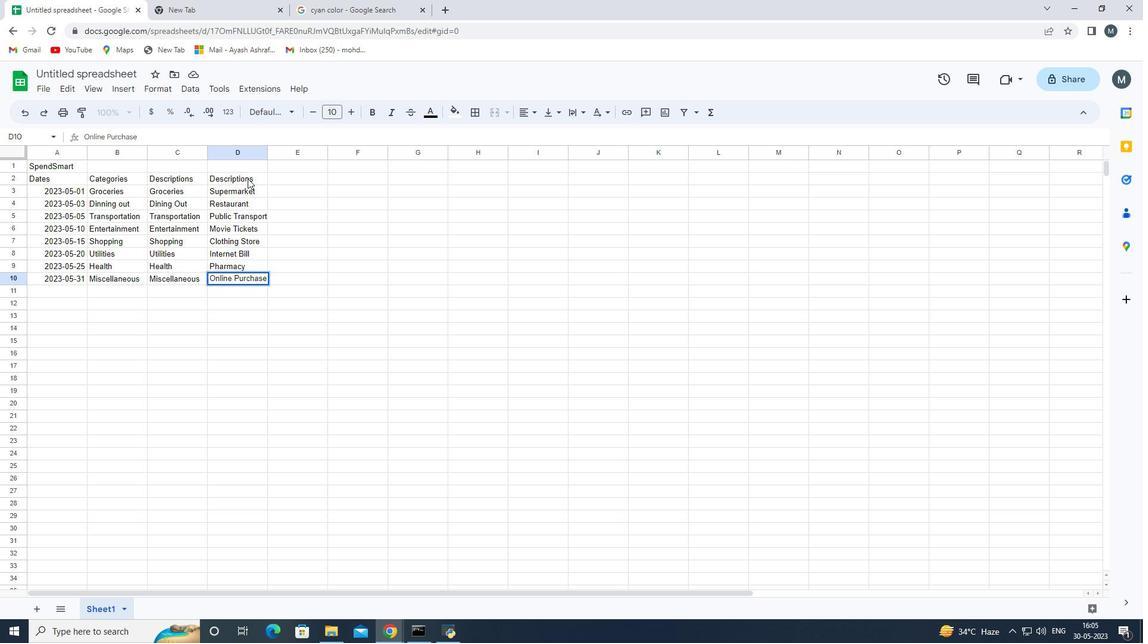 
Action: Mouse moved to (287, 180)
Screenshot: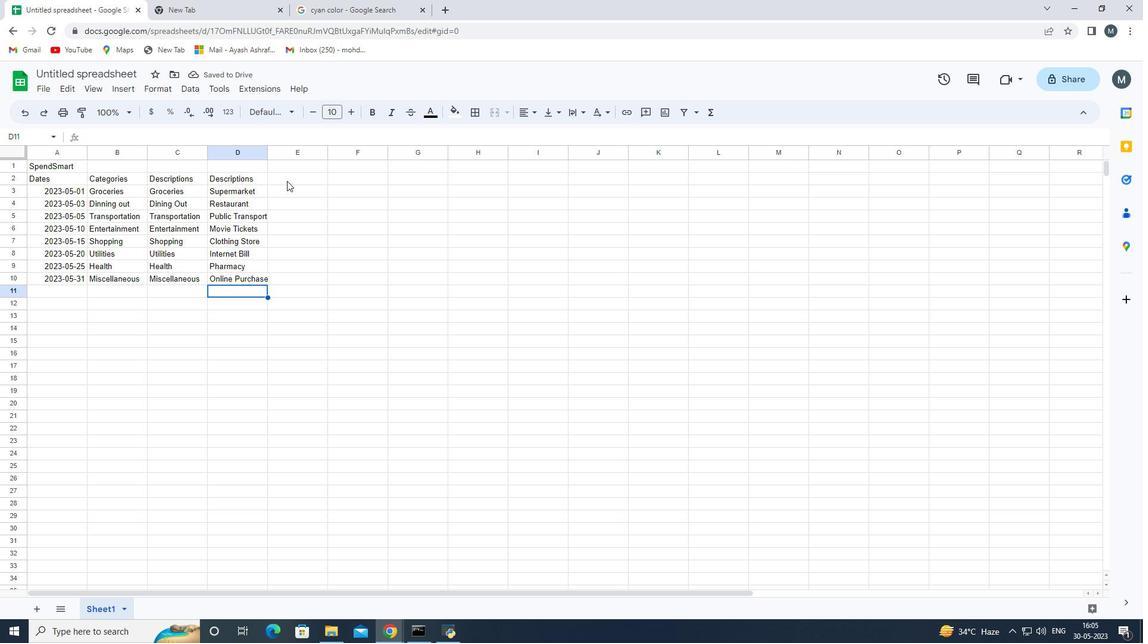 
Action: Mouse pressed left at (287, 180)
Screenshot: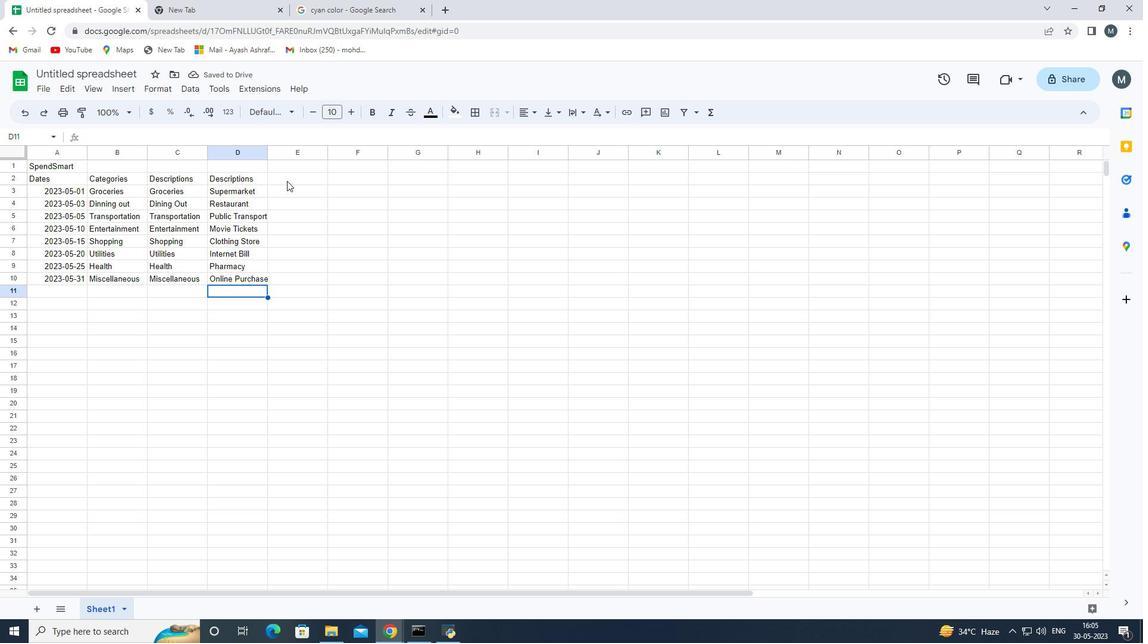 
Action: Key pressed <Key.shift>Amount<Key.space><Key.enter>50<Key.enter>30<Key.enter>10<Key.enter>20<Key.enter>100<Key.enter>60<Key.enter>40<Key.enter>50<Key.enter>
Screenshot: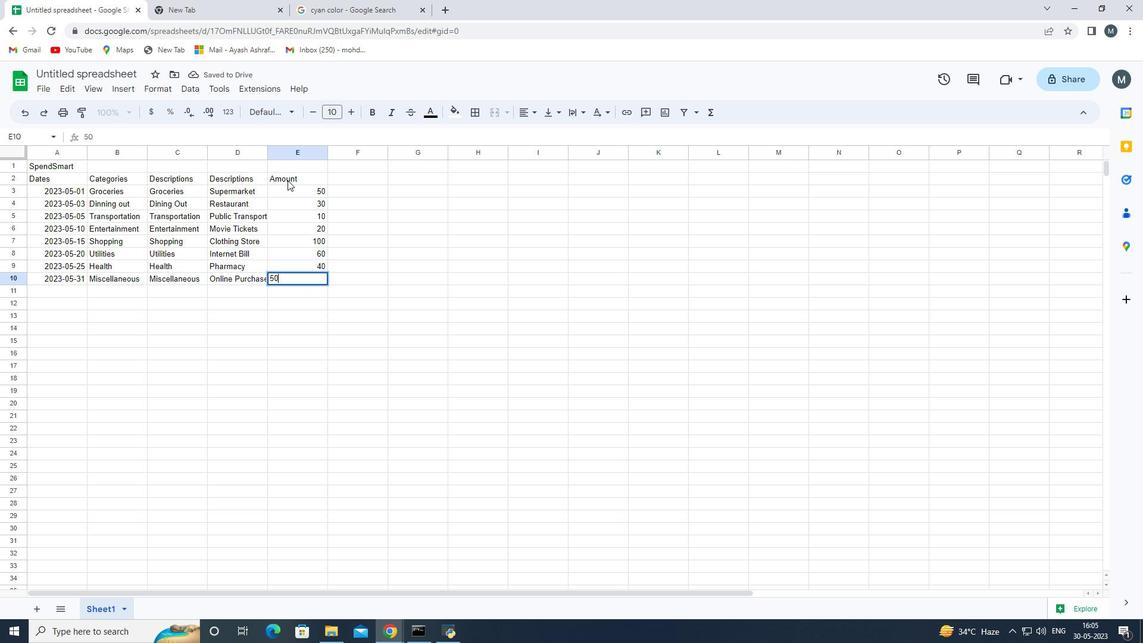 
Action: Mouse moved to (317, 188)
Screenshot: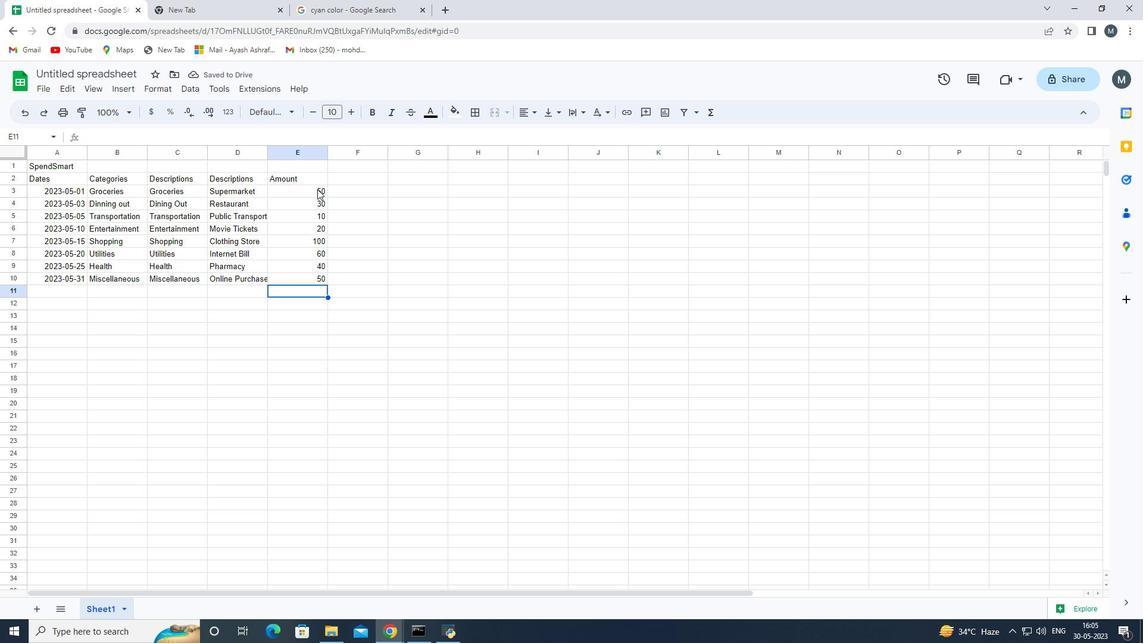 
Action: Mouse pressed left at (317, 188)
Screenshot: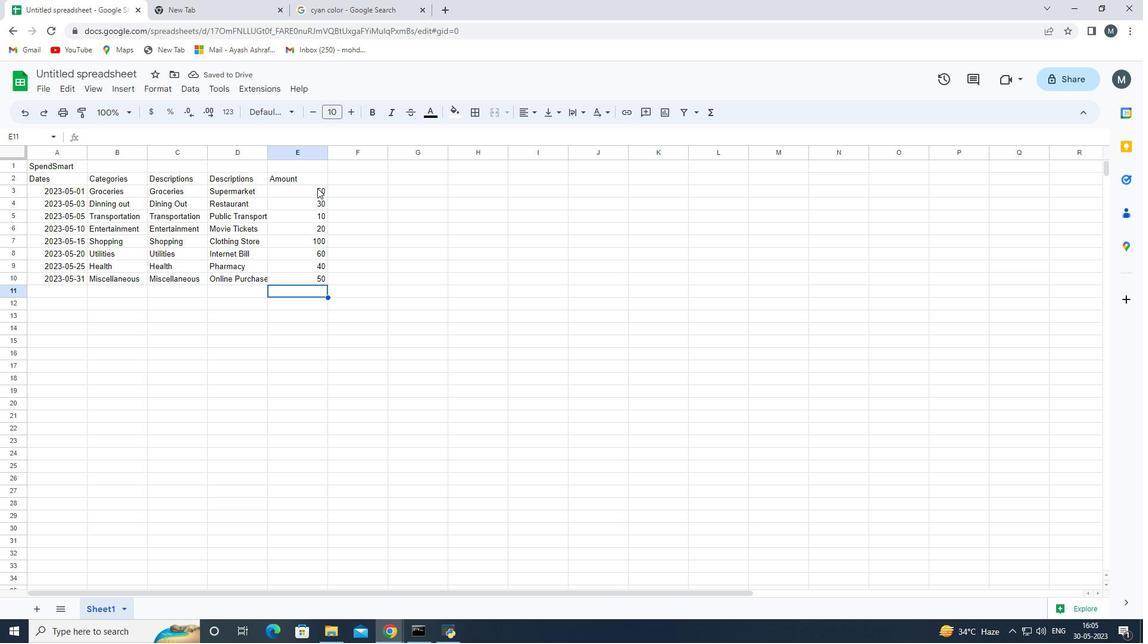 
Action: Key pressed <Key.shift_r><Key.down><Key.down><Key.down><Key.down><Key.down><Key.down><Key.down><Key.down><Key.down><Key.up><Key.up>
Screenshot: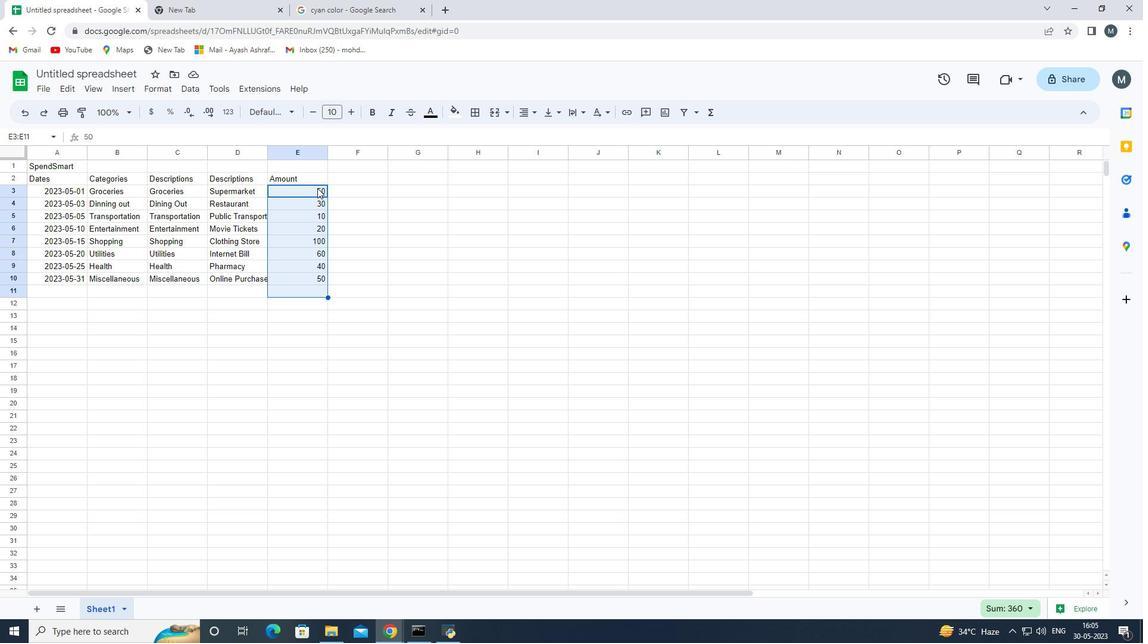 
Action: Mouse moved to (235, 111)
Screenshot: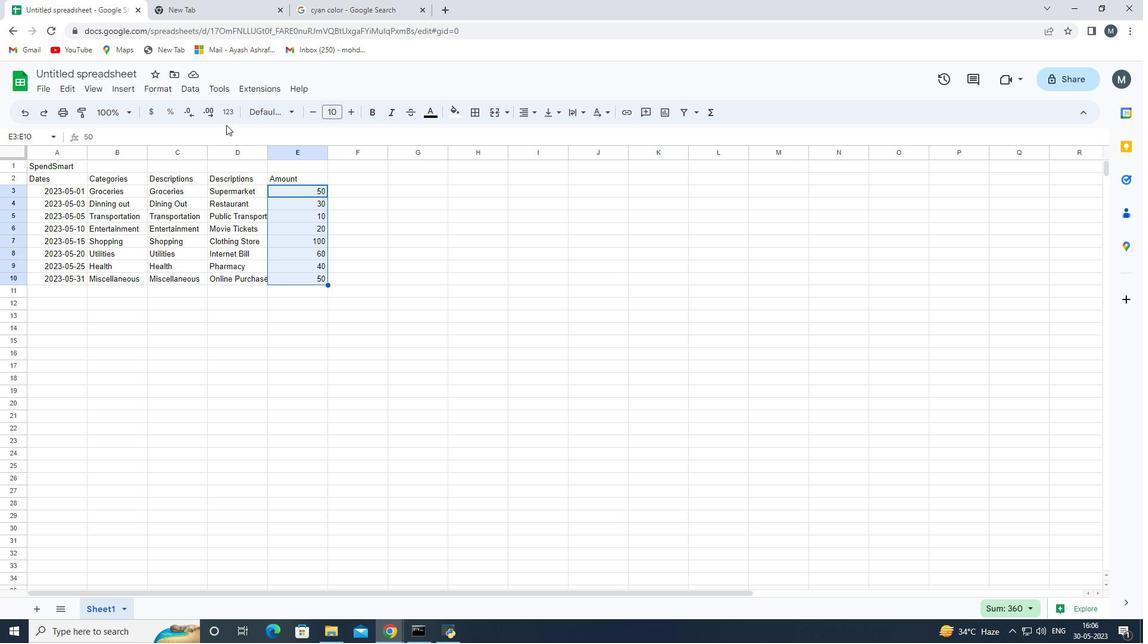 
Action: Mouse pressed left at (235, 111)
Screenshot: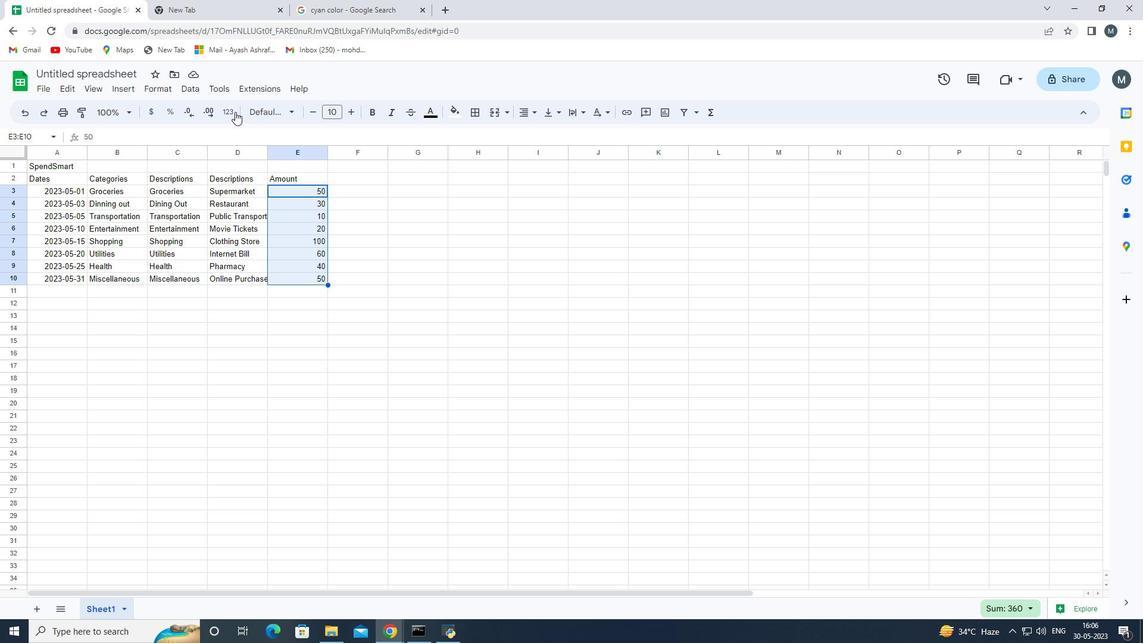 
Action: Mouse moved to (282, 454)
Screenshot: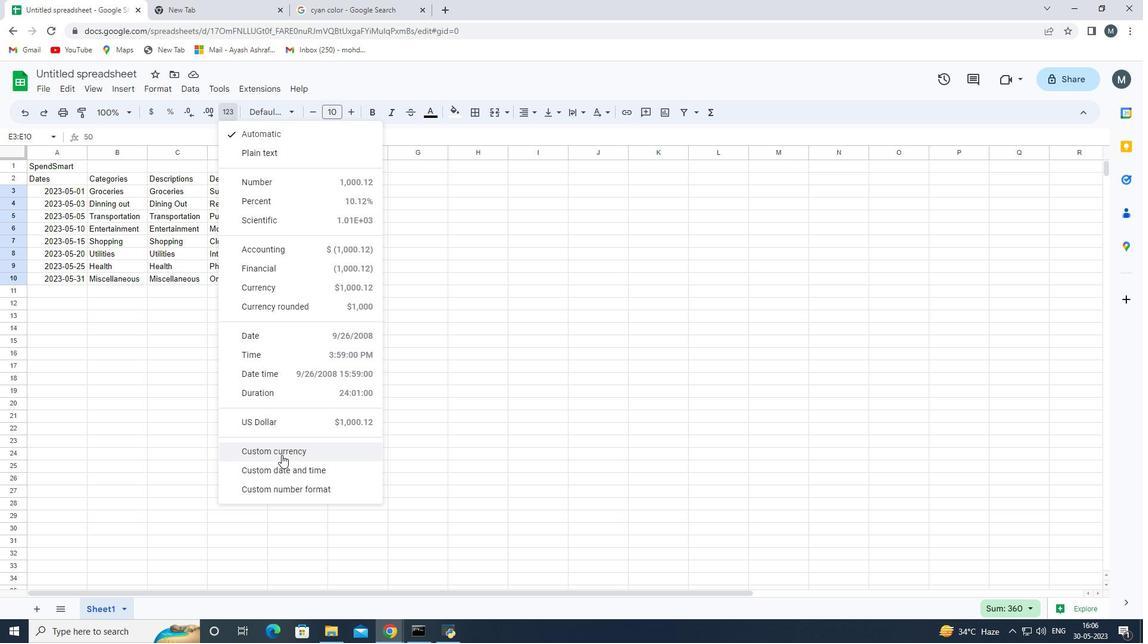
Action: Mouse pressed left at (282, 454)
Screenshot: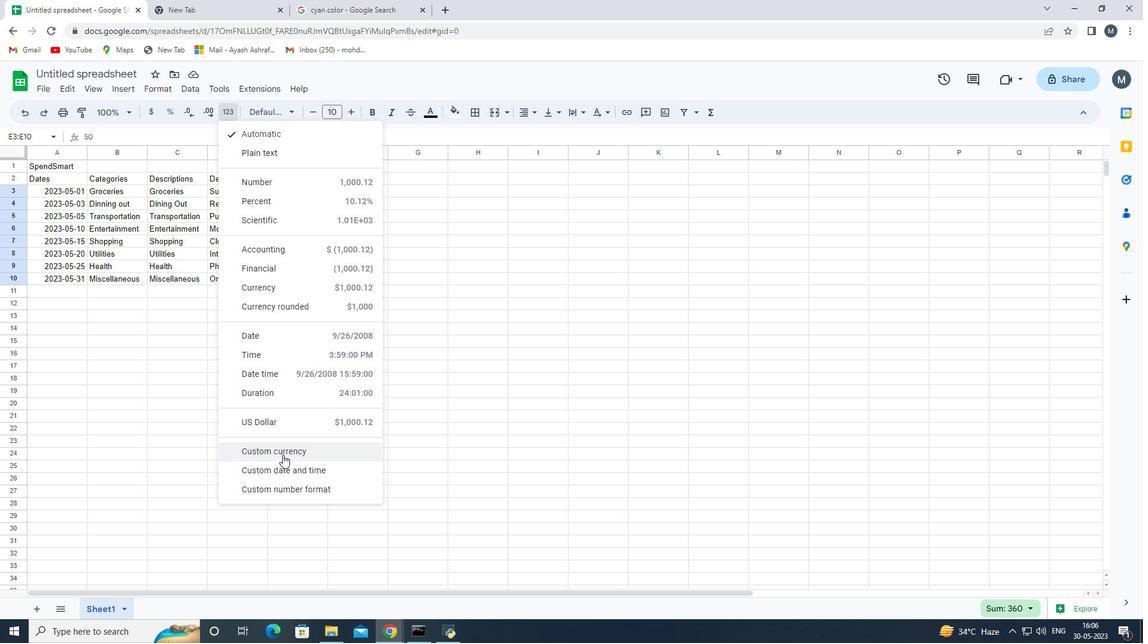
Action: Mouse moved to (566, 264)
Screenshot: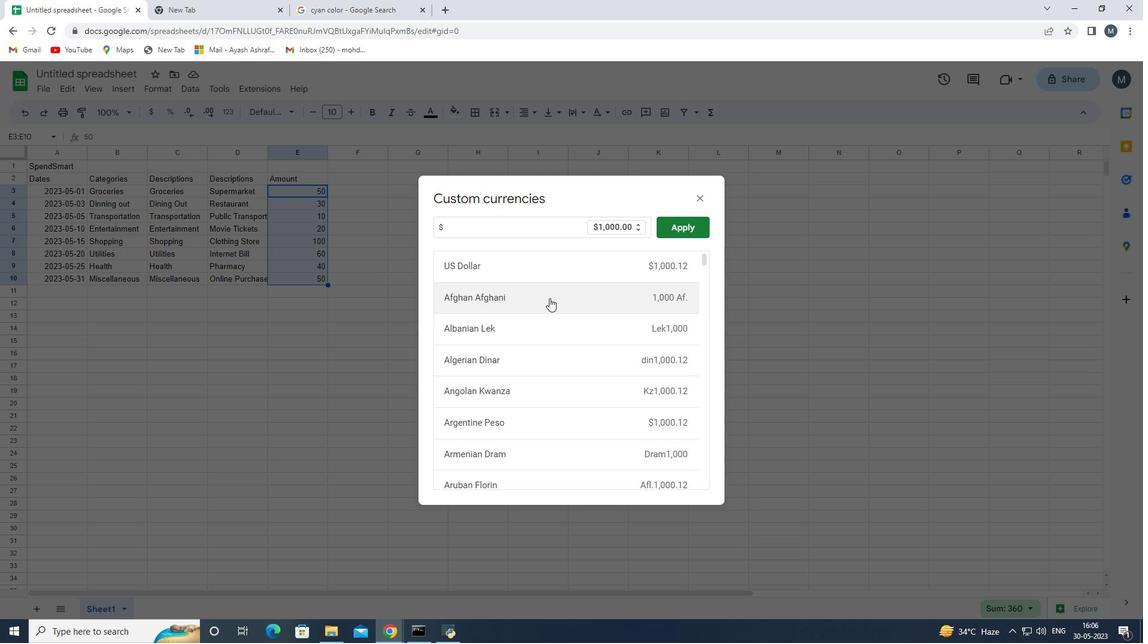
Action: Mouse pressed left at (566, 264)
Screenshot: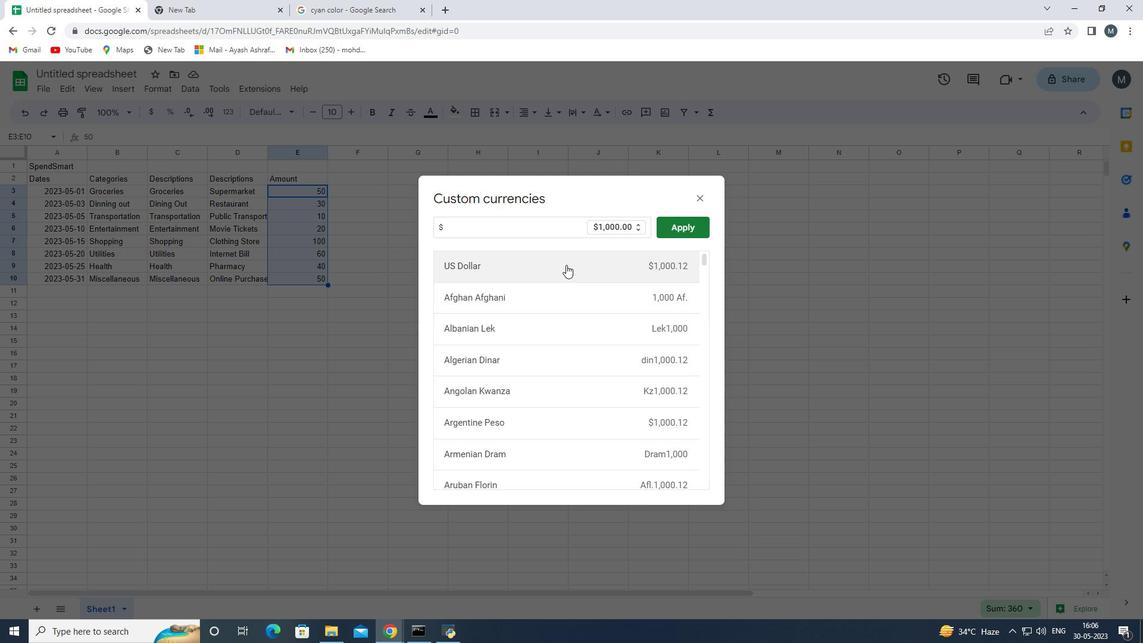 
Action: Mouse moved to (666, 226)
Screenshot: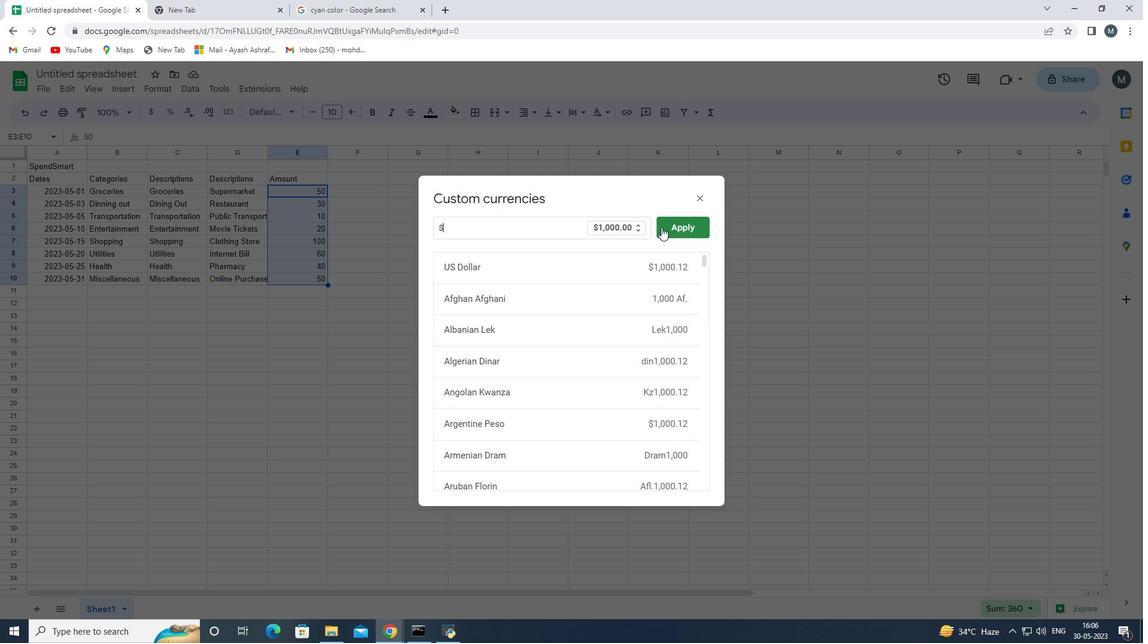 
Action: Mouse pressed left at (666, 226)
Screenshot: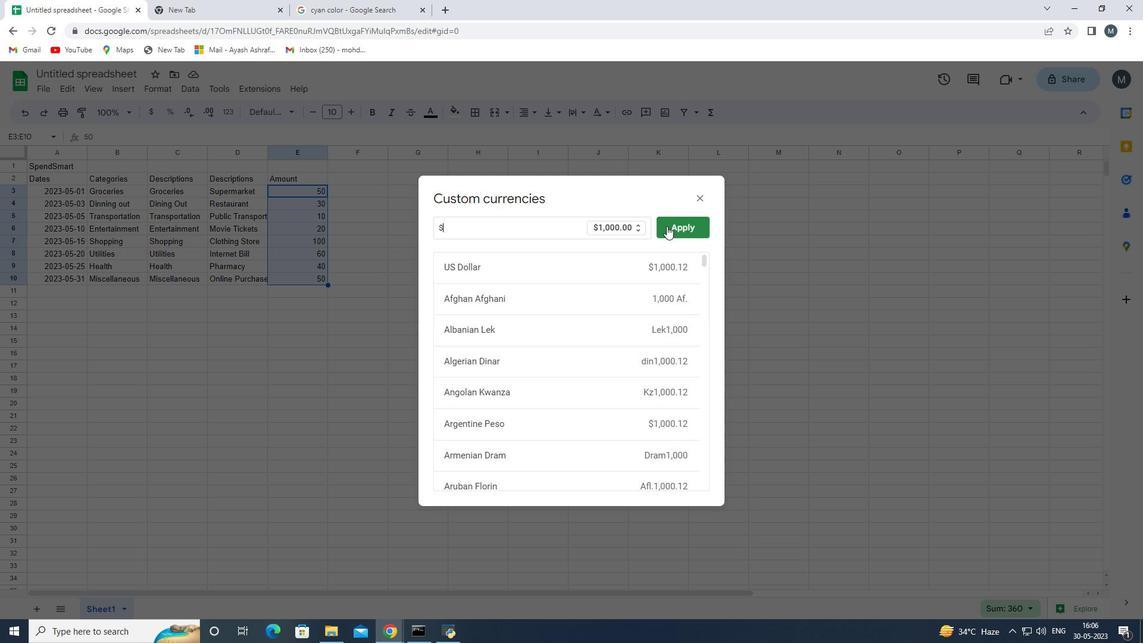 
Action: Mouse moved to (97, 69)
Screenshot: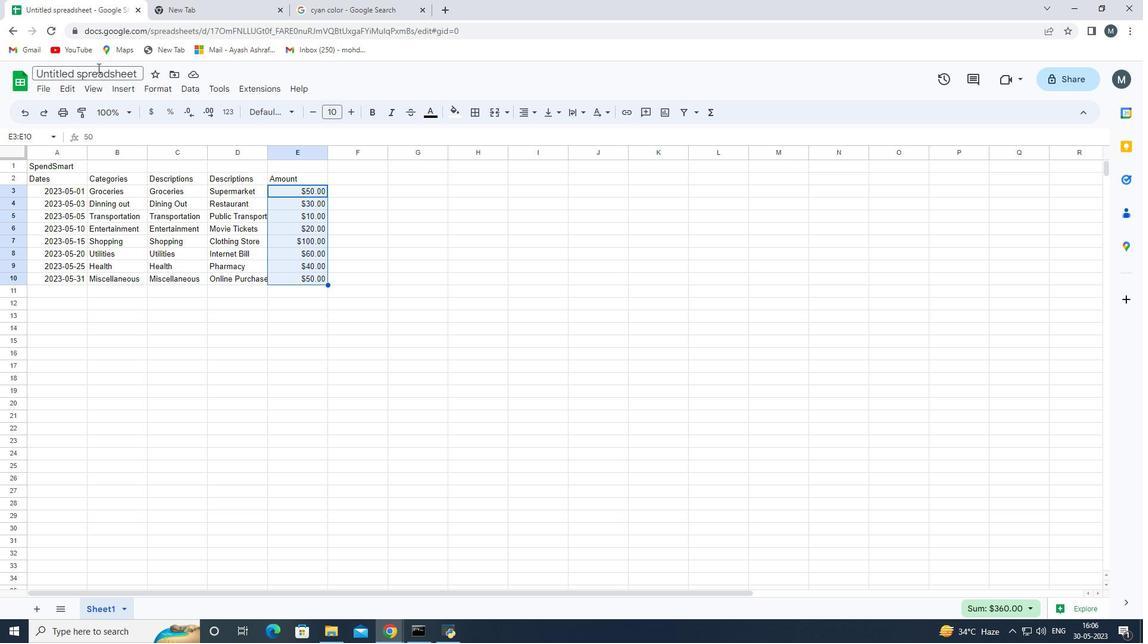 
Action: Mouse pressed left at (97, 69)
Screenshot: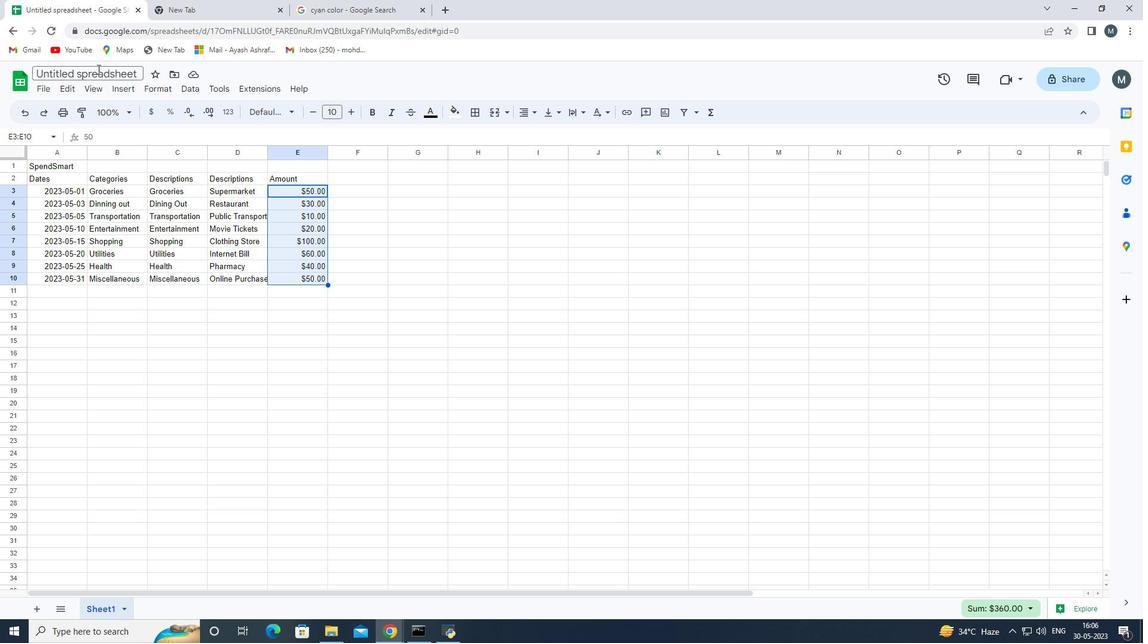 
Action: Mouse moved to (97, 69)
Screenshot: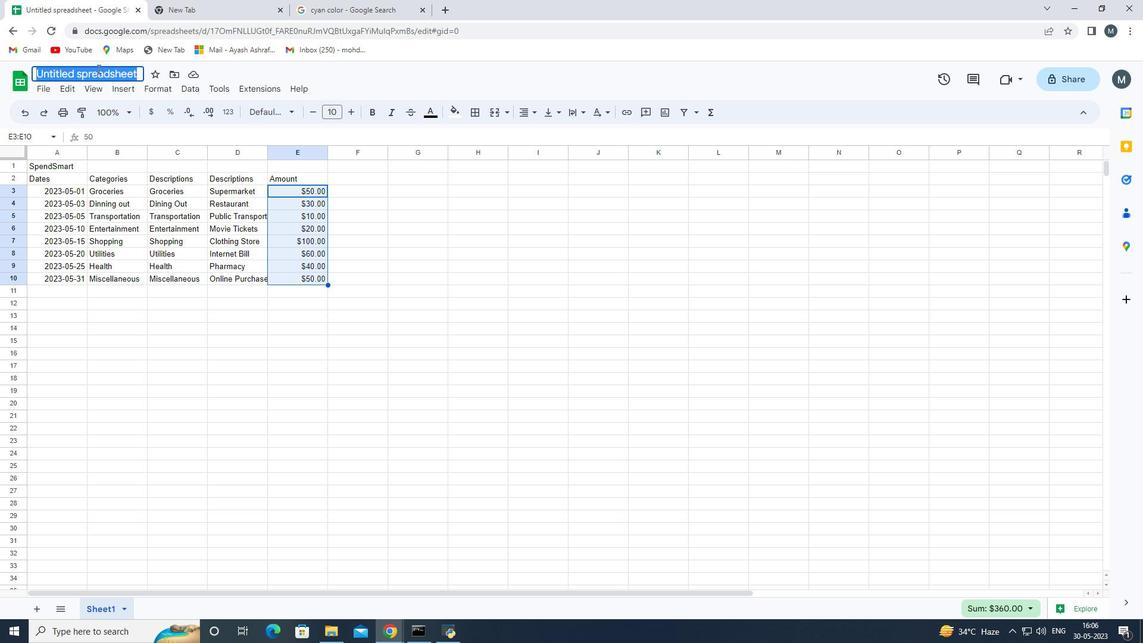 
Action: Key pressed <Key.shift>BAnk<Key.space><Key.backspace><Key.backspace><Key.backspace><Key.backspace>ank<Key.space><Key.shift>BAlances<Key.space><Key.backspace><Key.backspace><Key.backspace><Key.backspace><Key.backspace><Key.backspace><Key.backspace><Key.backspace>alances<Key.space><Key.shift>Templates<Key.space><Key.shift>Book<Key.enter>
Screenshot: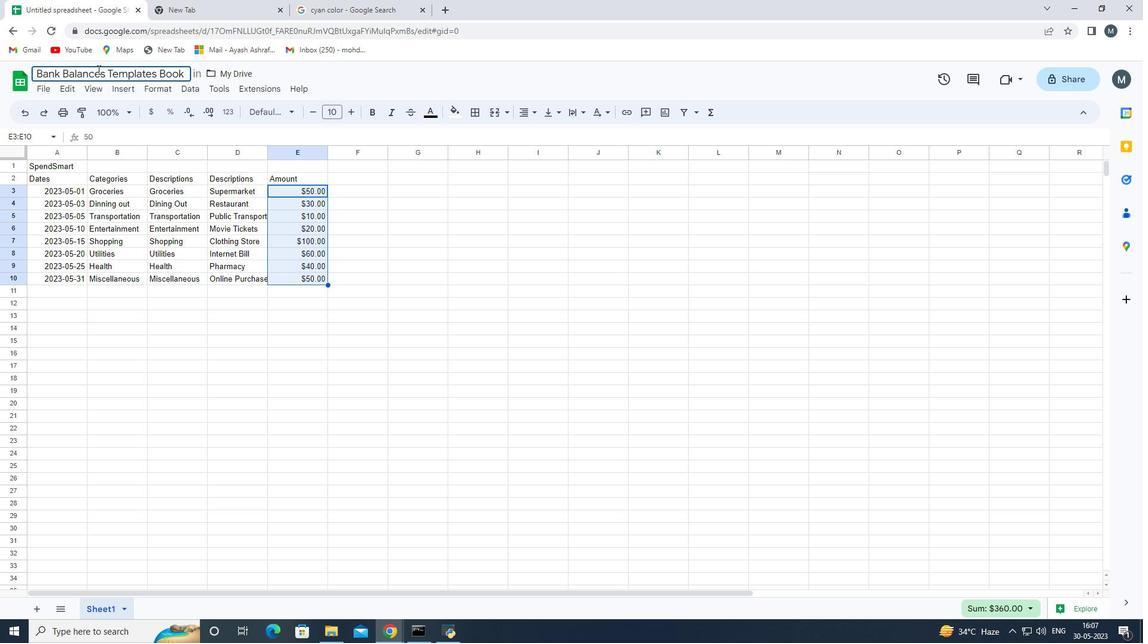 
Action: Mouse moved to (232, 332)
Screenshot: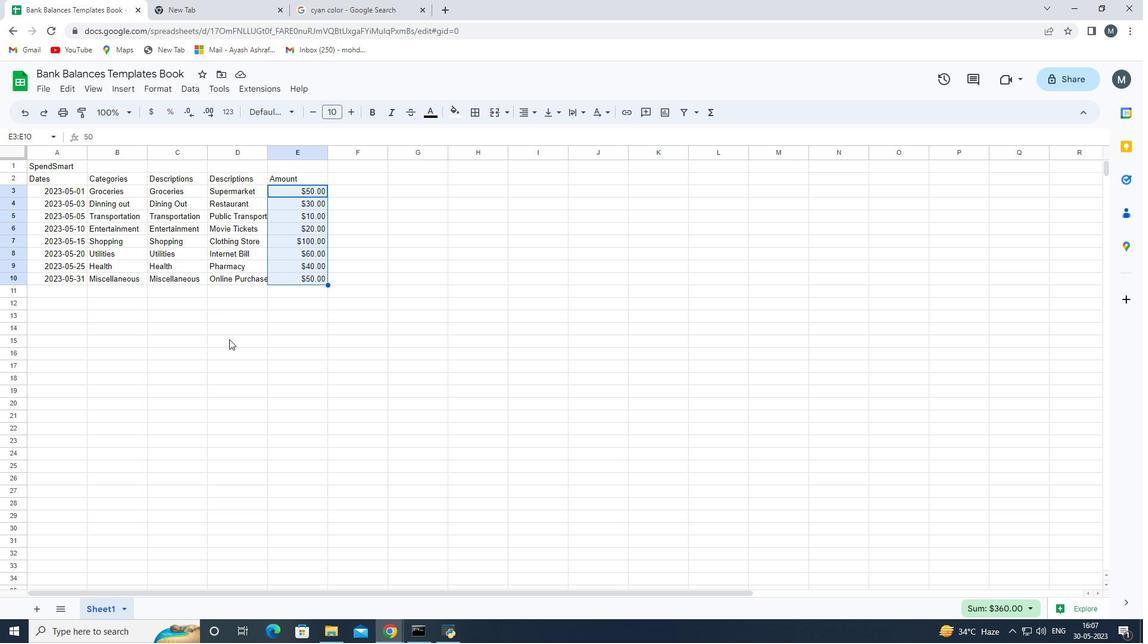
Action: Mouse scrolled (232, 333) with delta (0, 0)
Screenshot: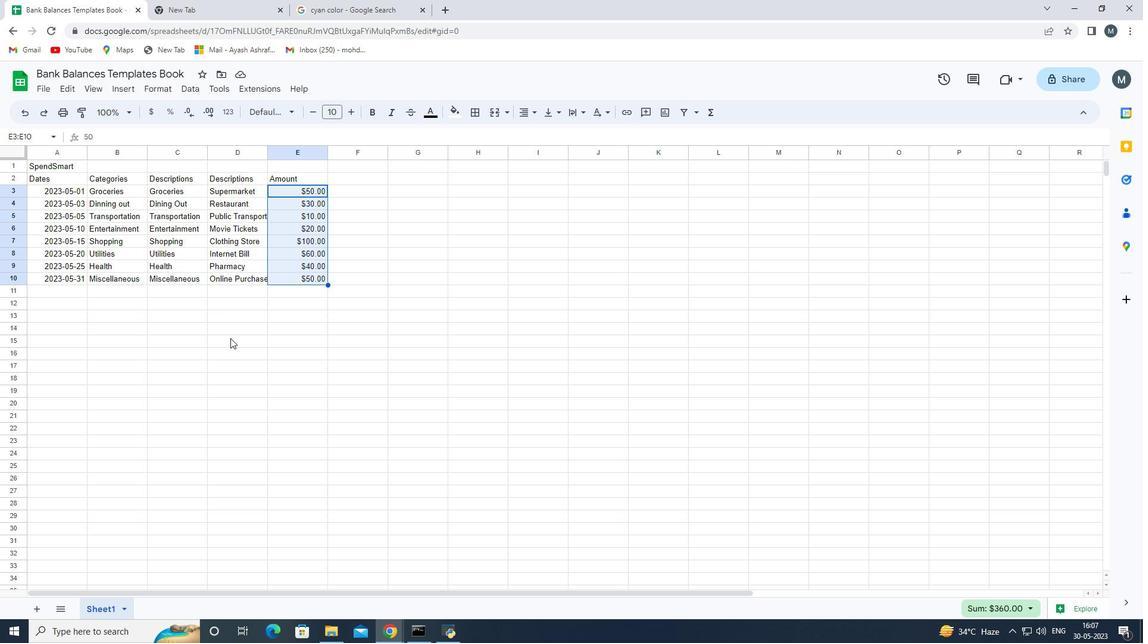 
Action: Mouse scrolled (232, 333) with delta (0, 0)
Screenshot: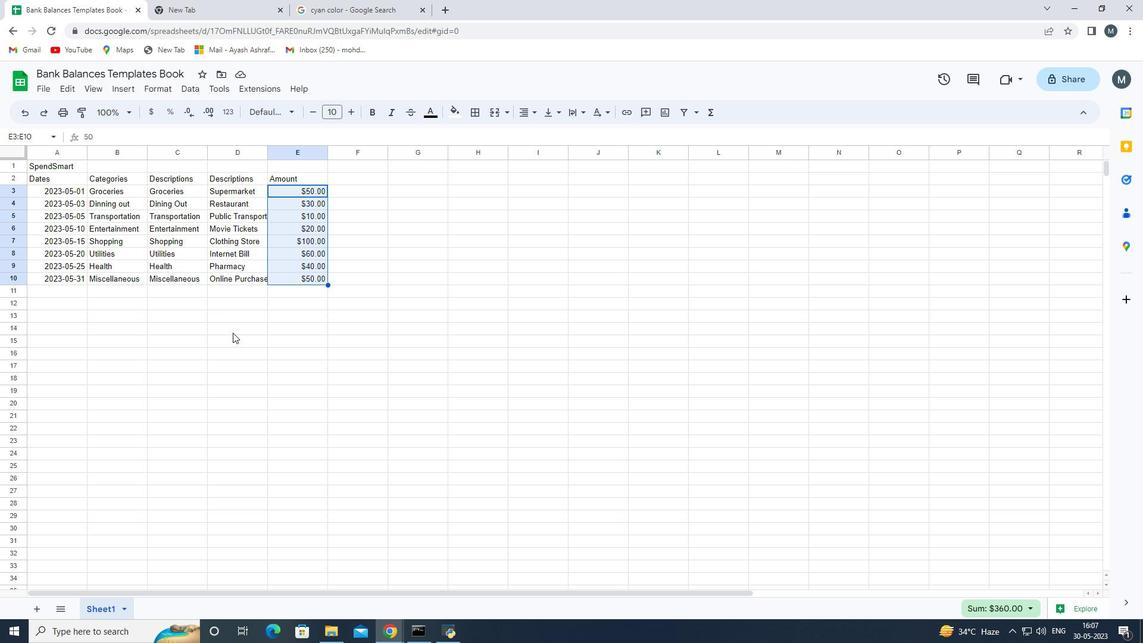 
Action: Mouse scrolled (232, 333) with delta (0, 0)
Screenshot: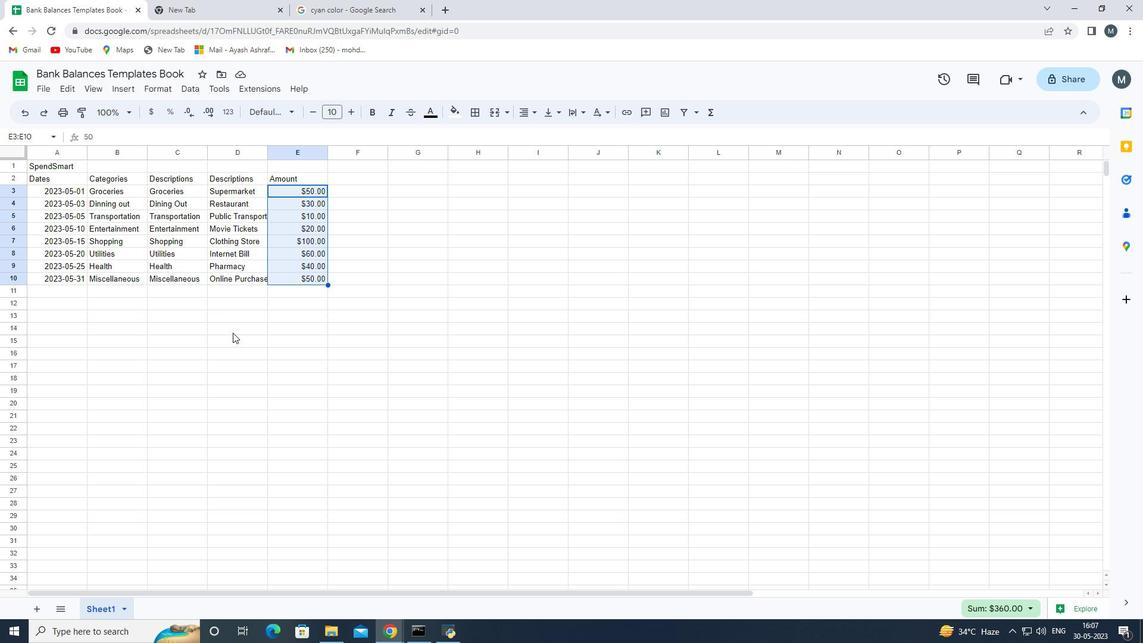 
Action: Mouse scrolled (232, 333) with delta (0, 0)
Screenshot: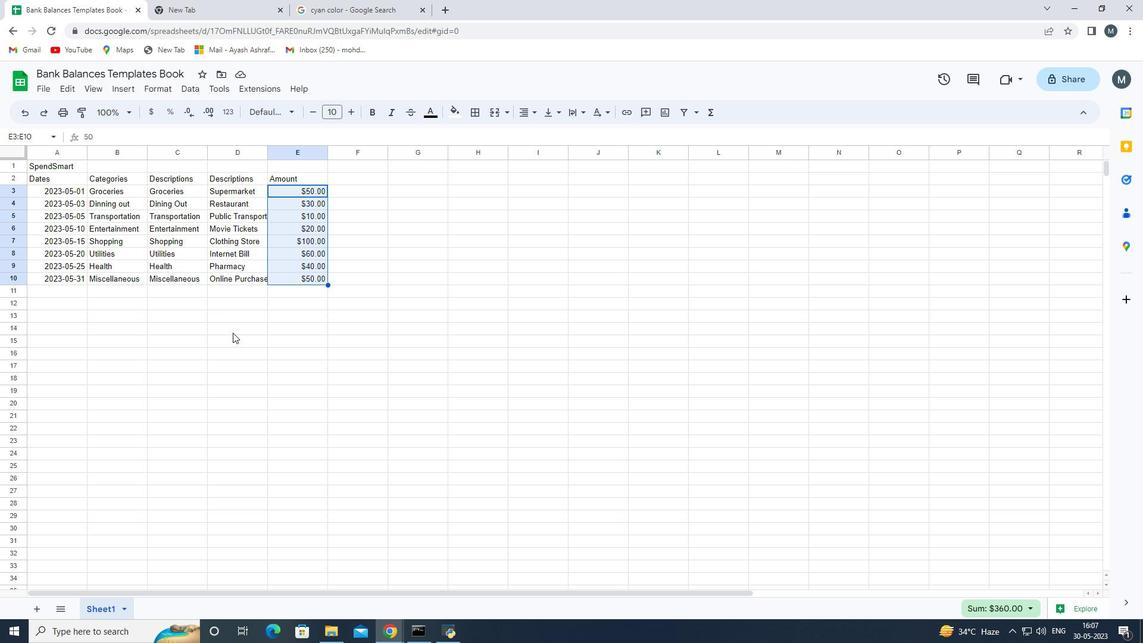 
Action: Mouse scrolled (232, 333) with delta (0, 0)
Screenshot: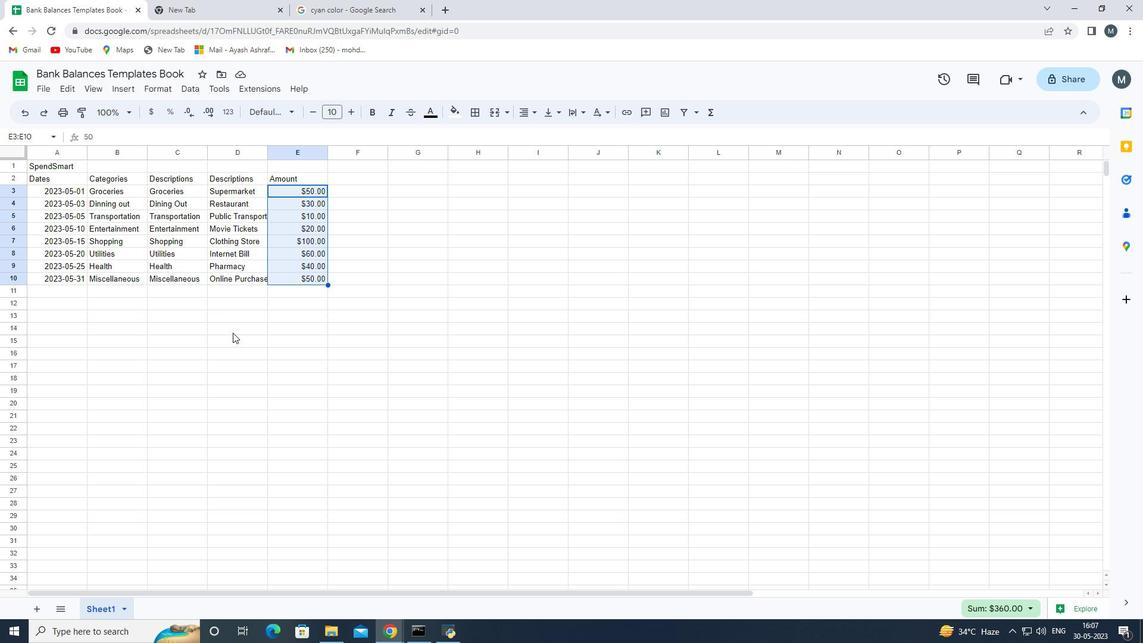 
Action: Mouse moved to (287, 205)
Screenshot: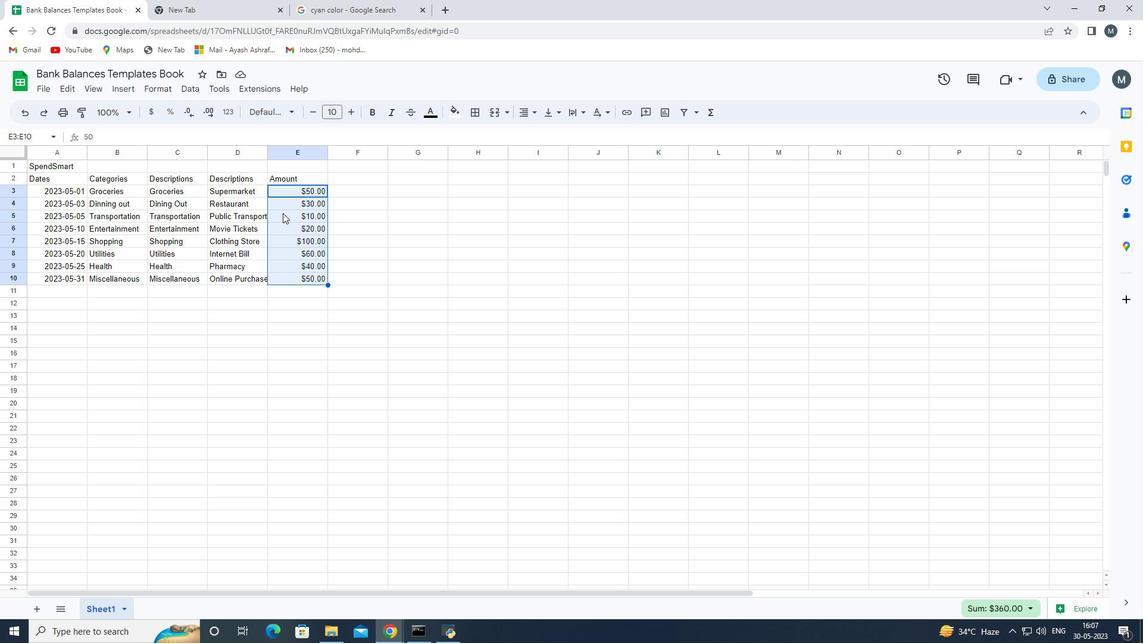 
Action: Mouse pressed left at (287, 205)
Screenshot: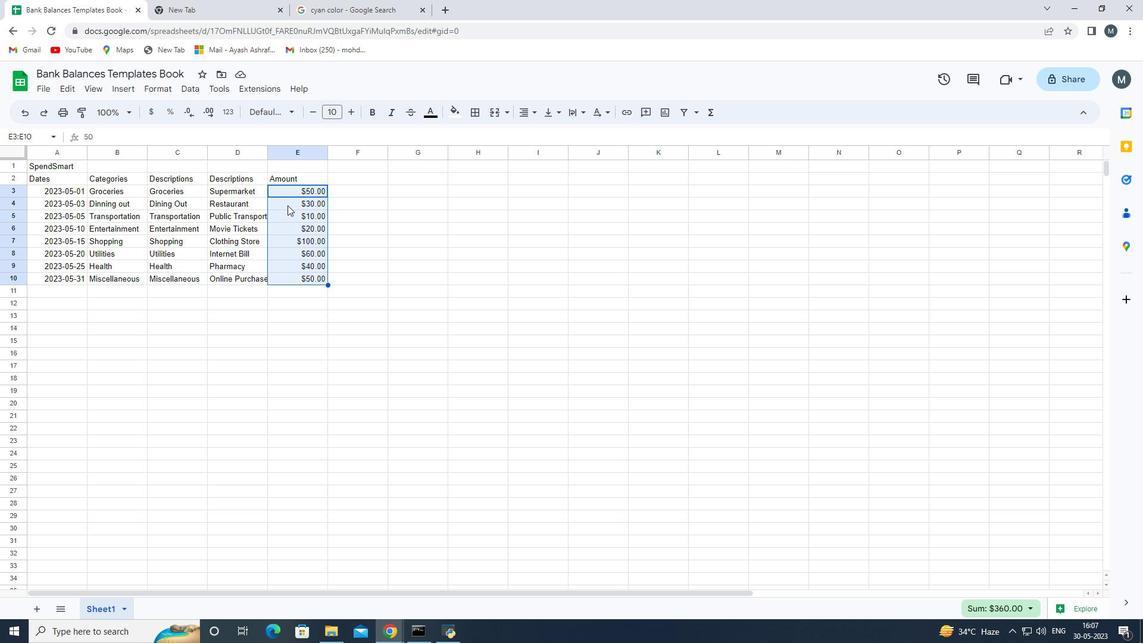 
Action: Mouse moved to (80, 188)
Screenshot: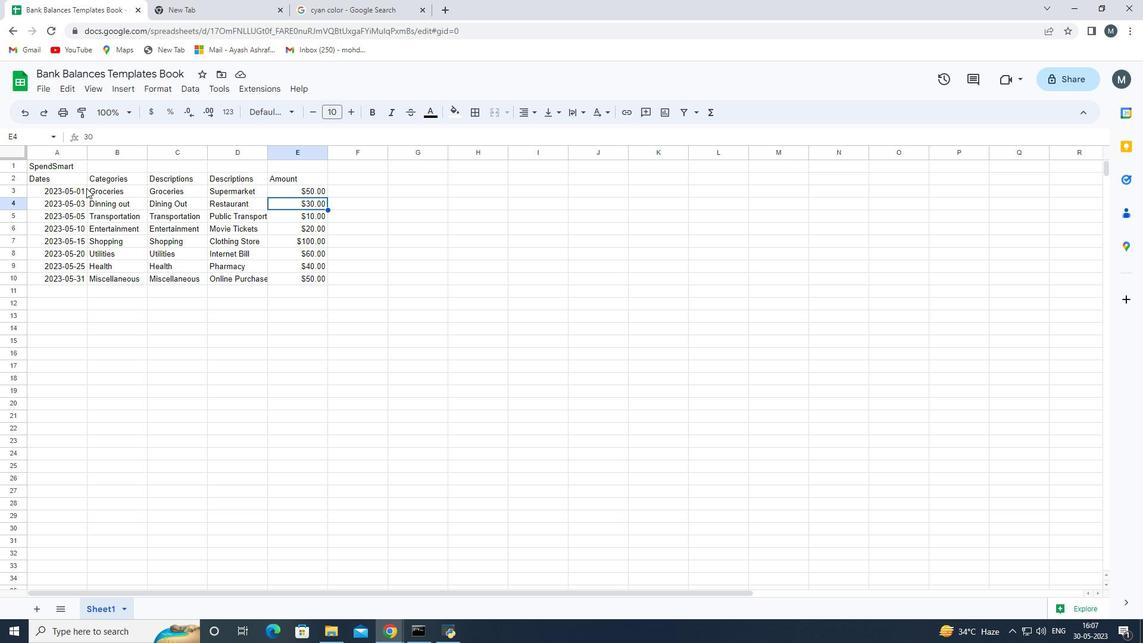 
Action: Mouse pressed left at (80, 188)
Screenshot: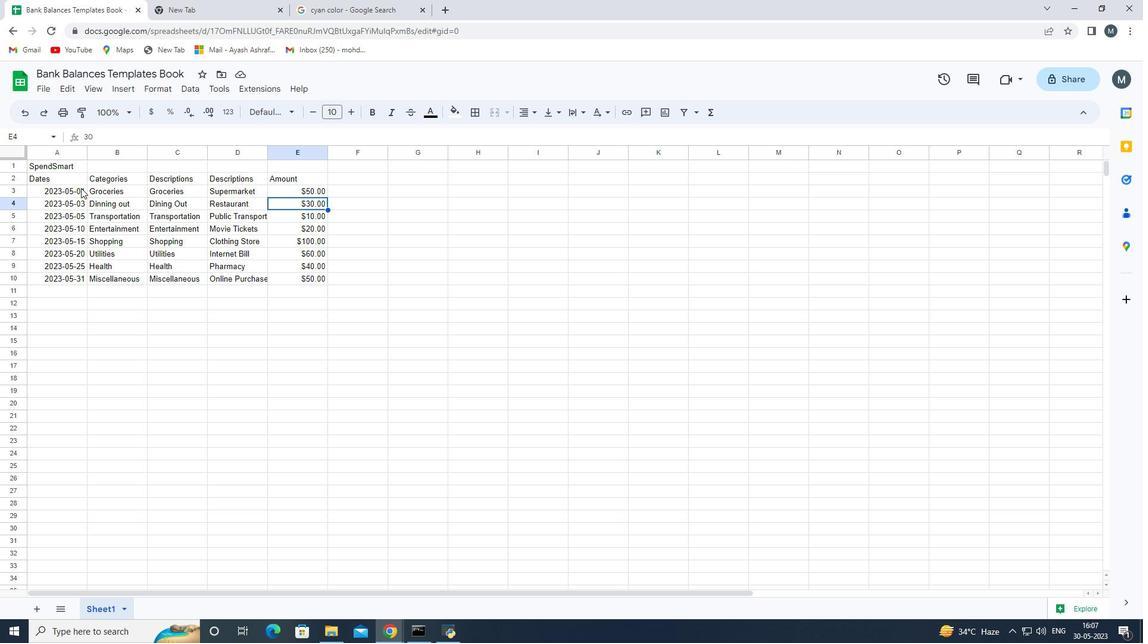 
